 Task: Select the off option in line numbers.
Action: Mouse moved to (32, 651)
Screenshot: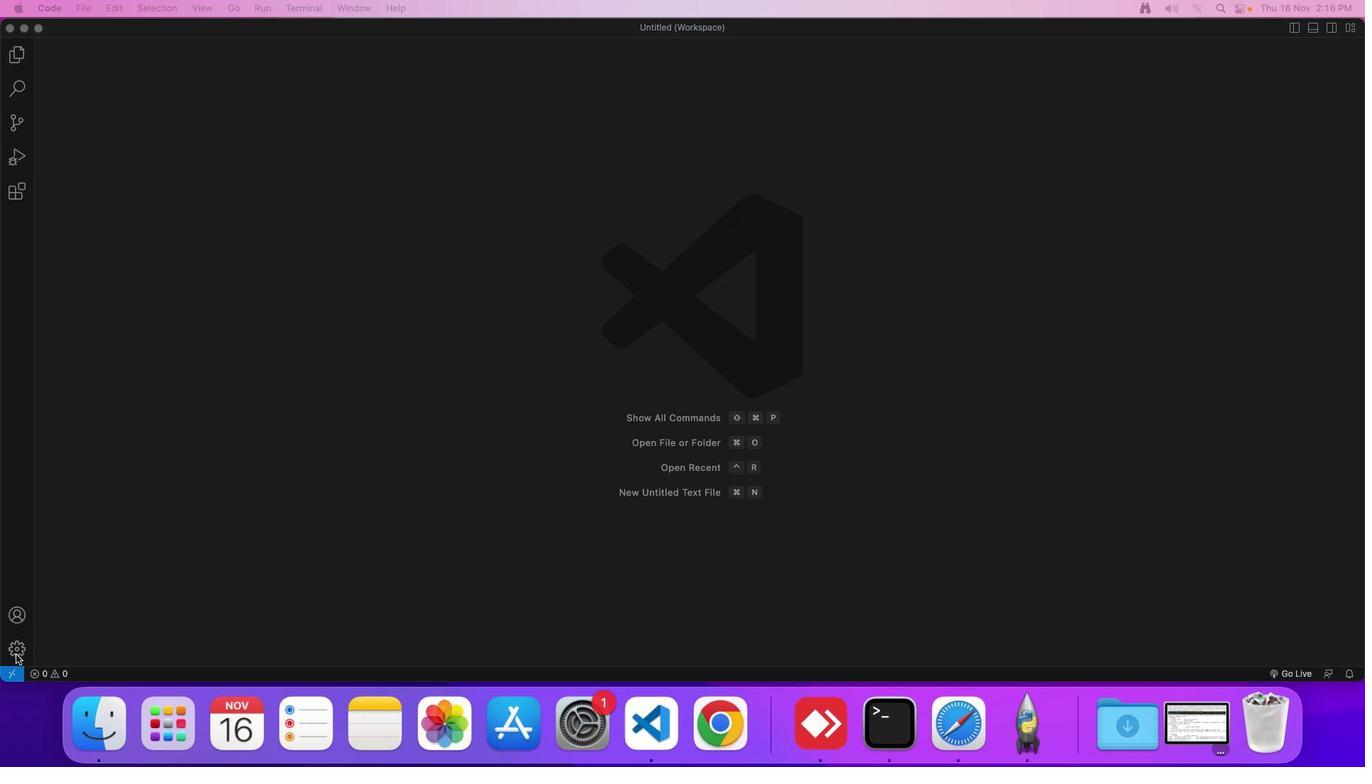 
Action: Mouse pressed left at (32, 651)
Screenshot: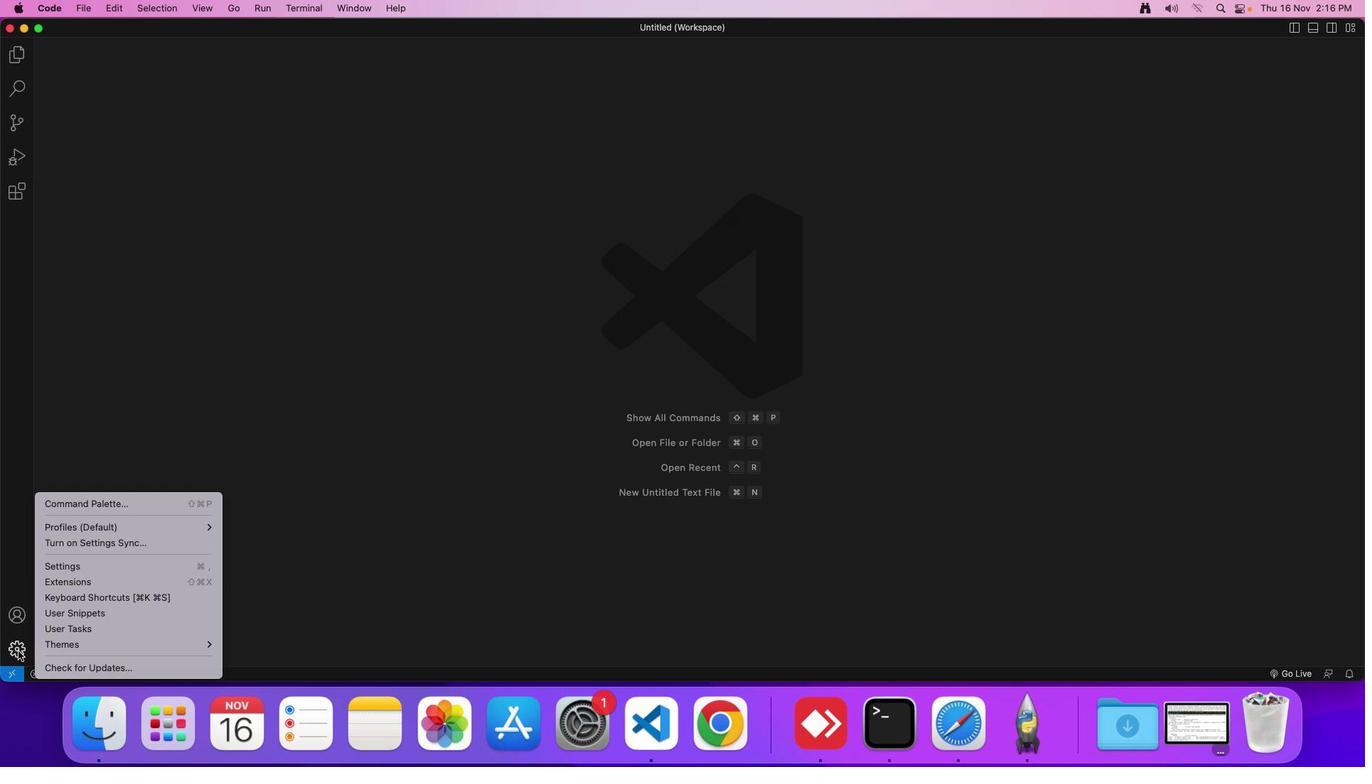 
Action: Mouse moved to (78, 556)
Screenshot: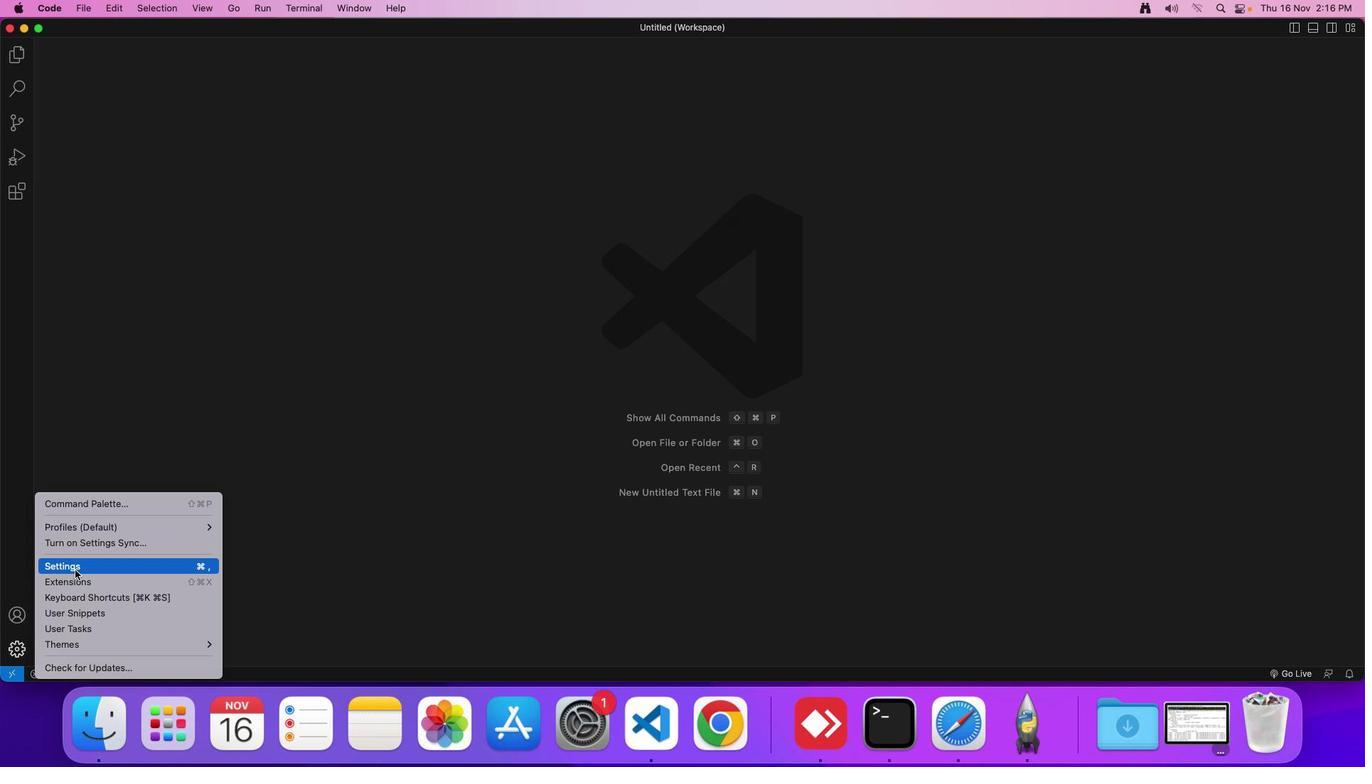 
Action: Mouse pressed left at (78, 556)
Screenshot: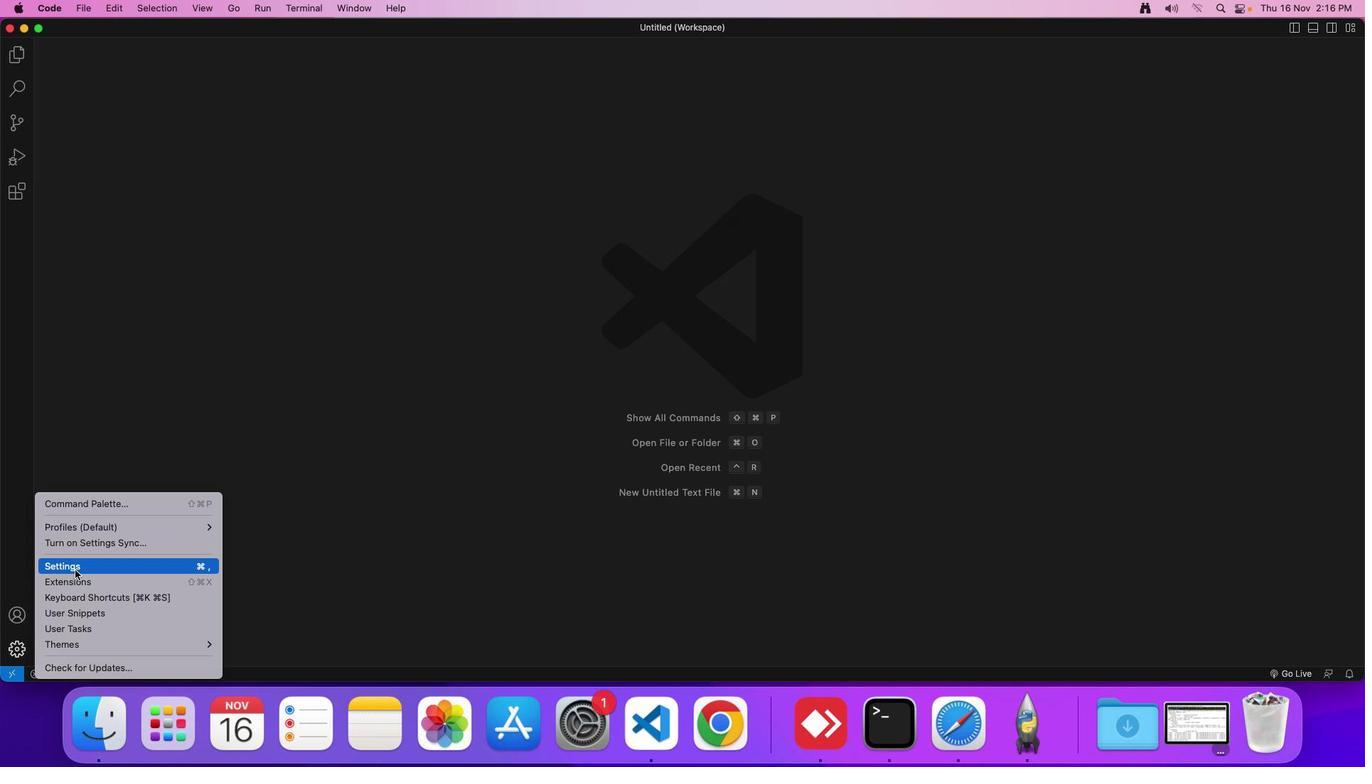 
Action: Mouse moved to (275, 32)
Screenshot: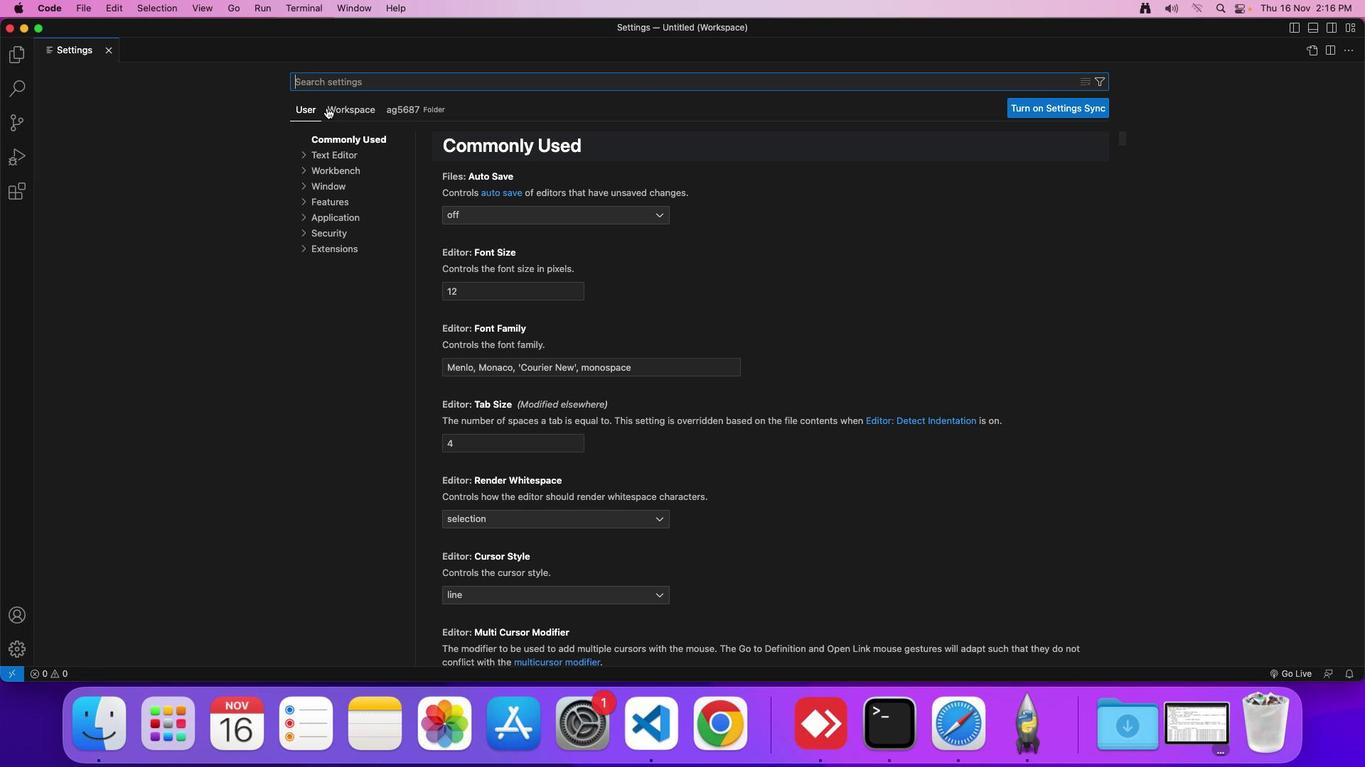 
Action: Mouse pressed left at (275, 32)
Screenshot: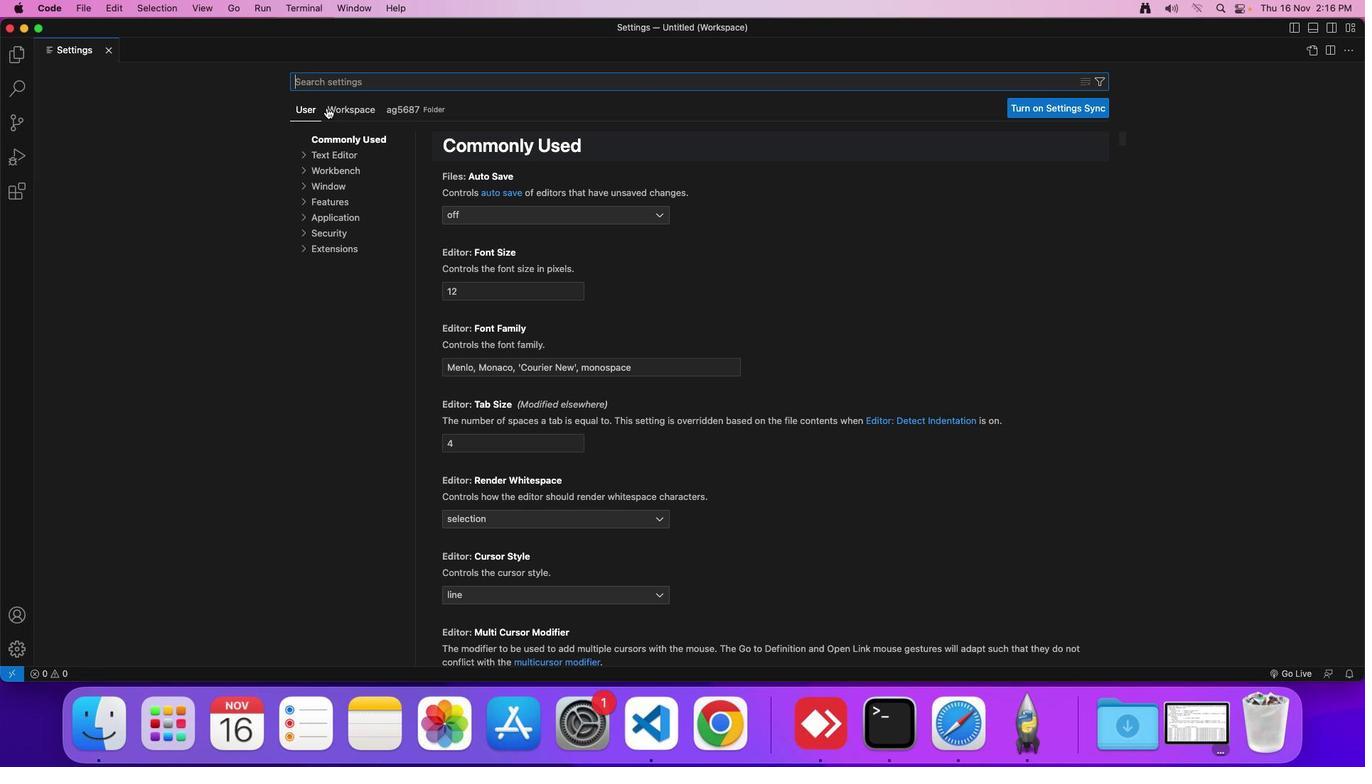 
Action: Mouse moved to (280, 79)
Screenshot: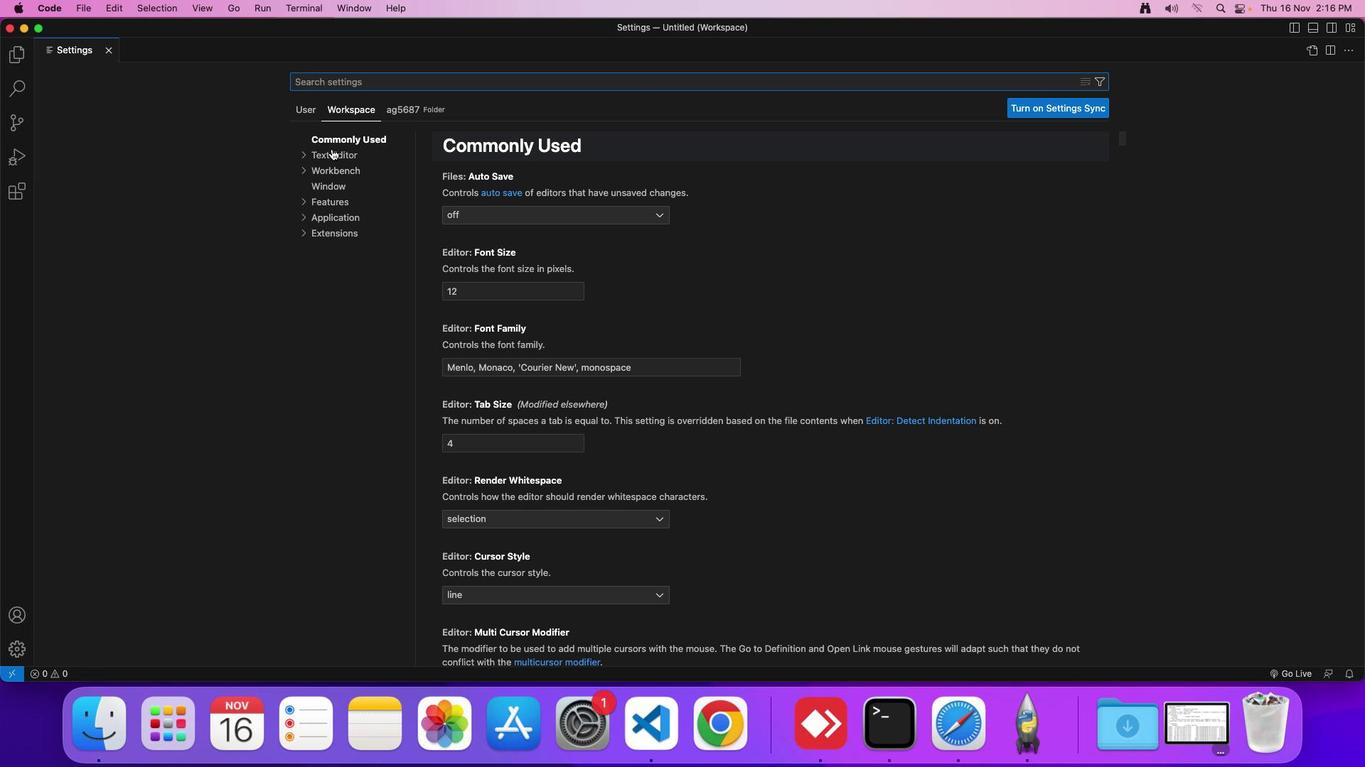 
Action: Mouse pressed left at (280, 79)
Screenshot: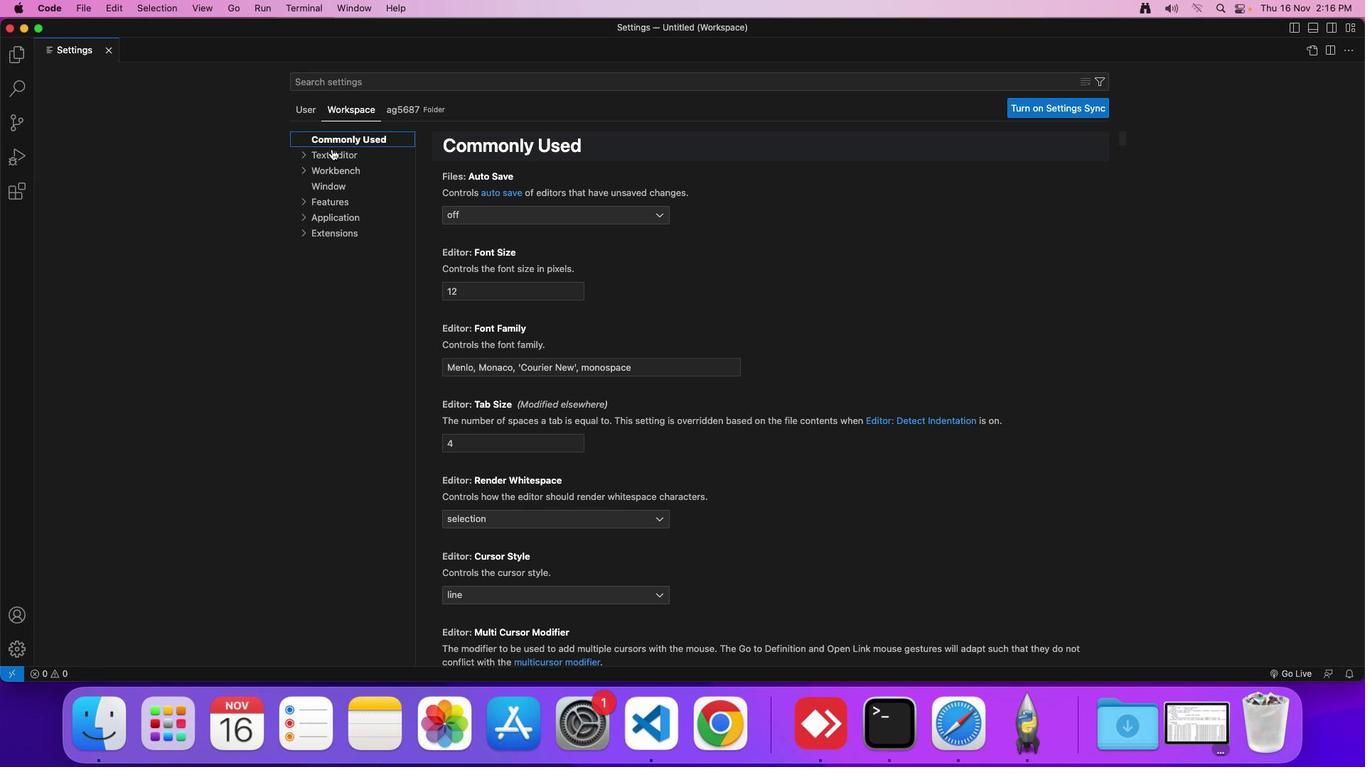 
Action: Mouse moved to (399, 354)
Screenshot: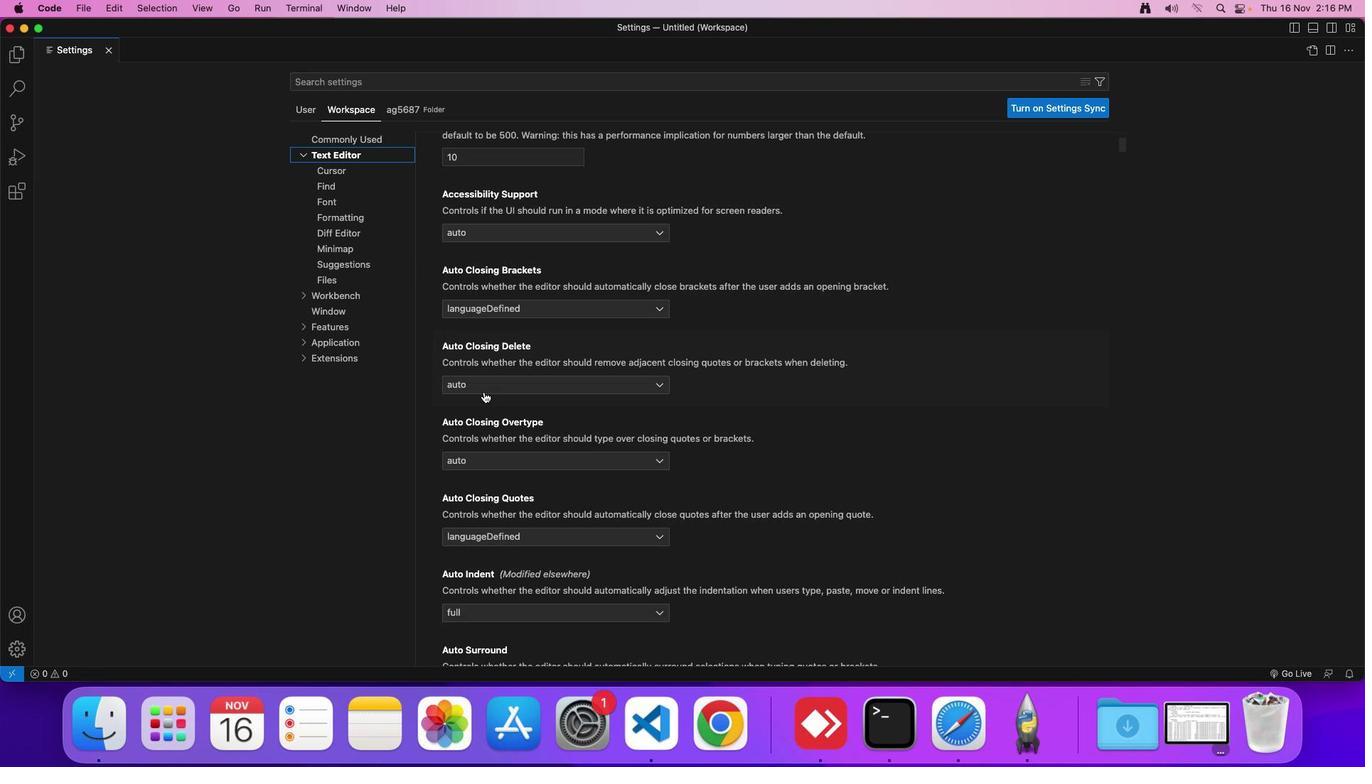 
Action: Mouse scrolled (399, 354) with delta (19, -89)
Screenshot: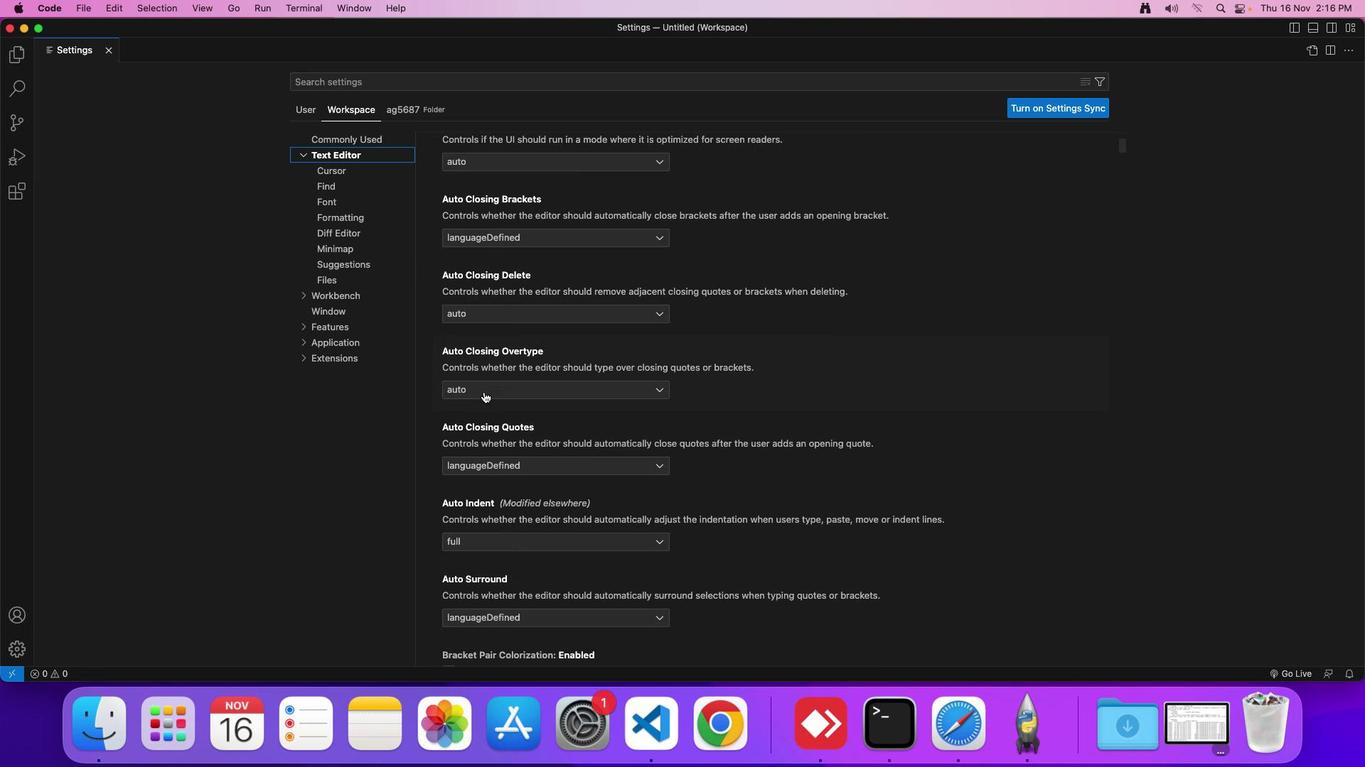 
Action: Mouse scrolled (399, 354) with delta (19, -89)
Screenshot: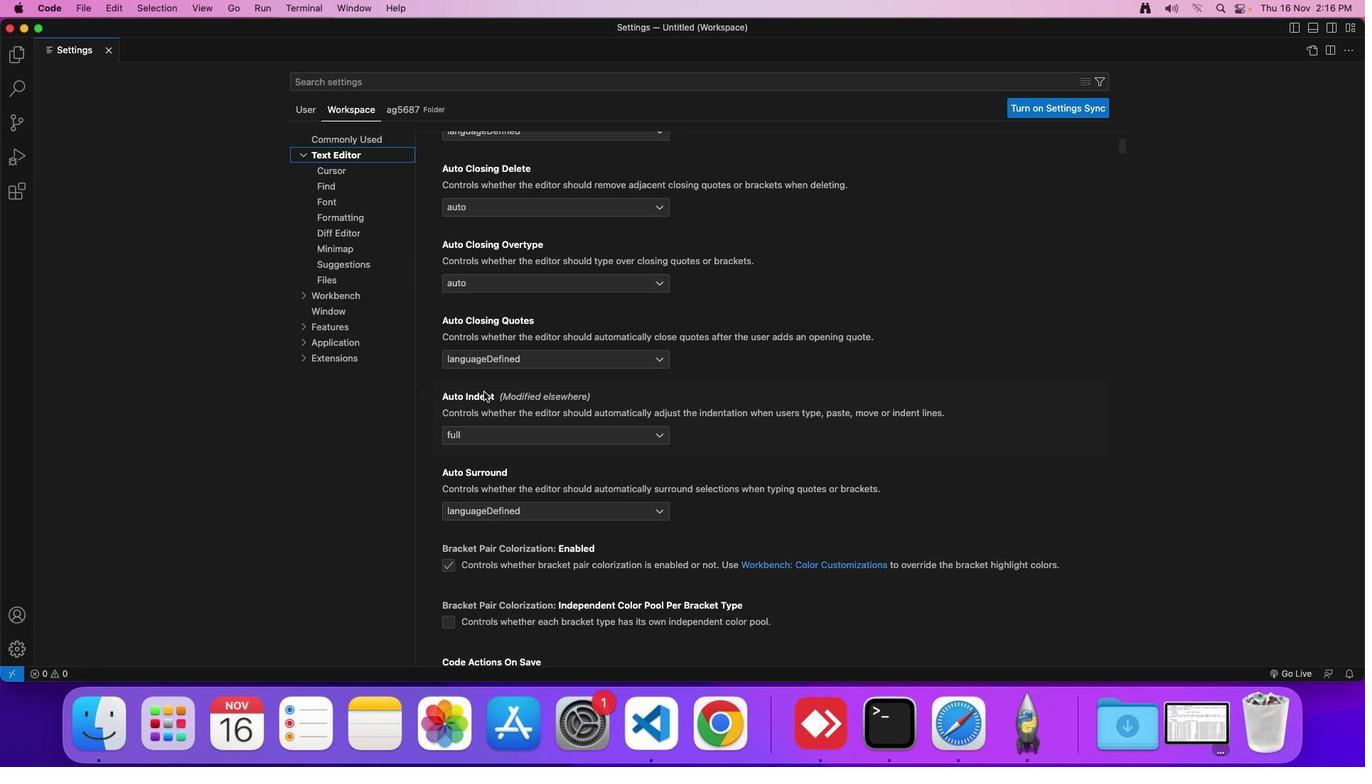 
Action: Mouse scrolled (399, 354) with delta (19, -90)
Screenshot: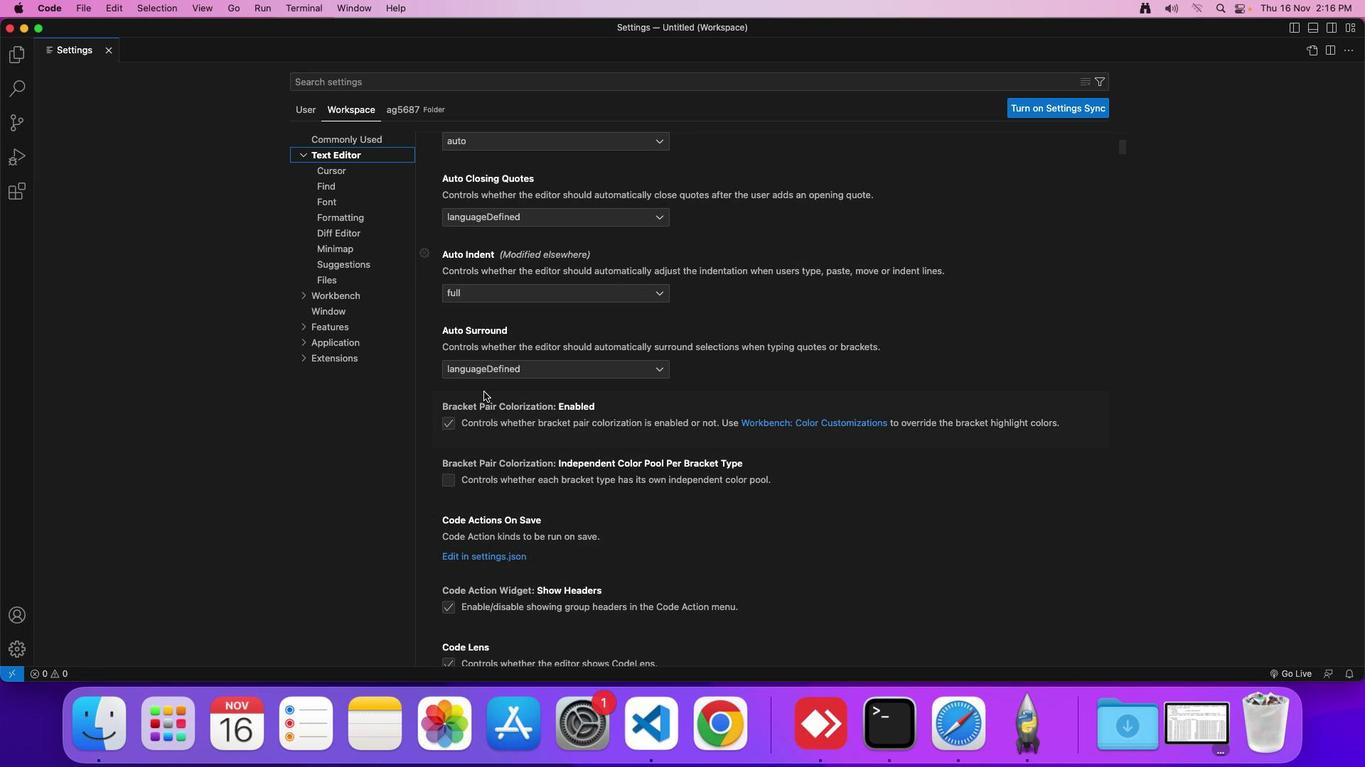 
Action: Mouse scrolled (399, 354) with delta (19, -91)
Screenshot: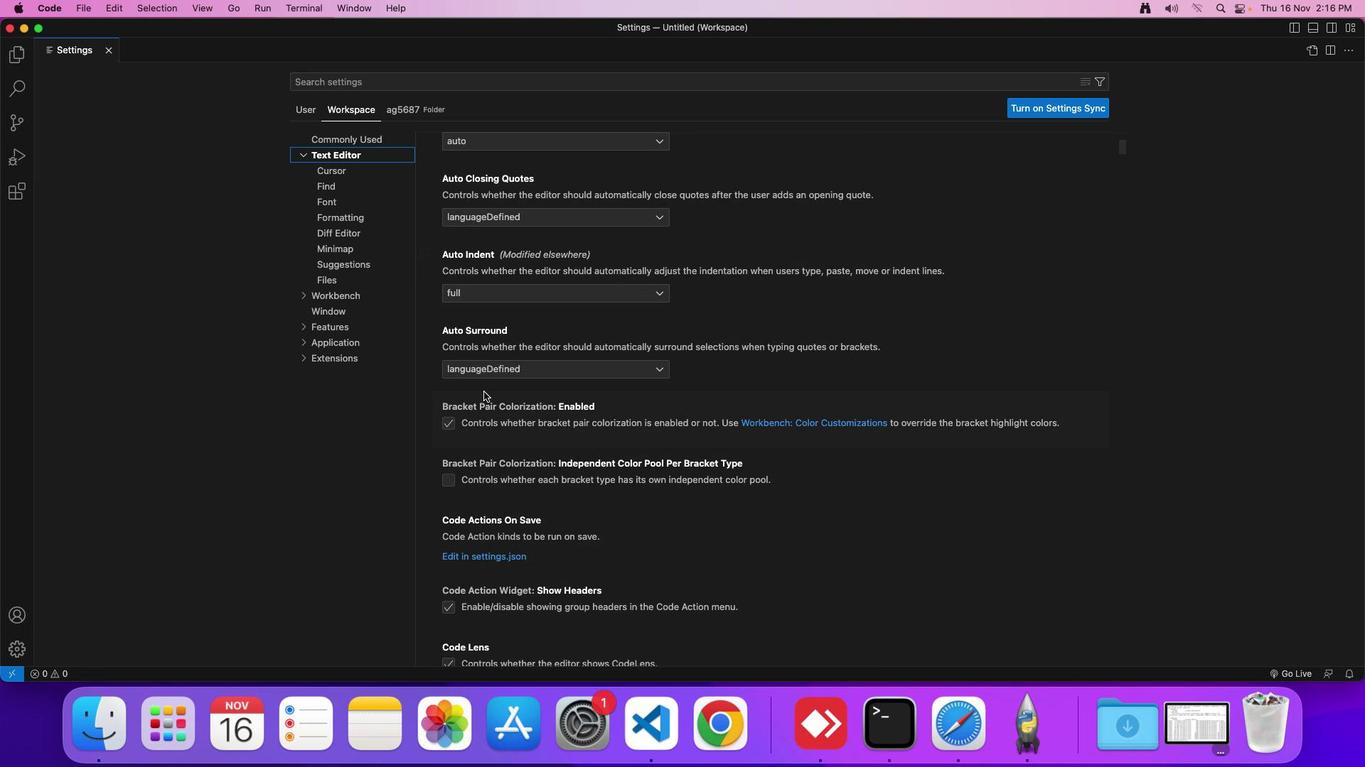 
Action: Mouse scrolled (399, 354) with delta (19, -92)
Screenshot: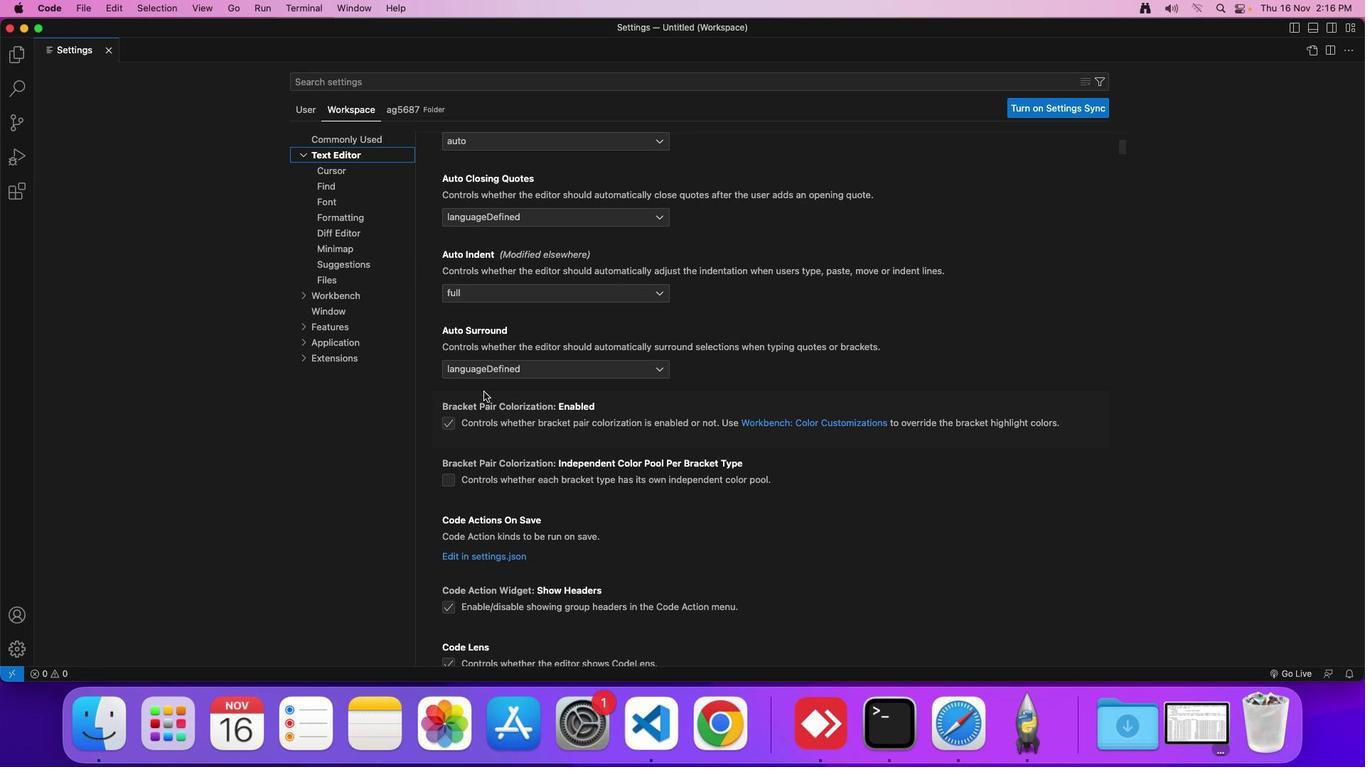 
Action: Mouse scrolled (399, 354) with delta (19, -89)
Screenshot: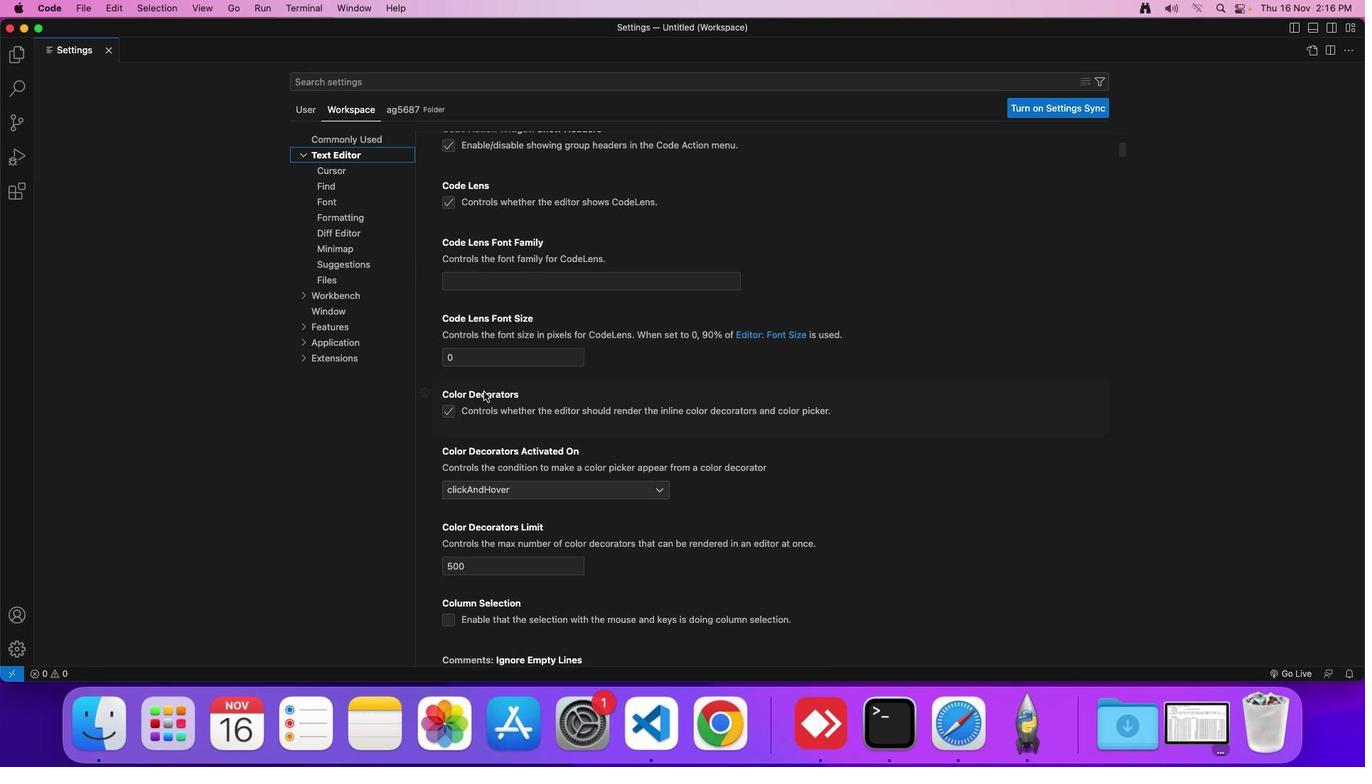 
Action: Mouse scrolled (399, 354) with delta (19, -89)
Screenshot: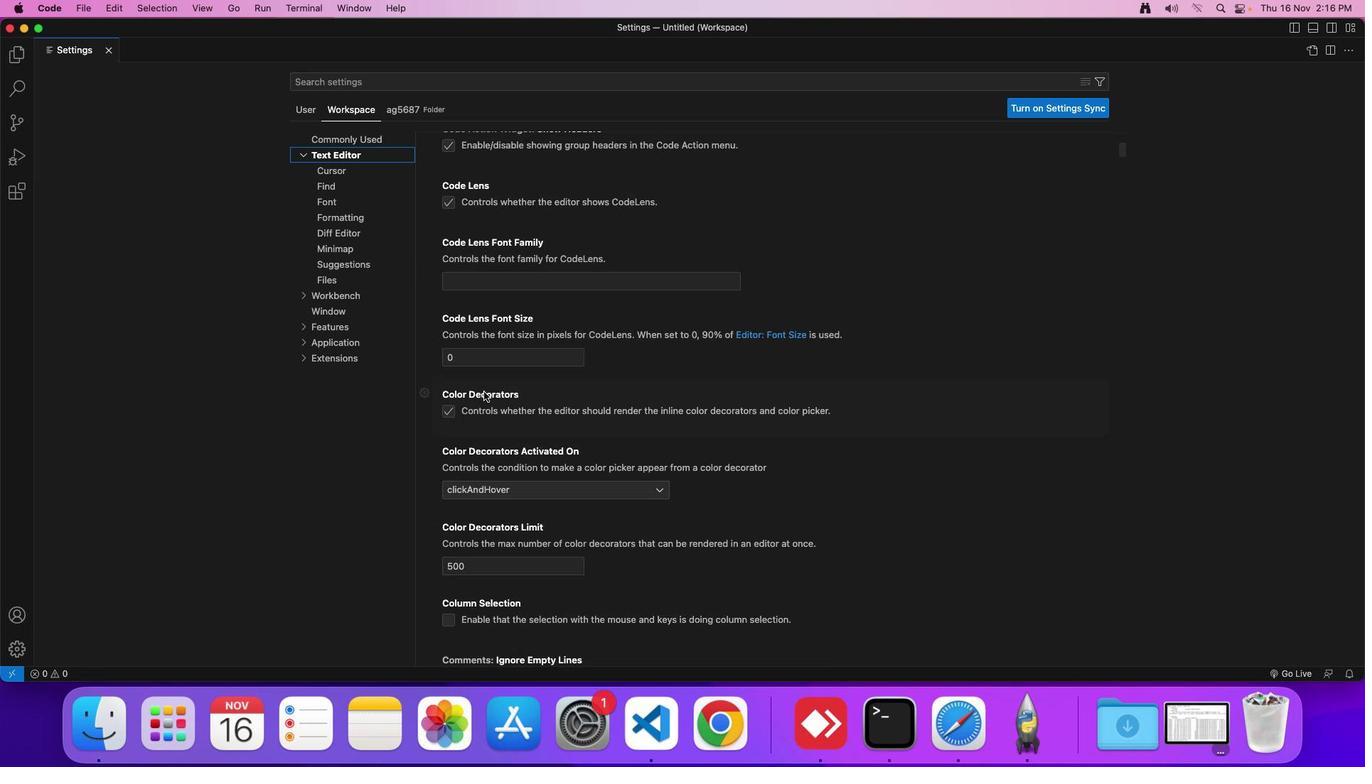 
Action: Mouse scrolled (399, 354) with delta (19, -92)
Screenshot: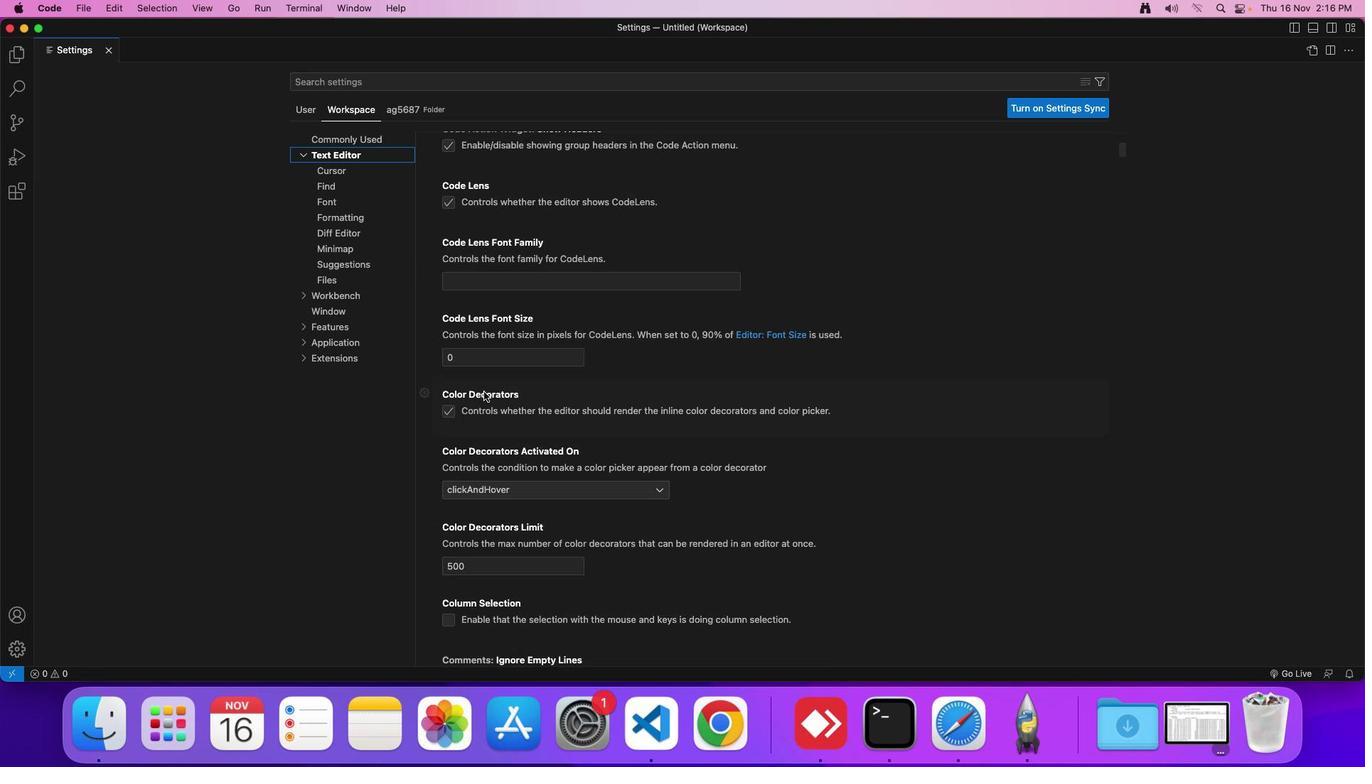 
Action: Mouse scrolled (399, 354) with delta (19, -94)
Screenshot: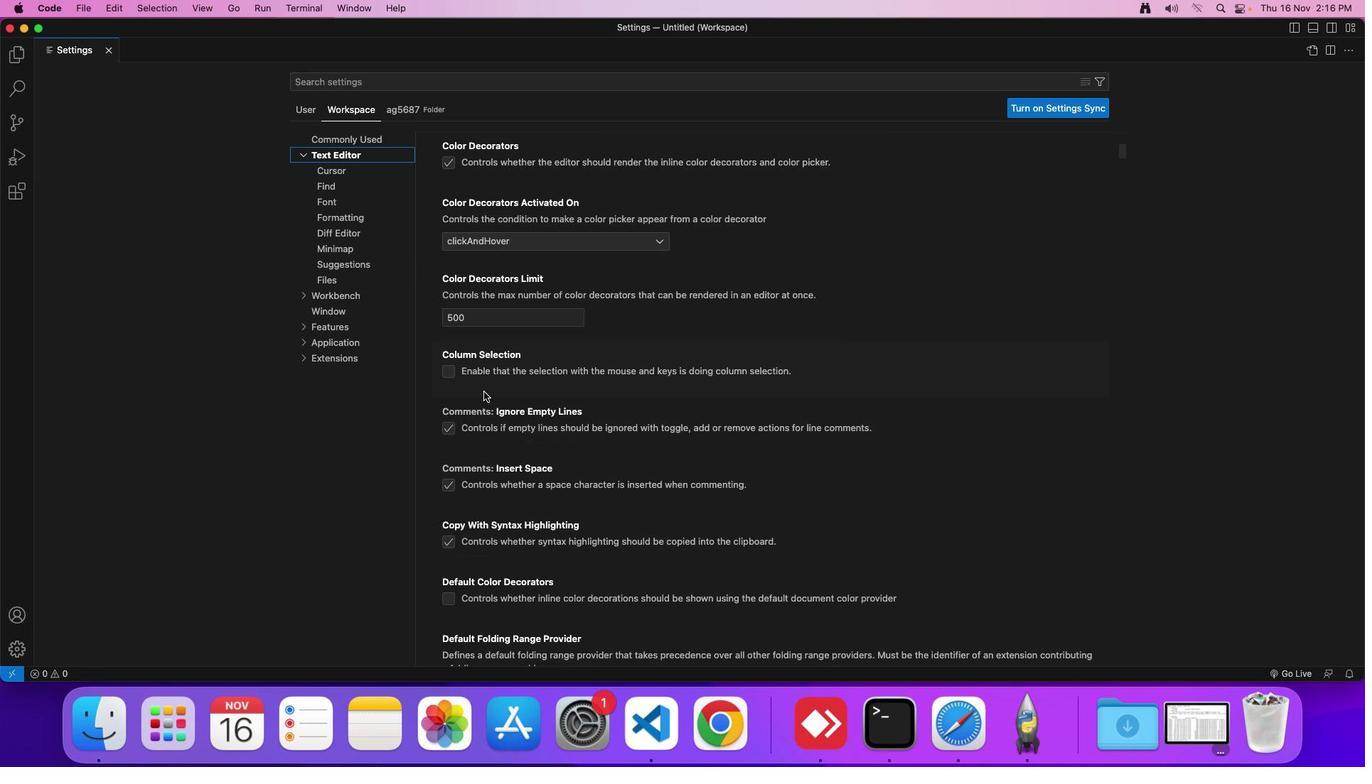 
Action: Mouse scrolled (399, 354) with delta (19, -94)
Screenshot: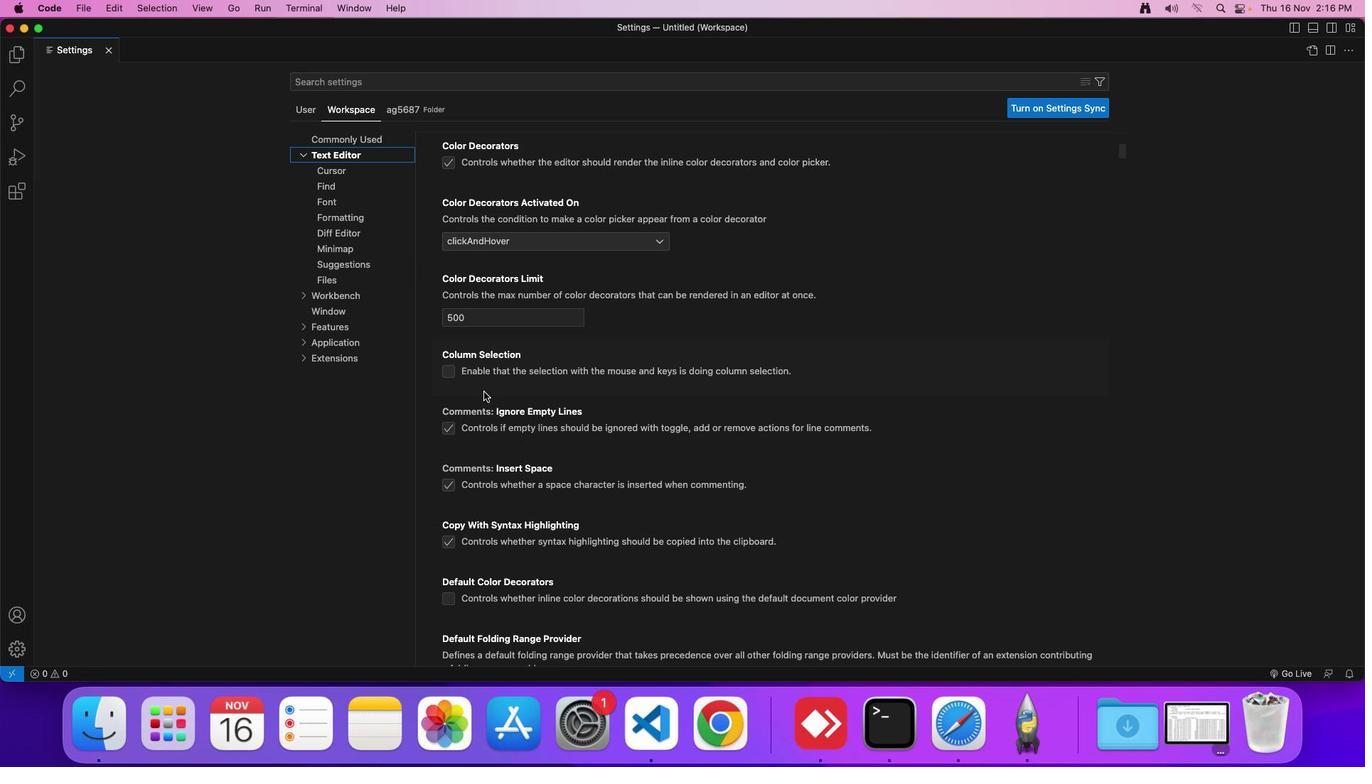 
Action: Mouse scrolled (399, 354) with delta (19, -89)
Screenshot: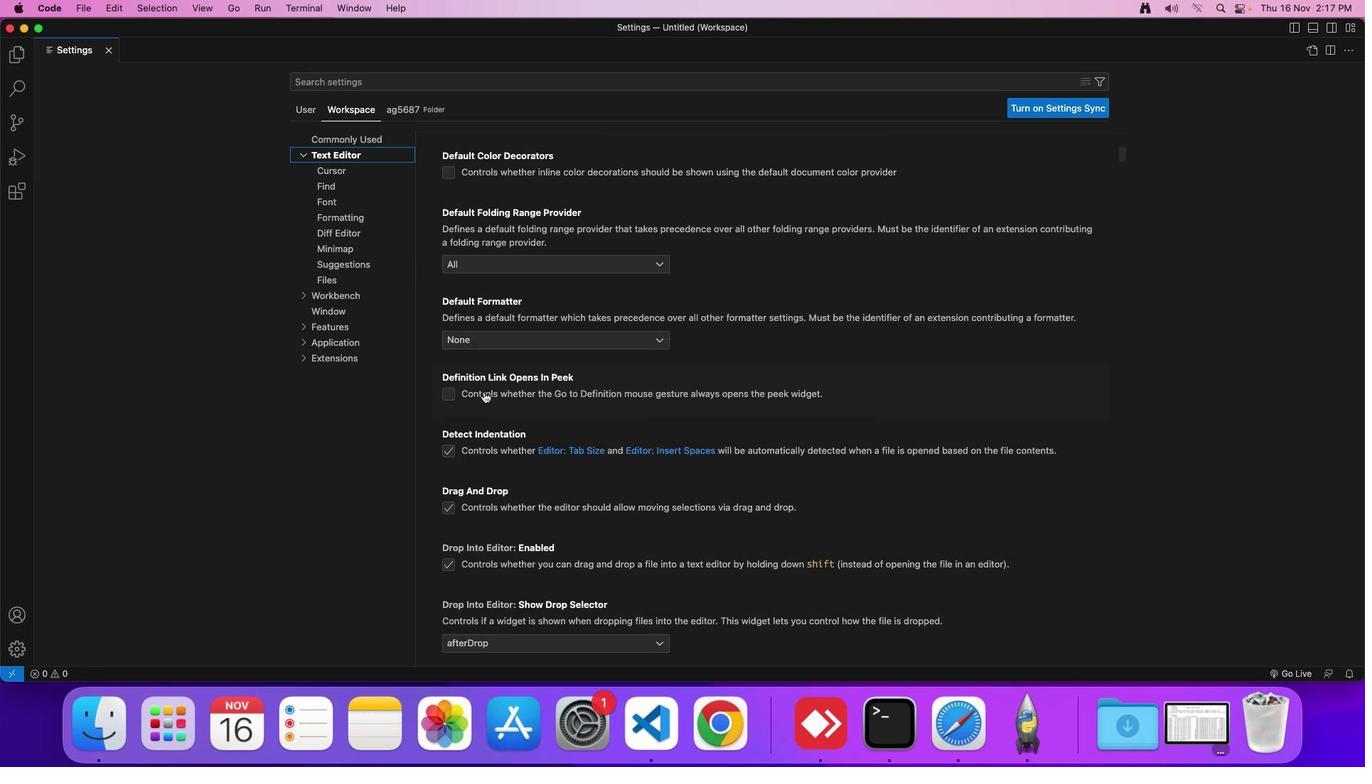
Action: Mouse scrolled (399, 354) with delta (19, -89)
Screenshot: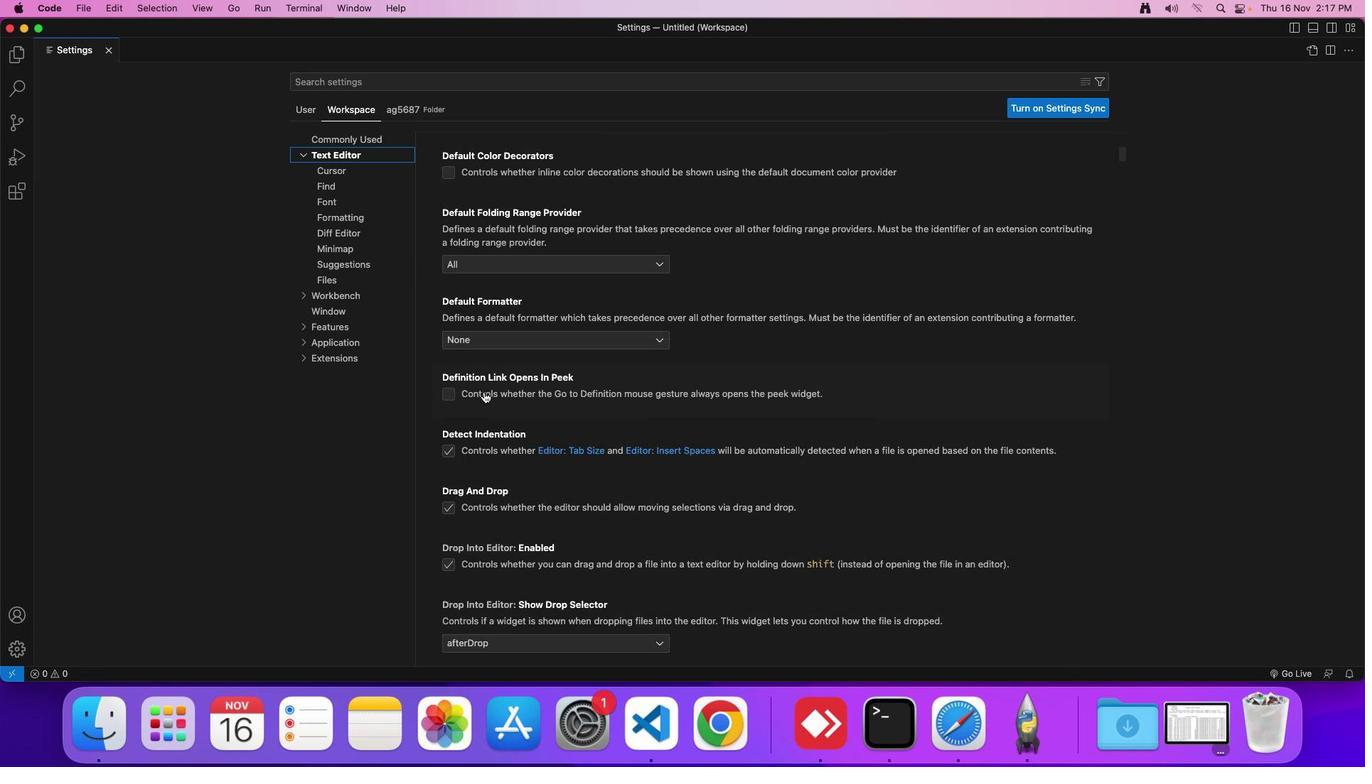 
Action: Mouse scrolled (399, 354) with delta (19, -92)
Screenshot: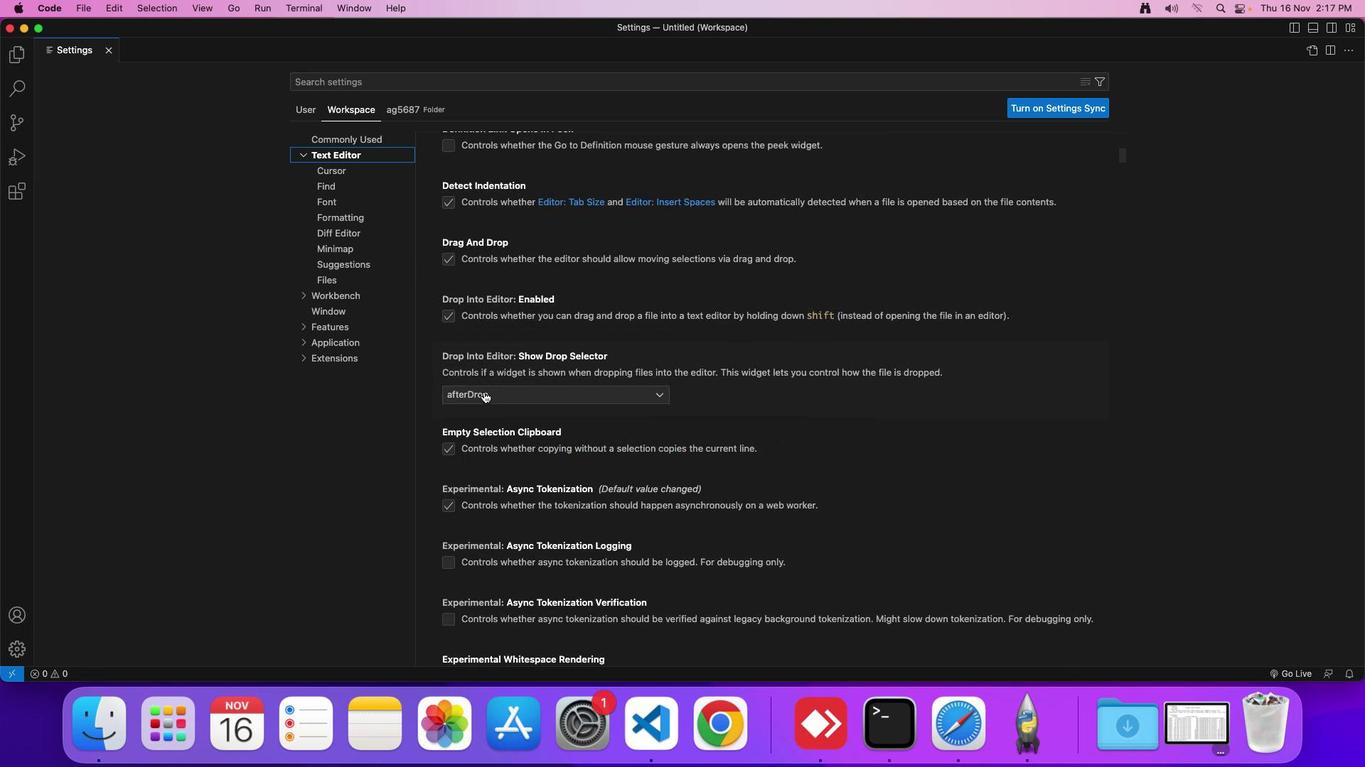 
Action: Mouse scrolled (399, 354) with delta (19, -93)
Screenshot: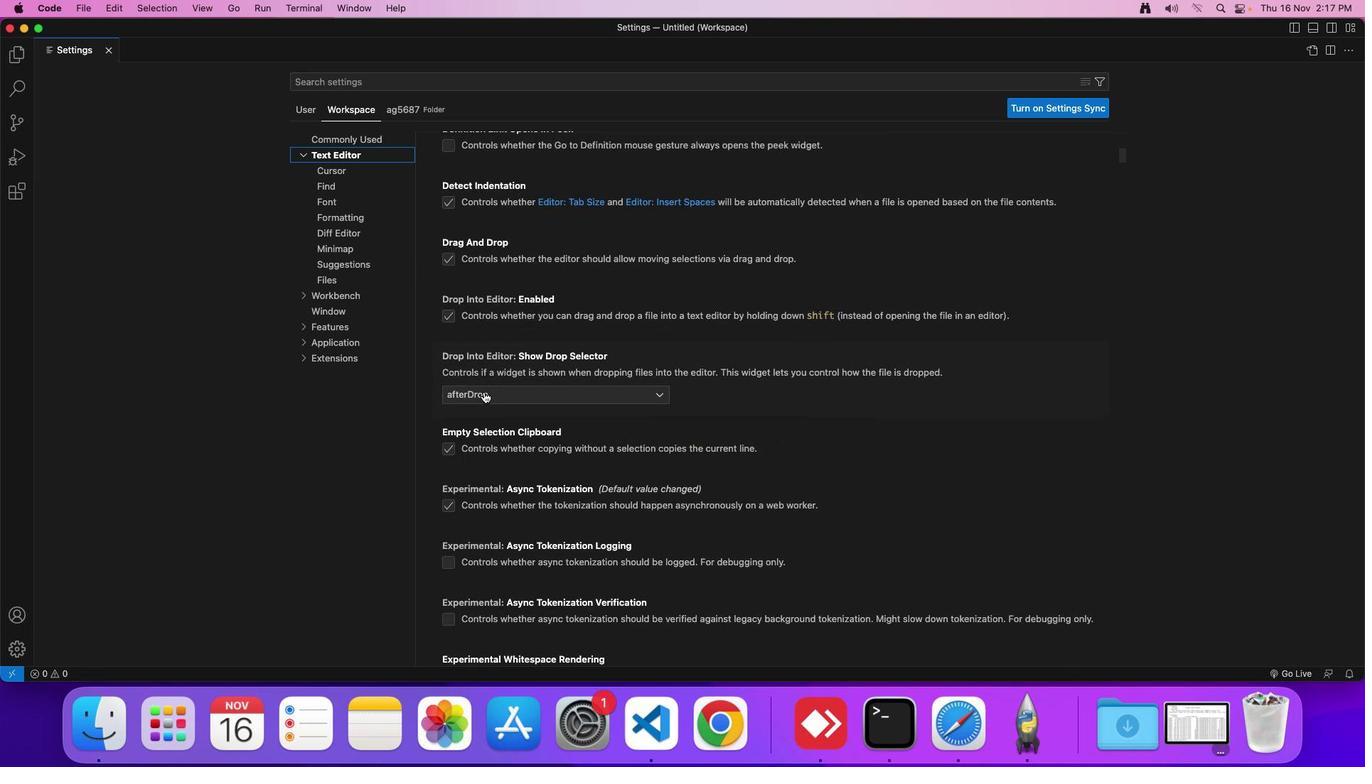 
Action: Mouse moved to (399, 354)
Screenshot: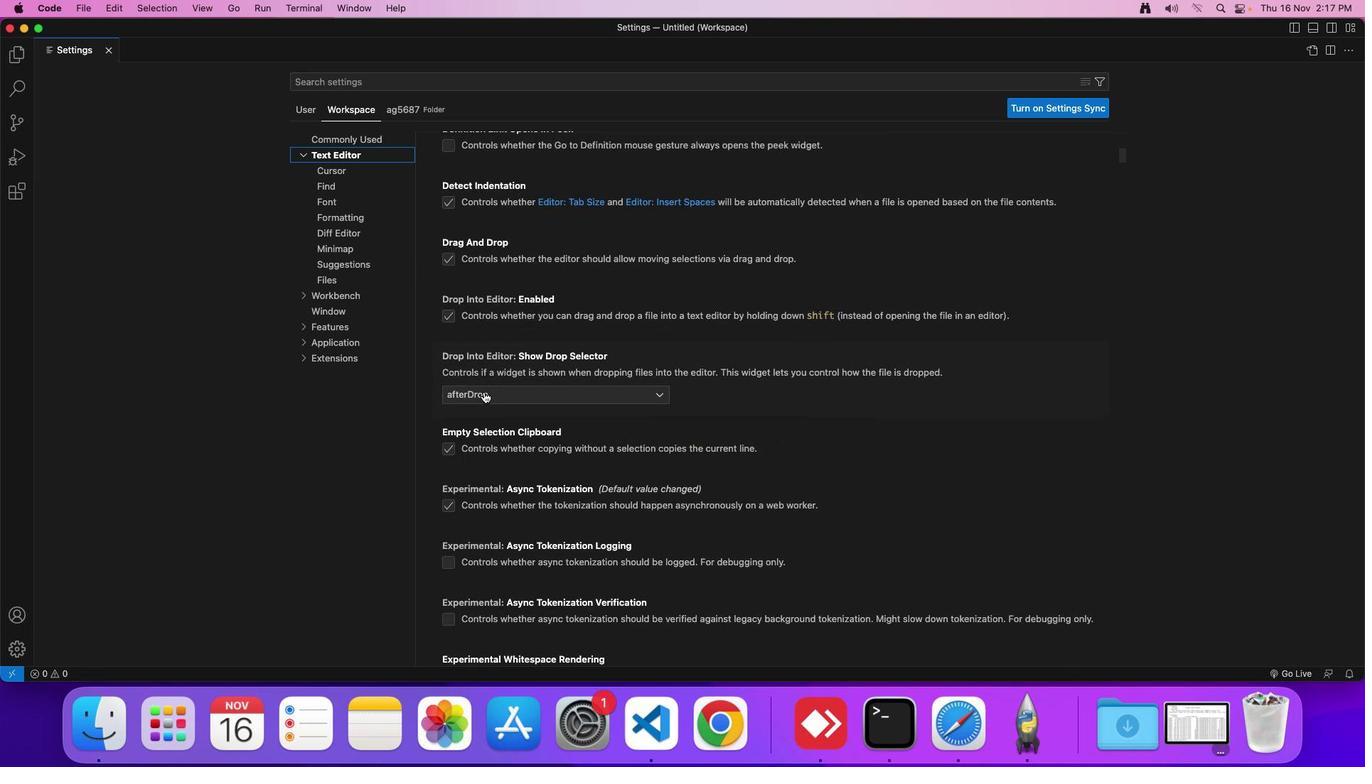 
Action: Mouse scrolled (399, 354) with delta (19, -94)
Screenshot: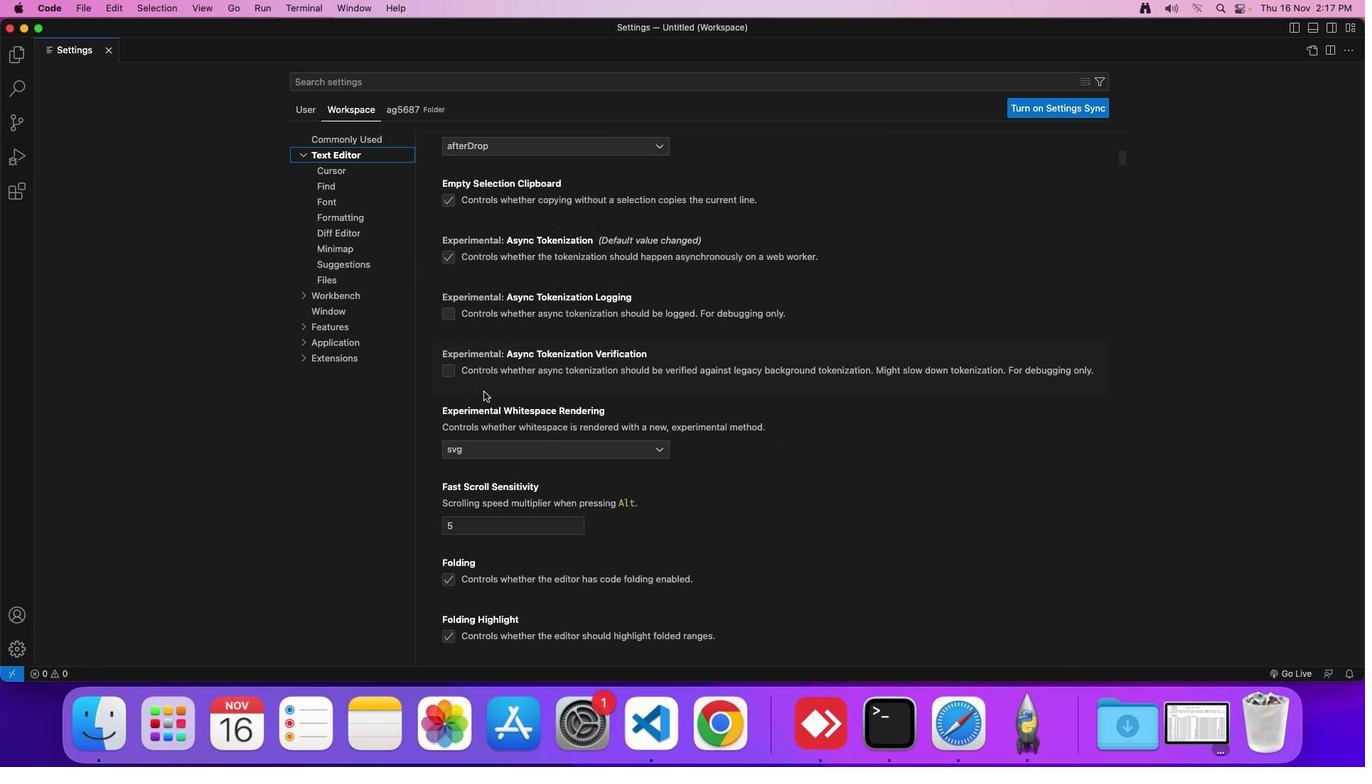 
Action: Mouse scrolled (399, 354) with delta (19, -94)
Screenshot: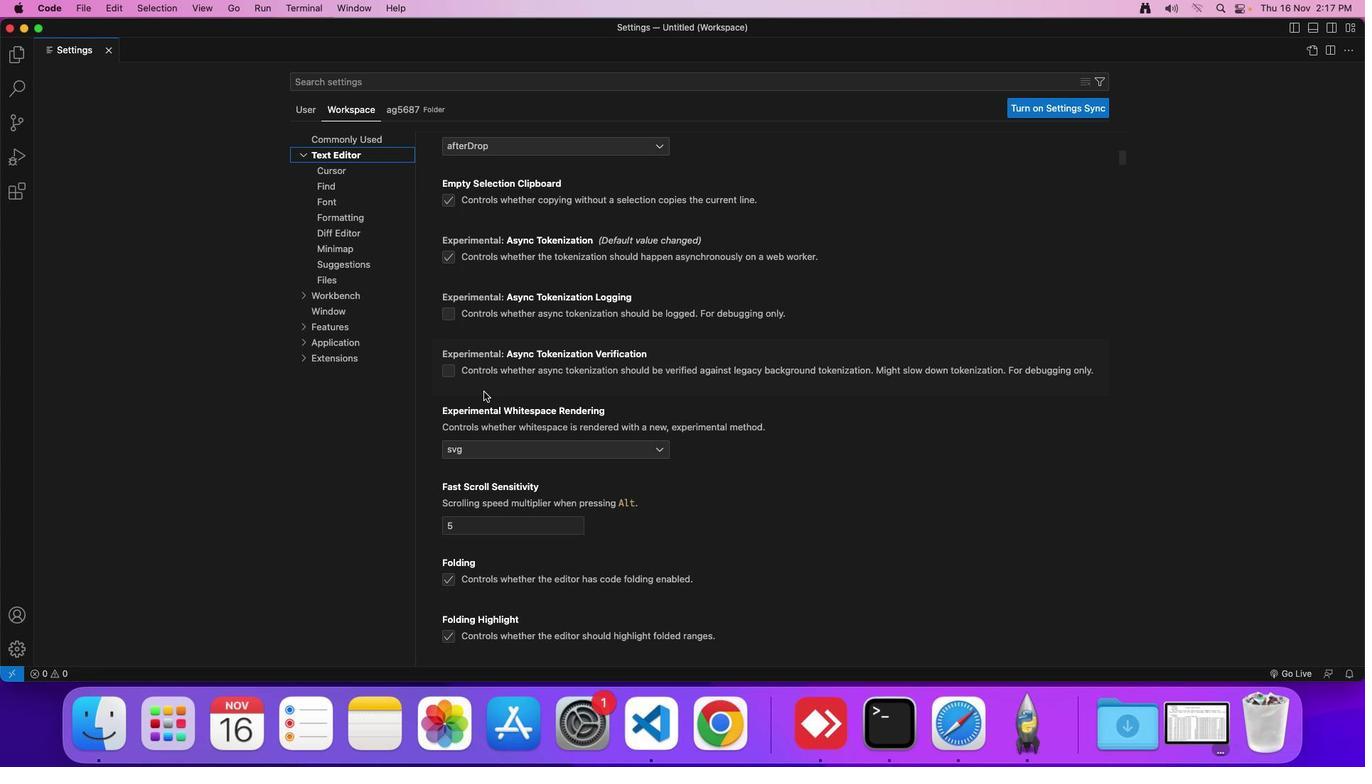 
Action: Mouse scrolled (399, 354) with delta (19, -89)
Screenshot: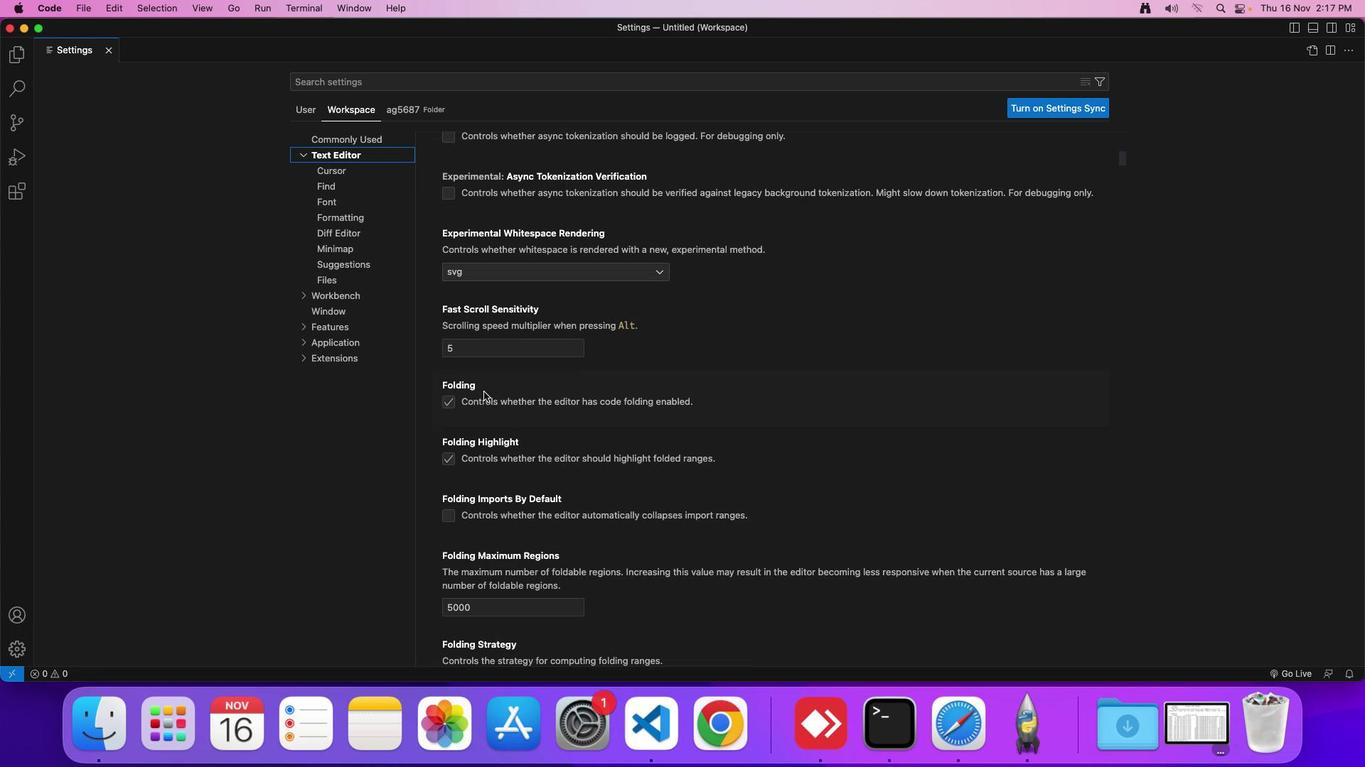 
Action: Mouse scrolled (399, 354) with delta (19, -89)
Screenshot: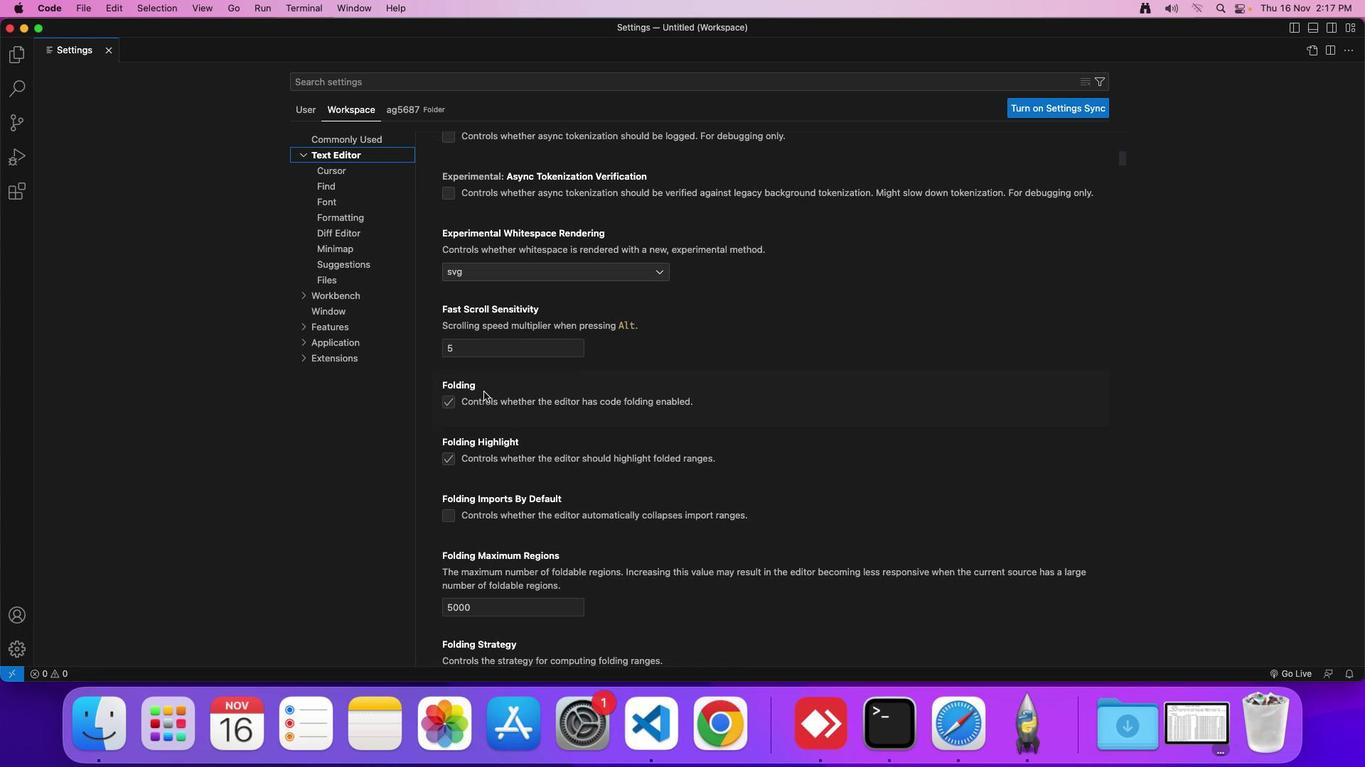 
Action: Mouse scrolled (399, 354) with delta (19, -91)
Screenshot: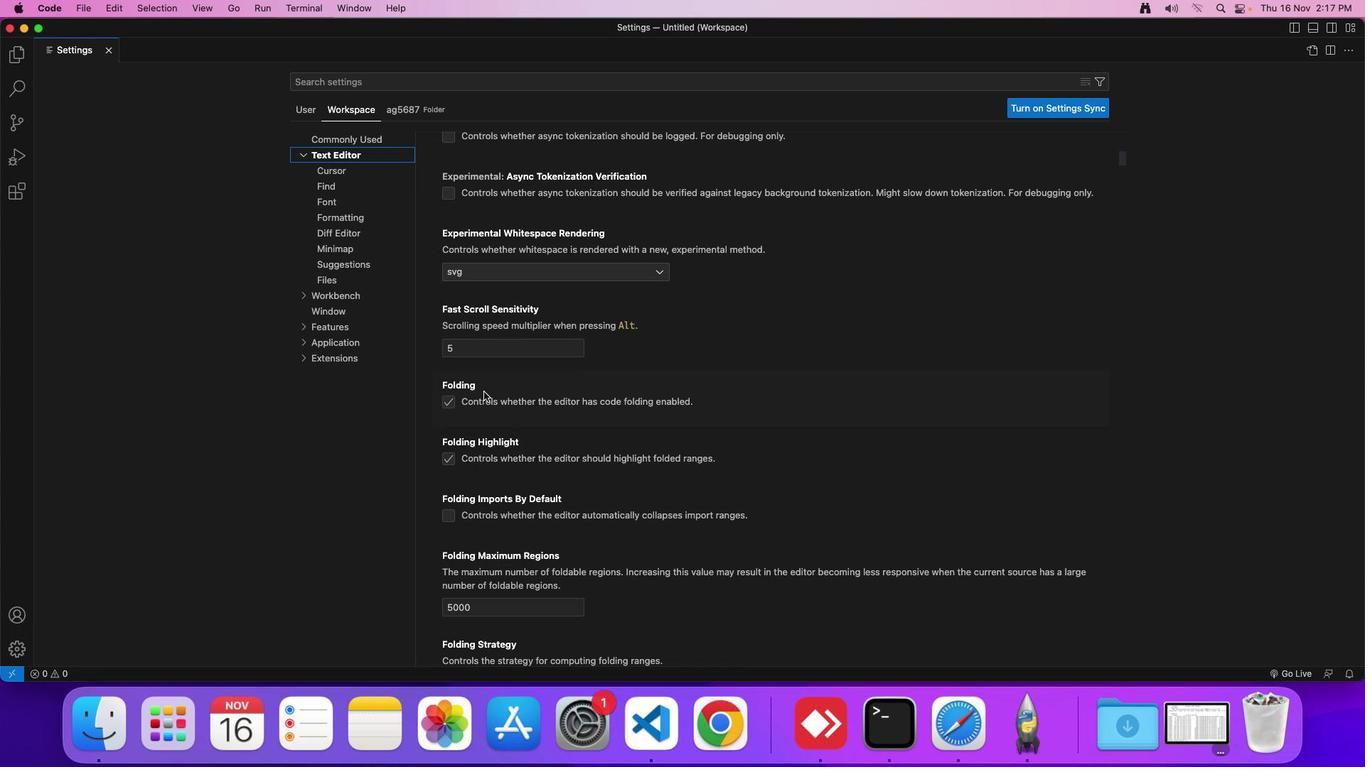 
Action: Mouse scrolled (399, 354) with delta (19, -89)
Screenshot: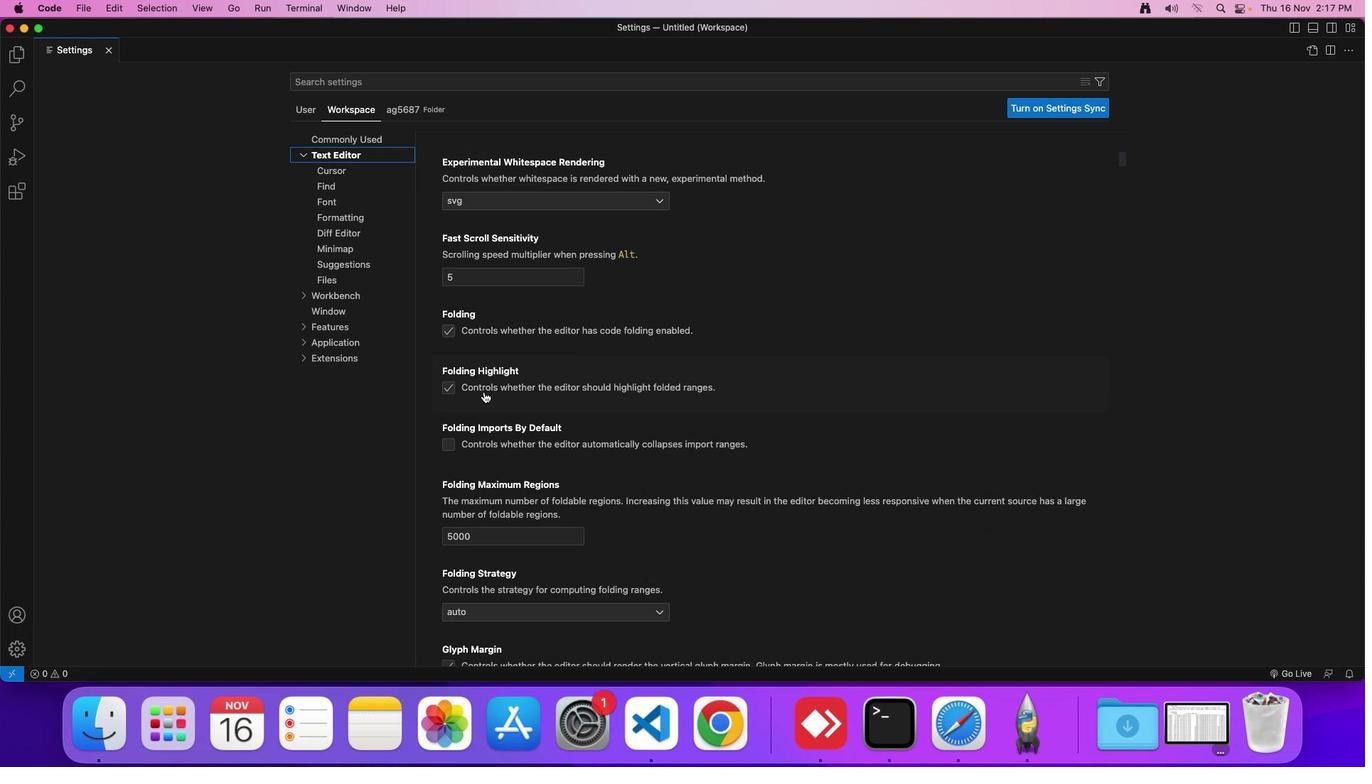 
Action: Mouse scrolled (399, 354) with delta (19, -89)
Screenshot: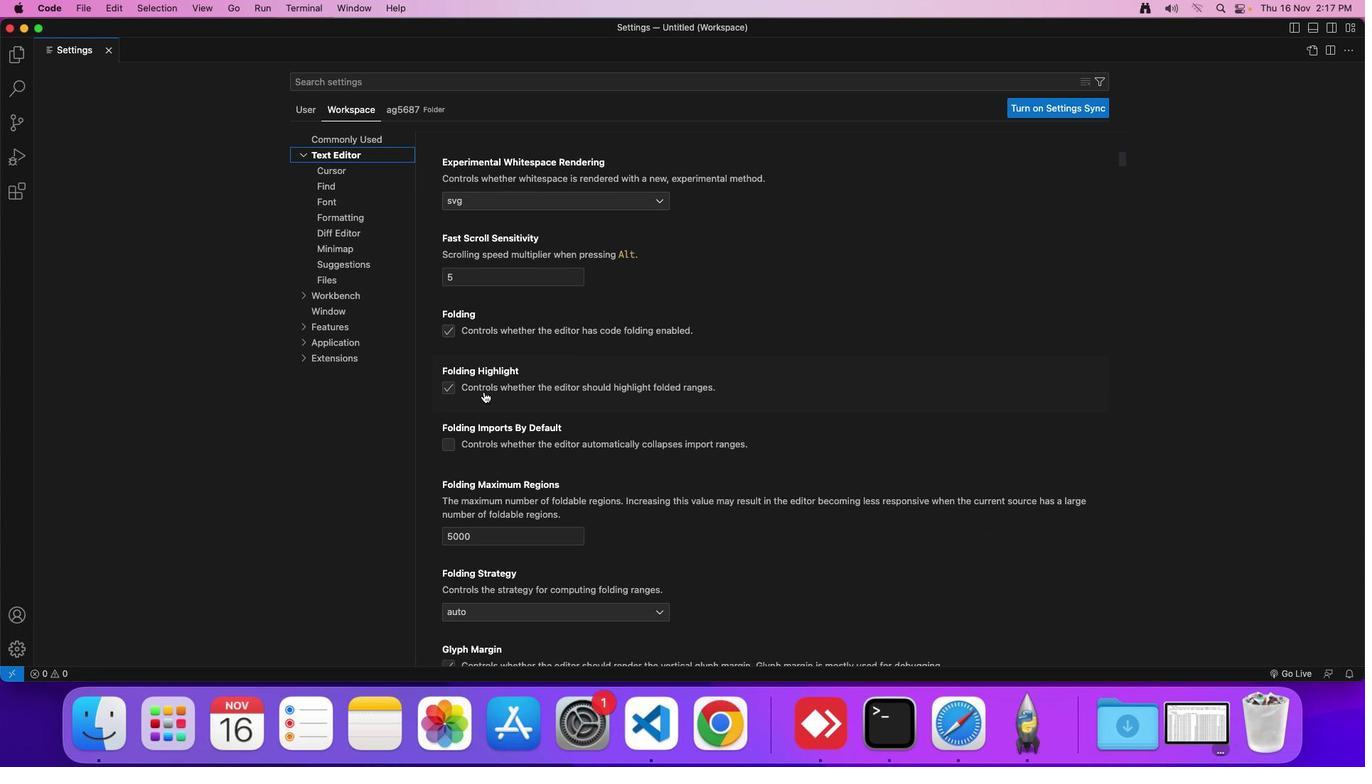 
Action: Mouse scrolled (399, 354) with delta (19, -89)
Screenshot: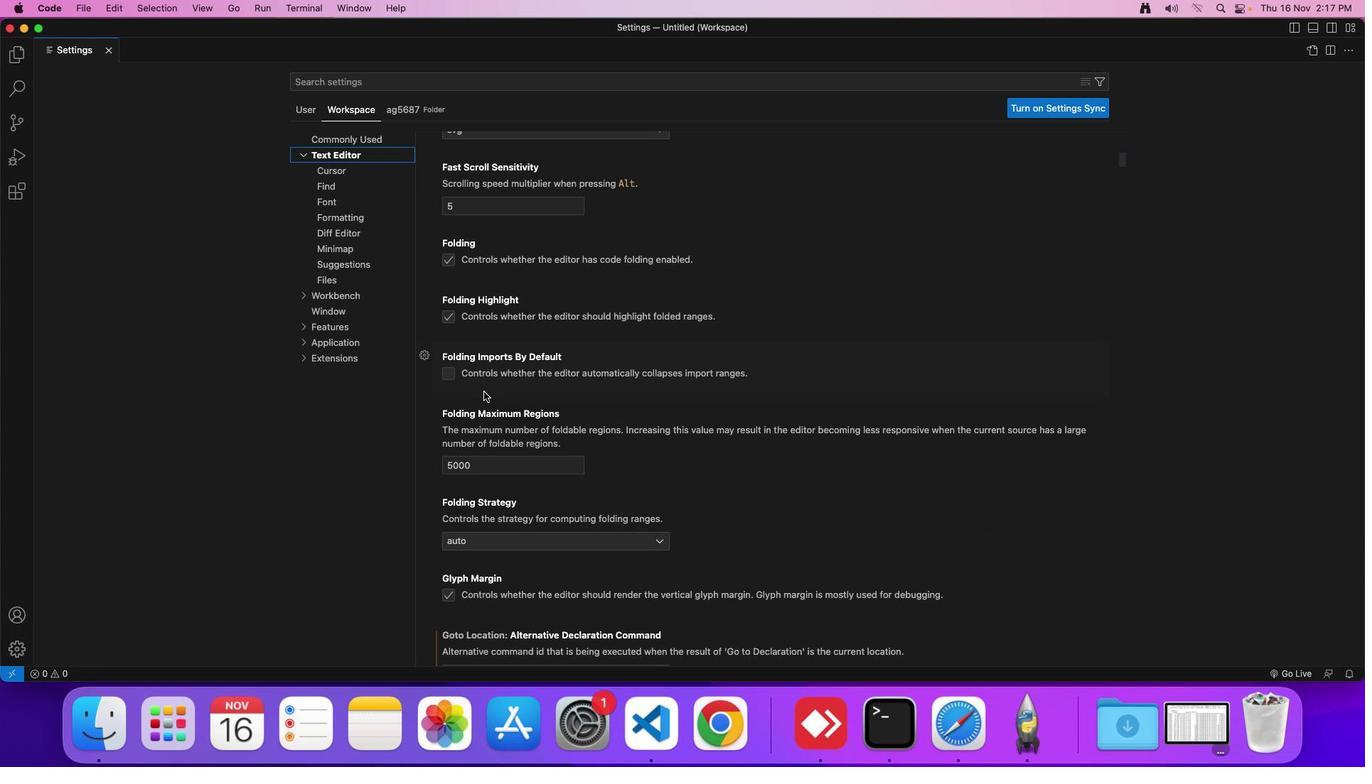 
Action: Mouse scrolled (399, 354) with delta (19, -89)
Screenshot: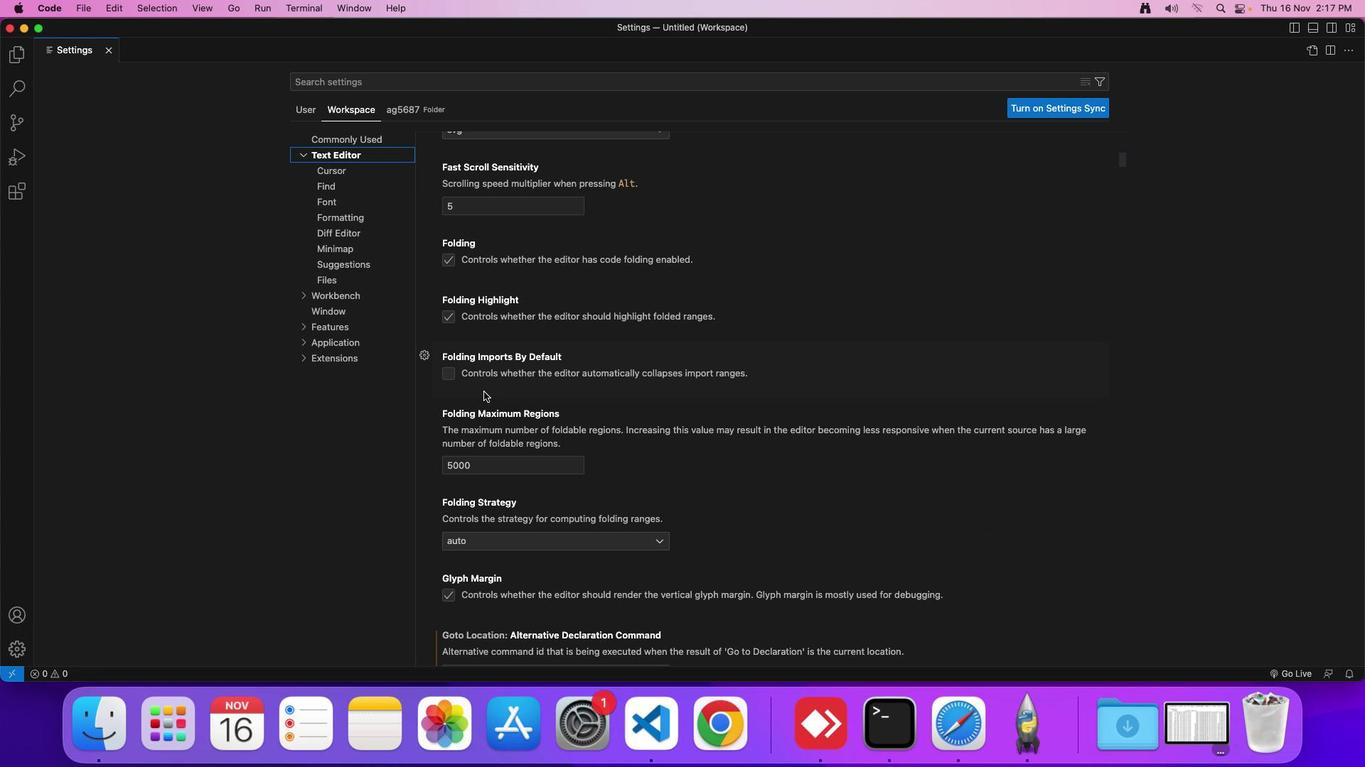 
Action: Mouse scrolled (399, 354) with delta (19, -89)
Screenshot: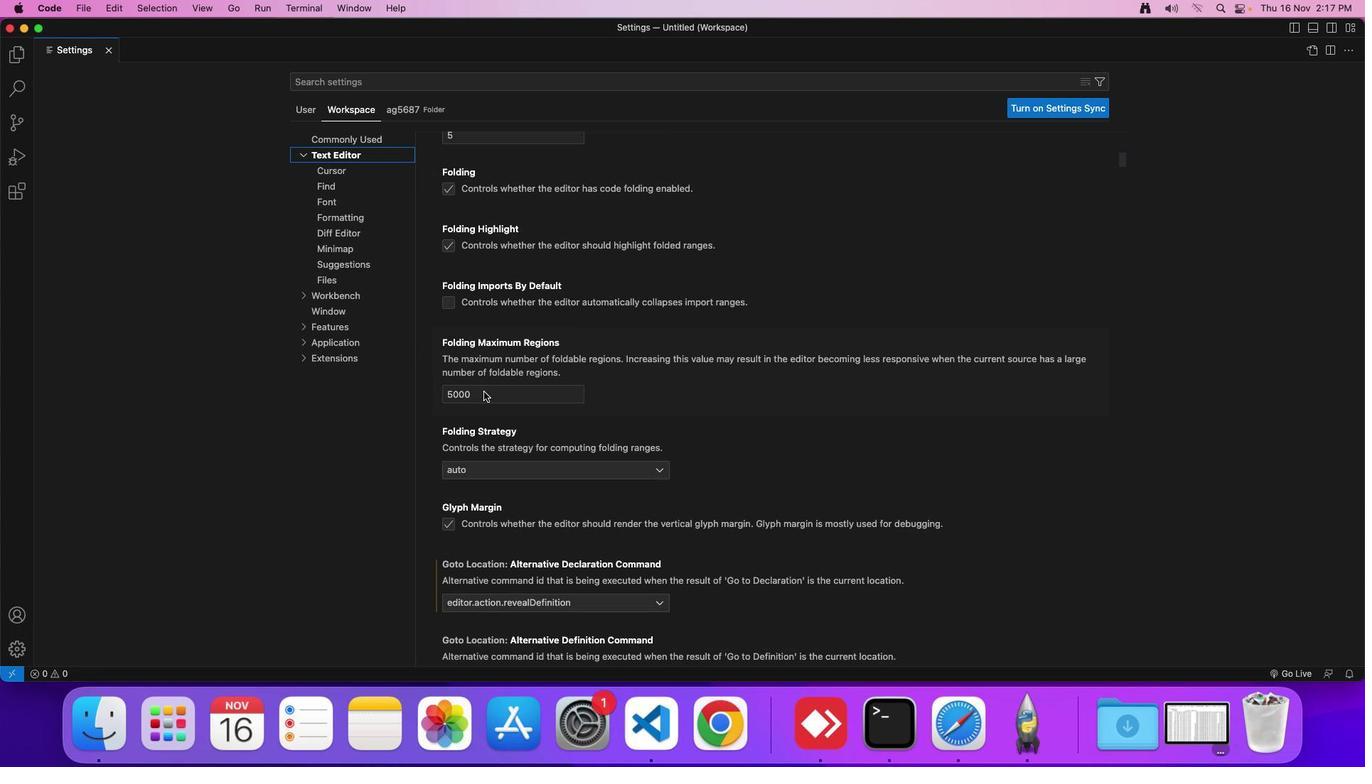 
Action: Mouse scrolled (399, 354) with delta (19, -89)
Screenshot: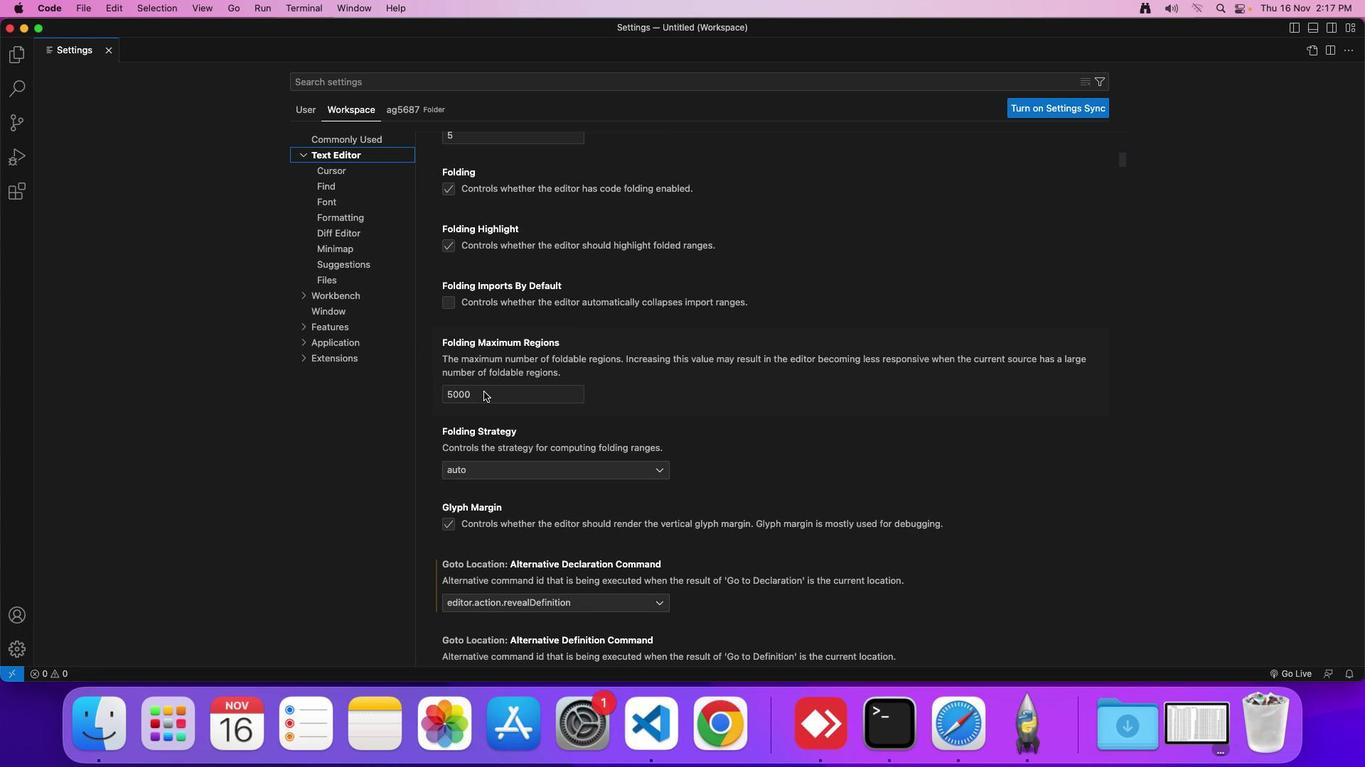 
Action: Mouse scrolled (399, 354) with delta (19, -89)
Screenshot: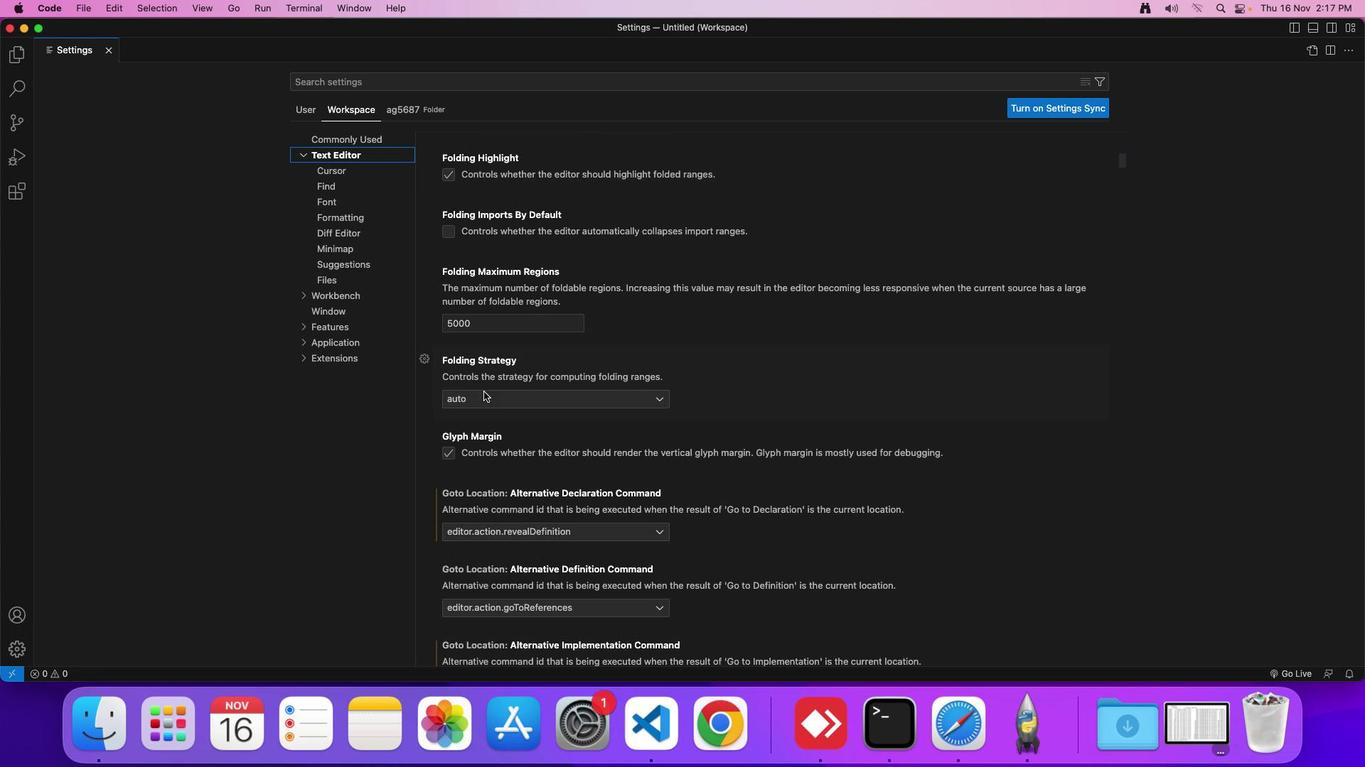 
Action: Mouse scrolled (399, 354) with delta (19, -89)
Screenshot: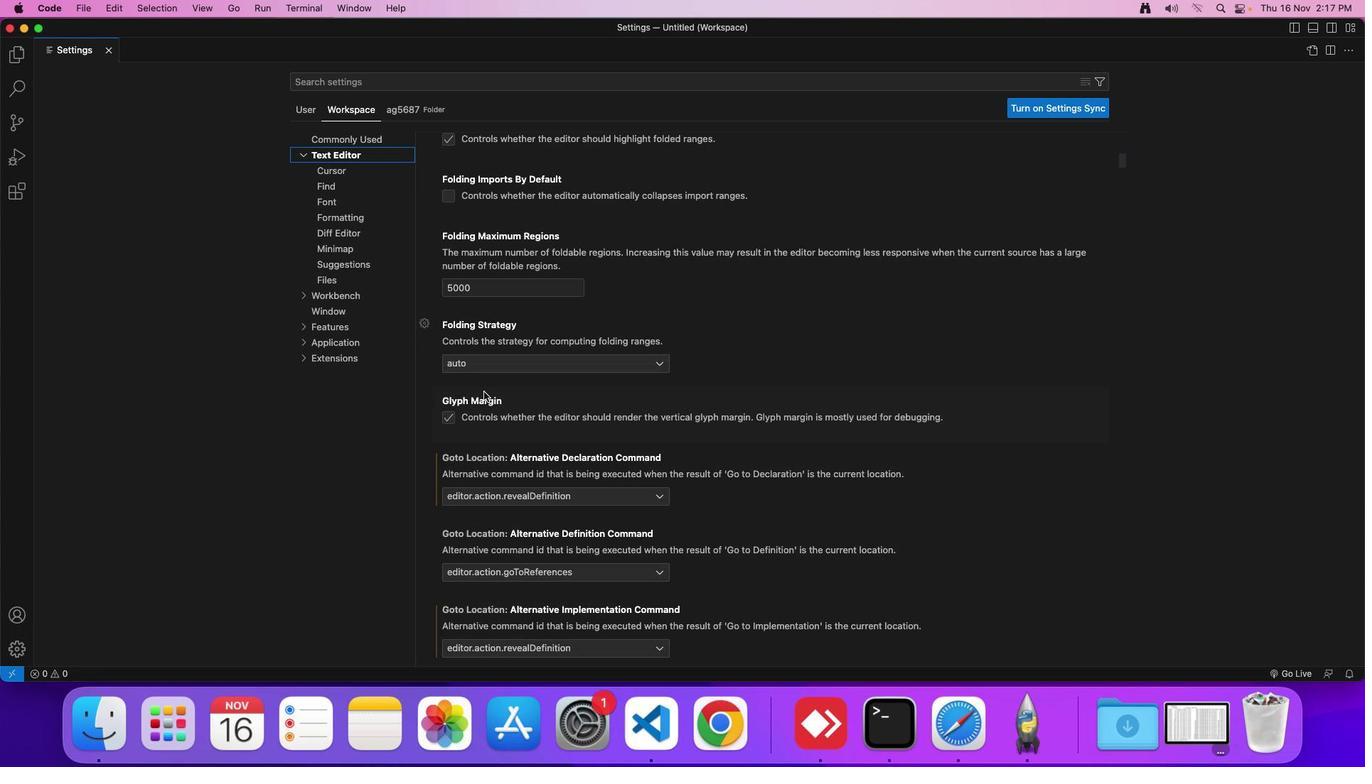 
Action: Mouse scrolled (399, 354) with delta (19, -89)
Screenshot: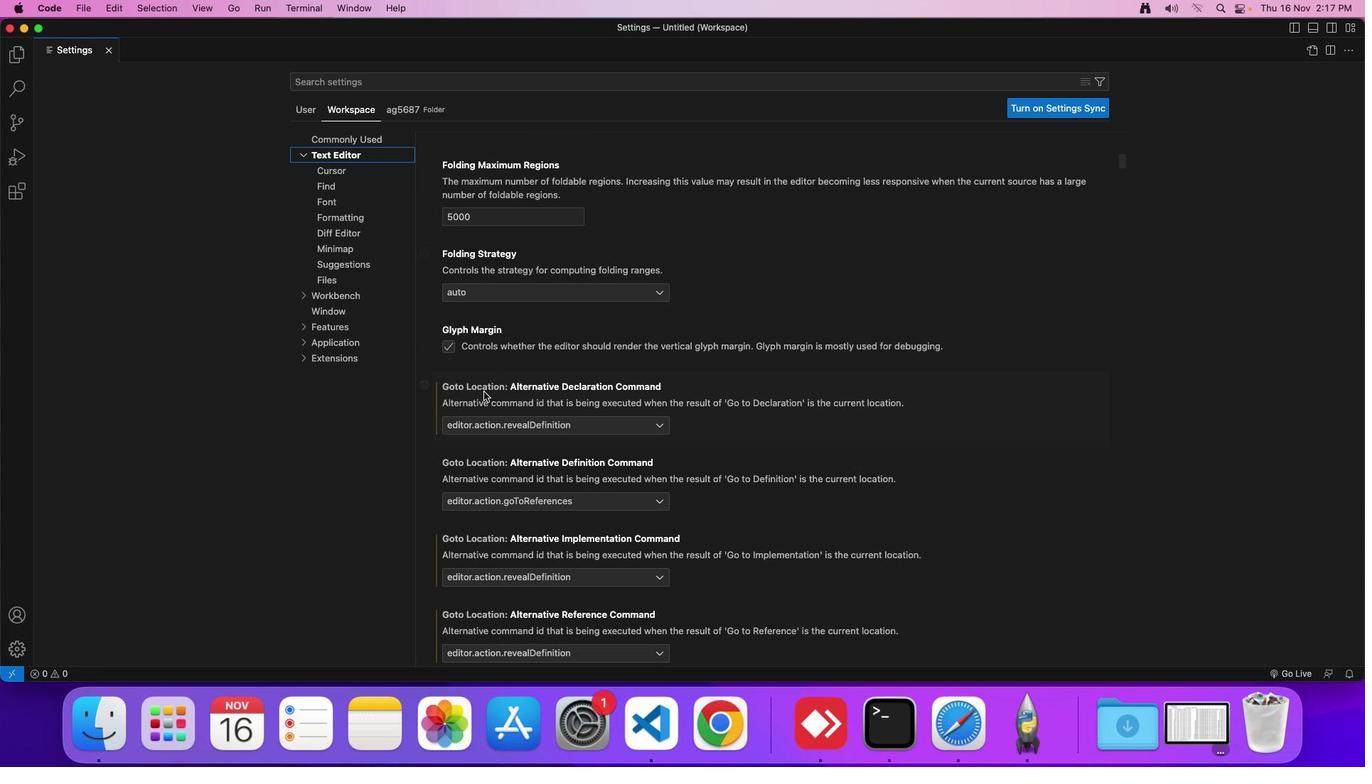 
Action: Mouse scrolled (399, 354) with delta (19, -90)
Screenshot: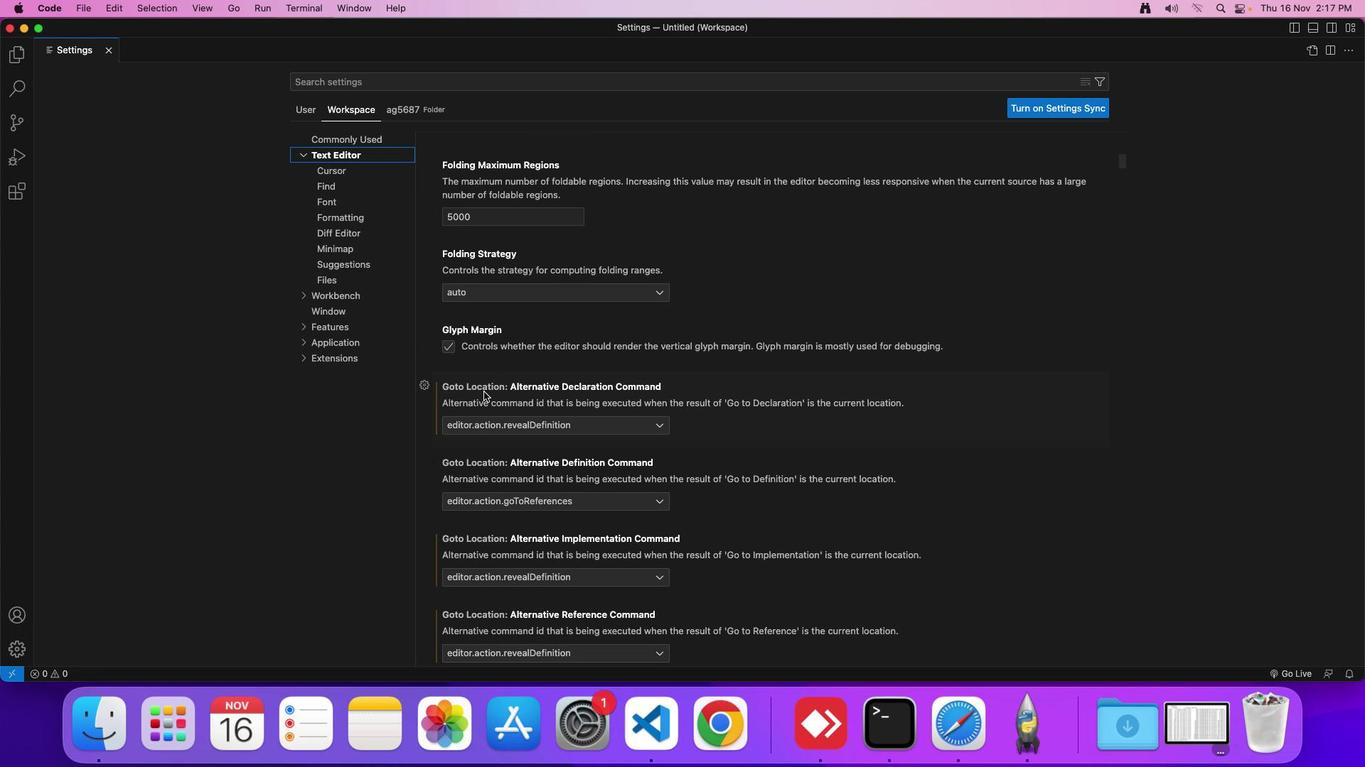 
Action: Mouse scrolled (399, 354) with delta (19, -89)
Screenshot: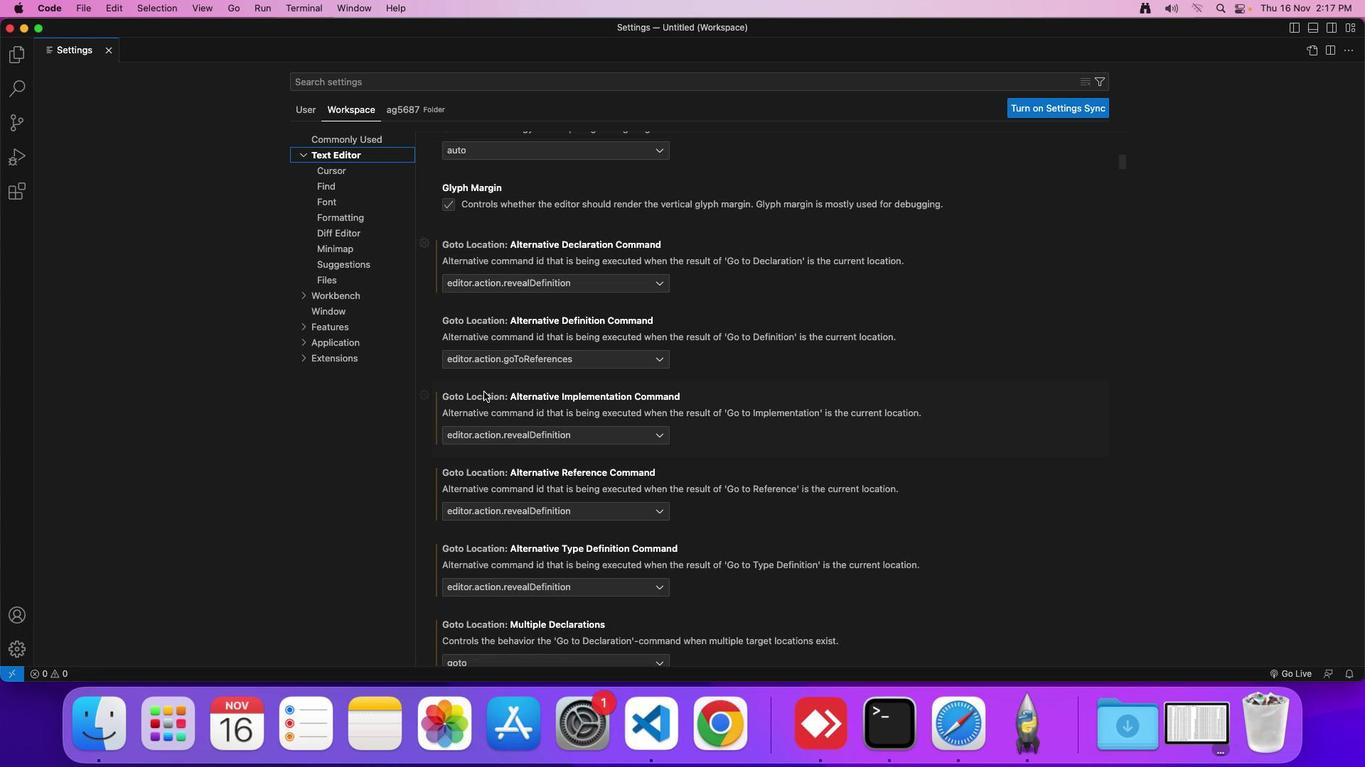 
Action: Mouse scrolled (399, 354) with delta (19, -89)
Screenshot: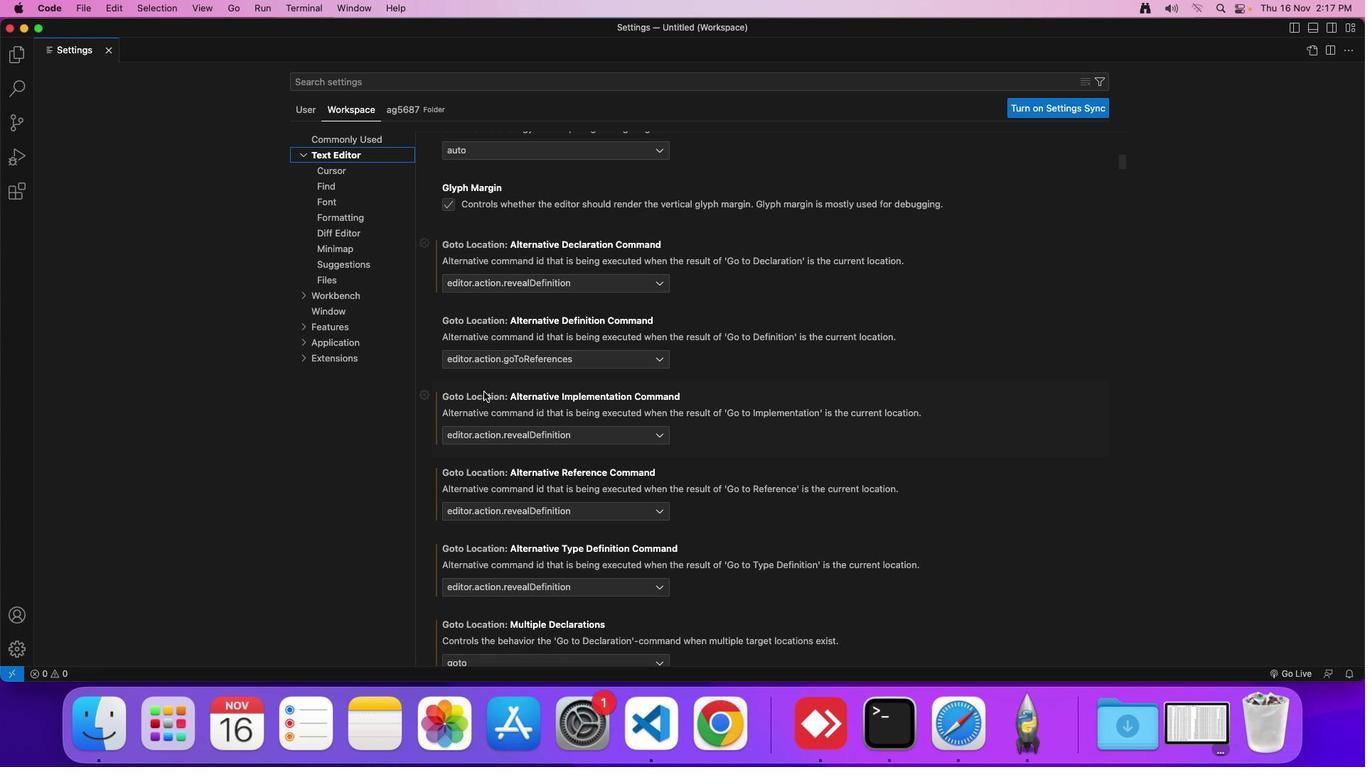 
Action: Mouse scrolled (399, 354) with delta (19, -90)
Screenshot: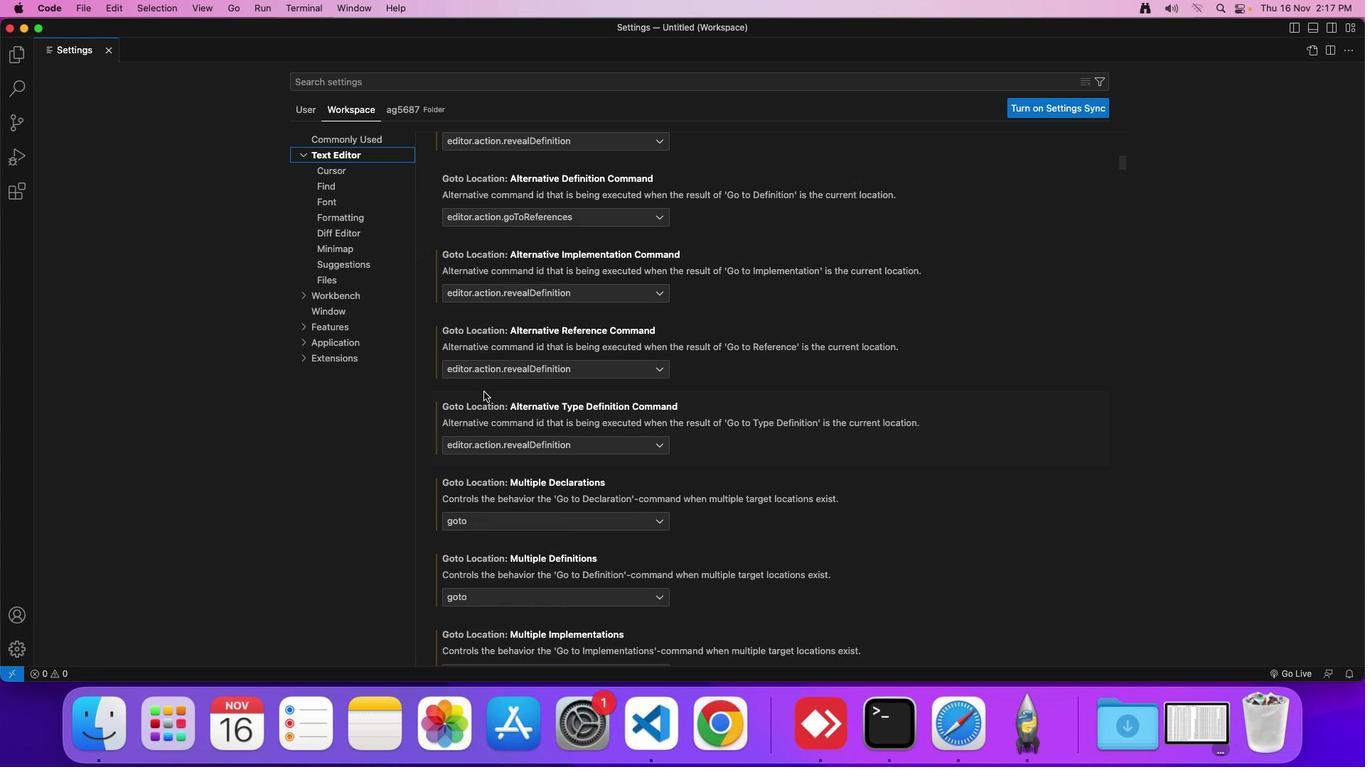
Action: Mouse scrolled (399, 354) with delta (19, -92)
Screenshot: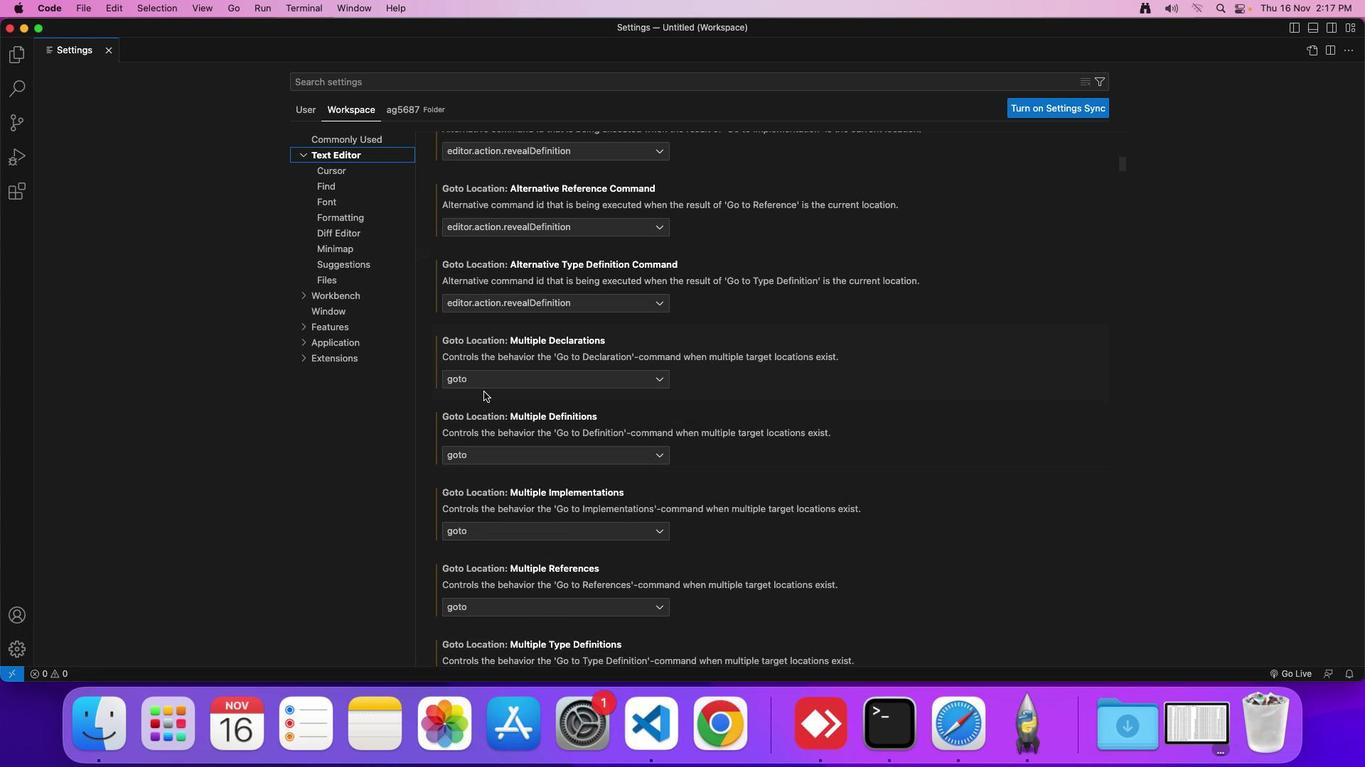 
Action: Mouse scrolled (399, 354) with delta (19, -92)
Screenshot: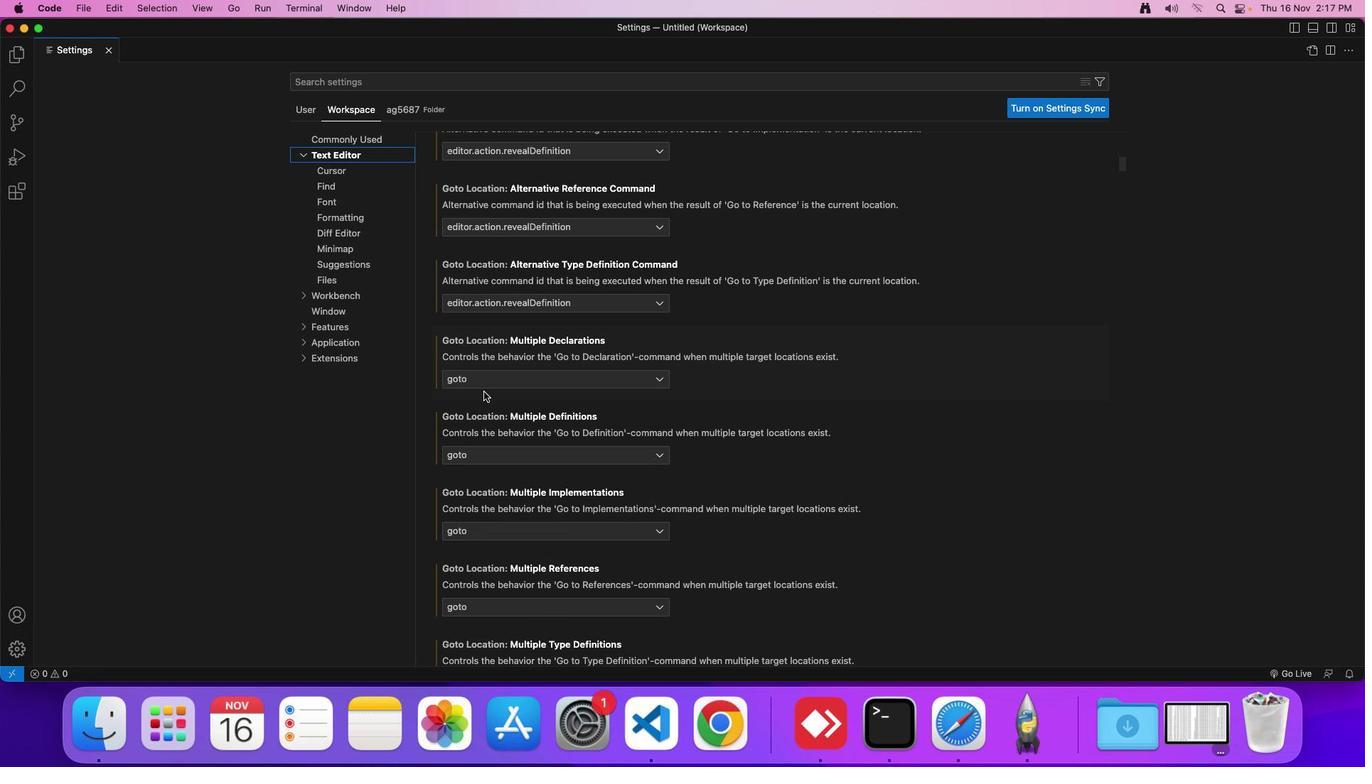 
Action: Mouse scrolled (399, 354) with delta (19, -89)
Screenshot: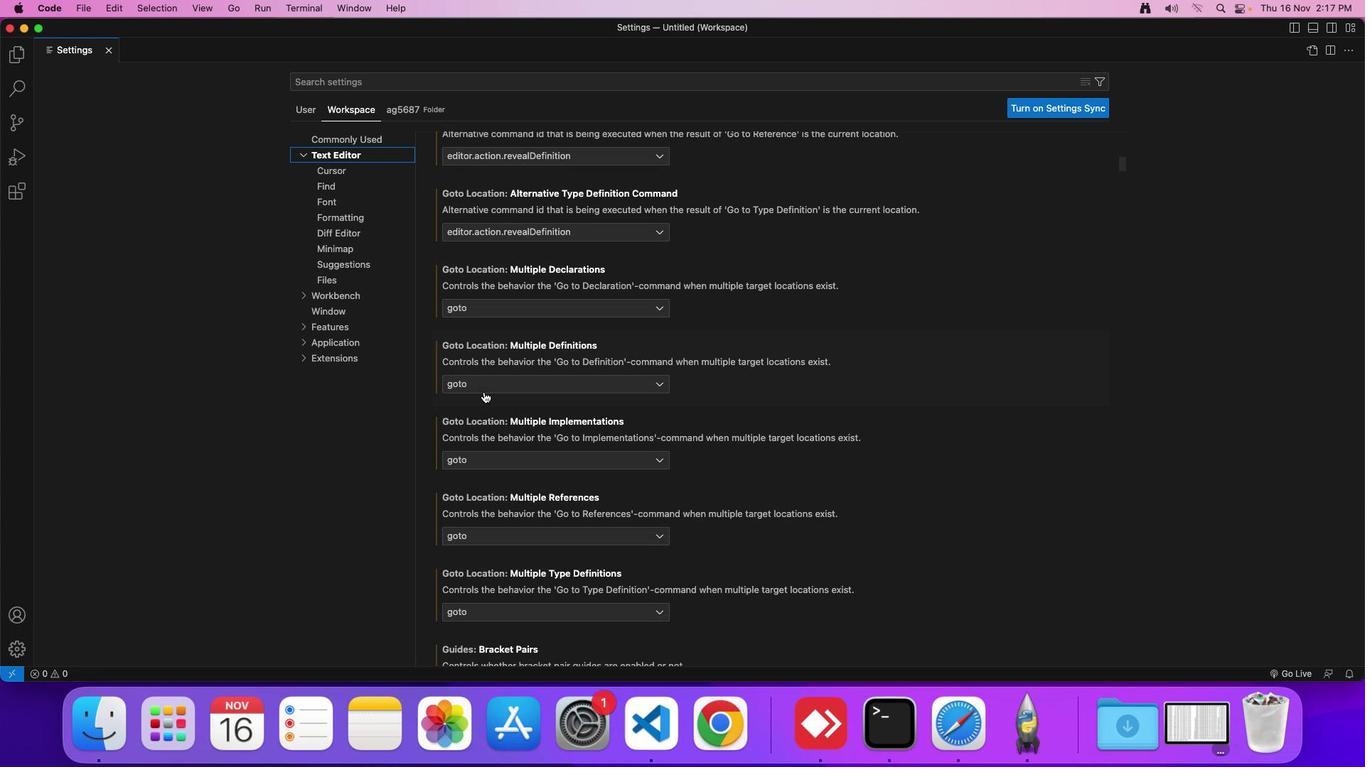 
Action: Mouse scrolled (399, 354) with delta (19, -89)
Screenshot: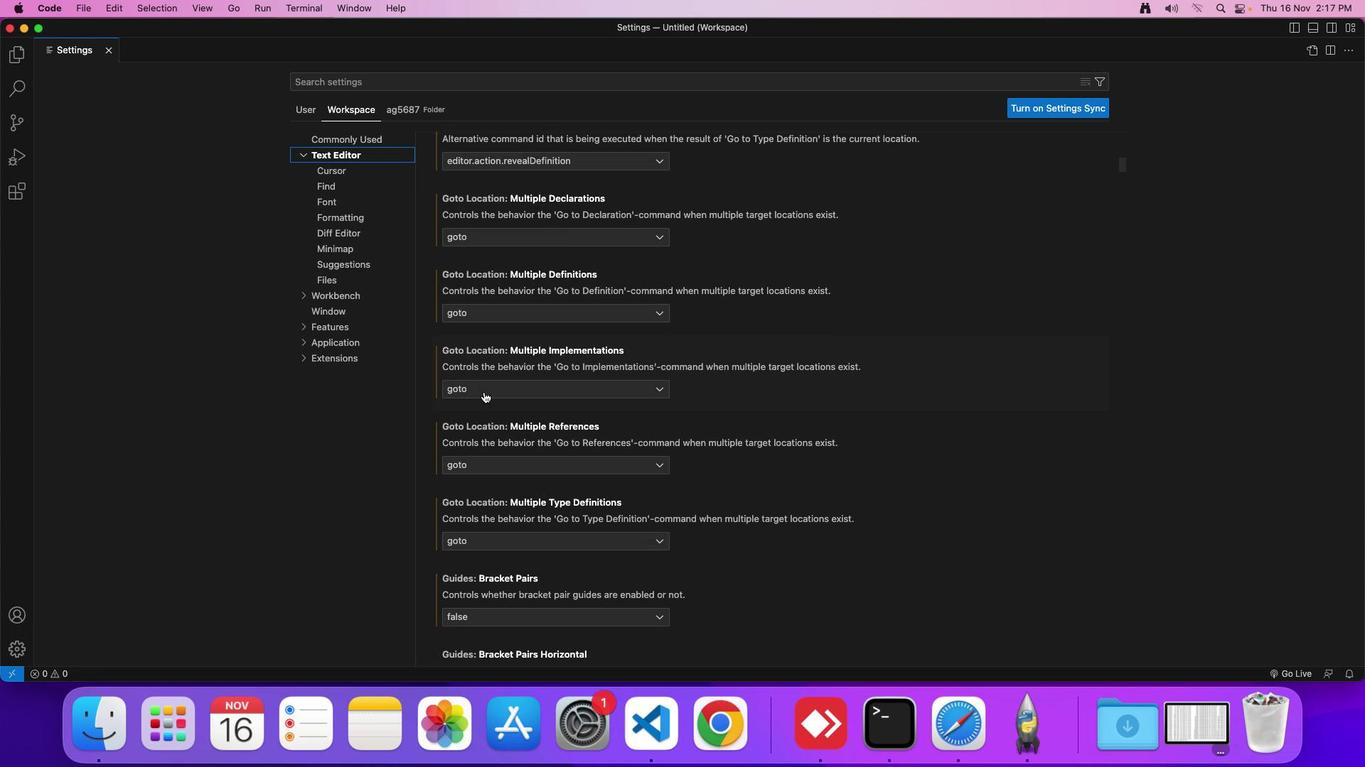 
Action: Mouse scrolled (399, 354) with delta (19, -90)
Screenshot: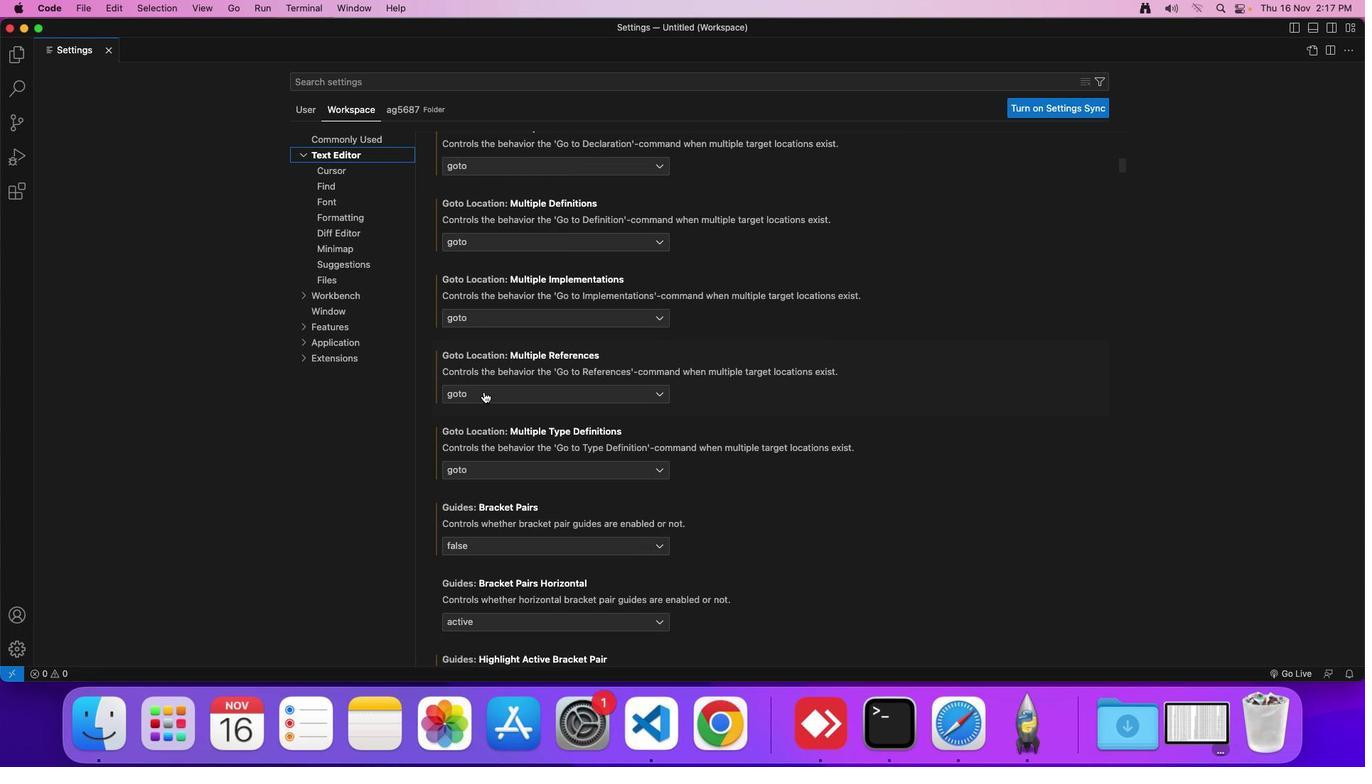
Action: Mouse scrolled (399, 354) with delta (19, -90)
Screenshot: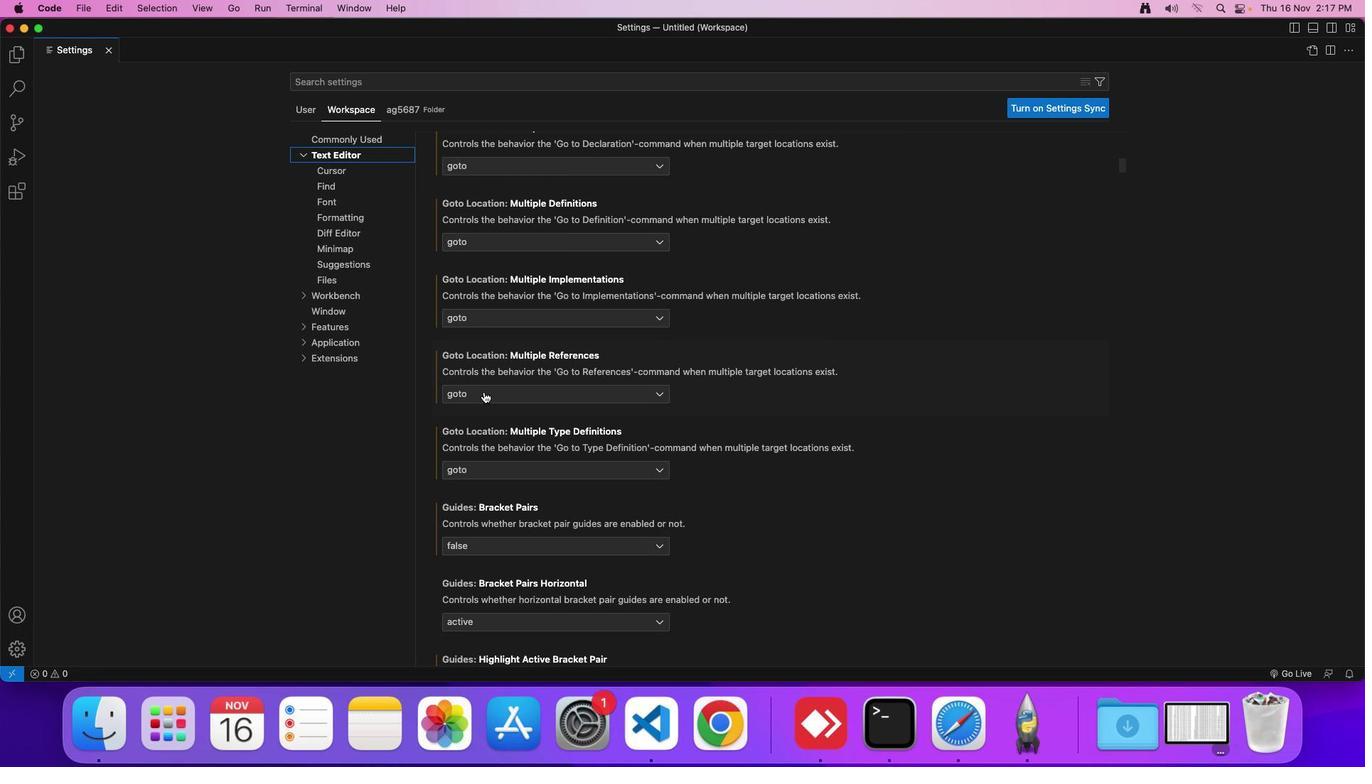 
Action: Mouse scrolled (399, 354) with delta (19, -89)
Screenshot: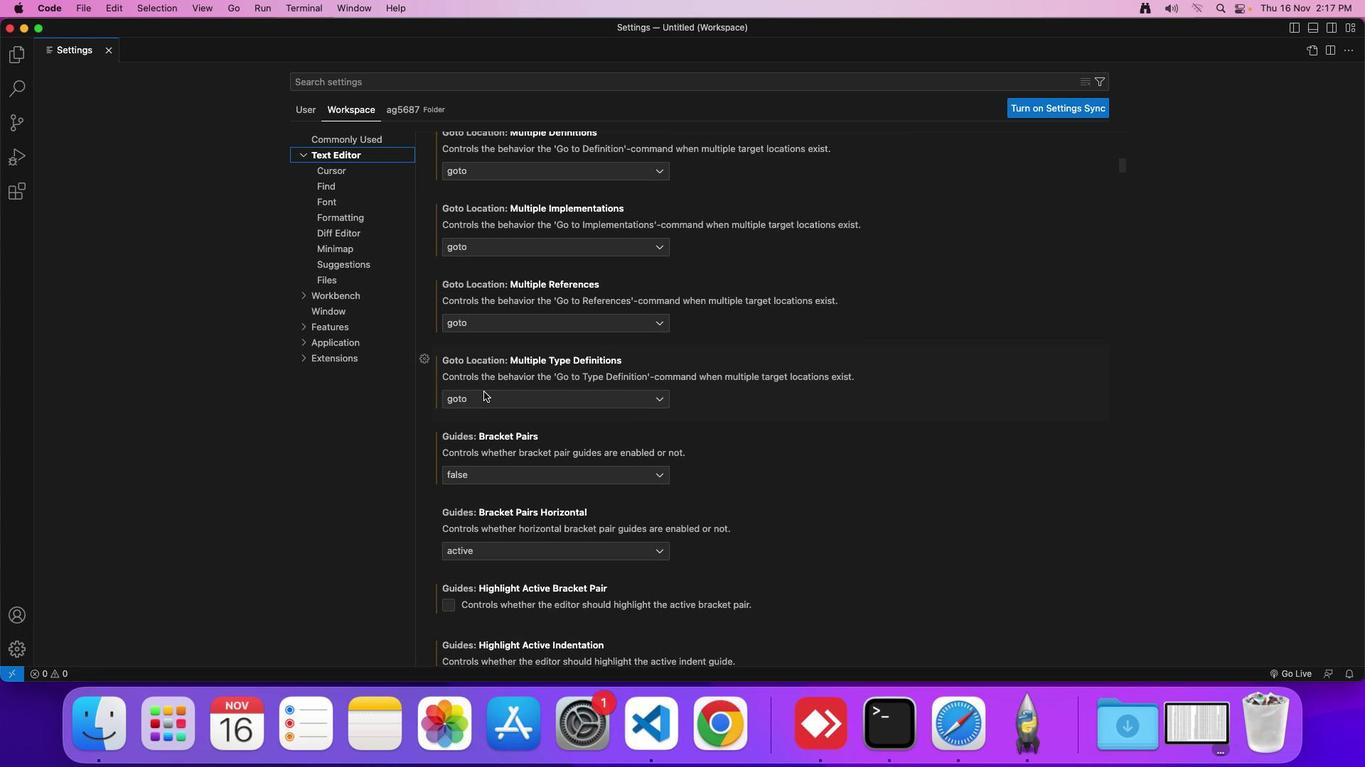 
Action: Mouse scrolled (399, 354) with delta (19, -89)
Screenshot: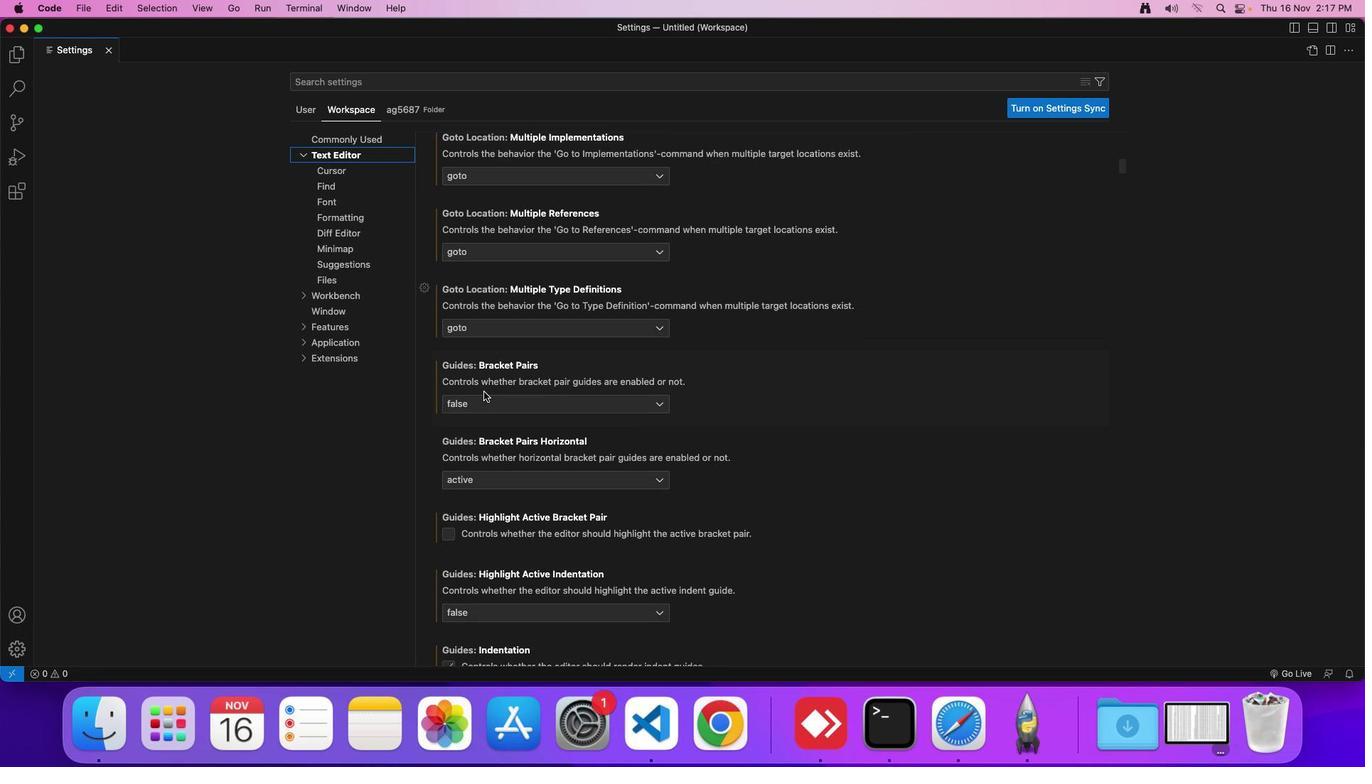 
Action: Mouse scrolled (399, 354) with delta (19, -90)
Screenshot: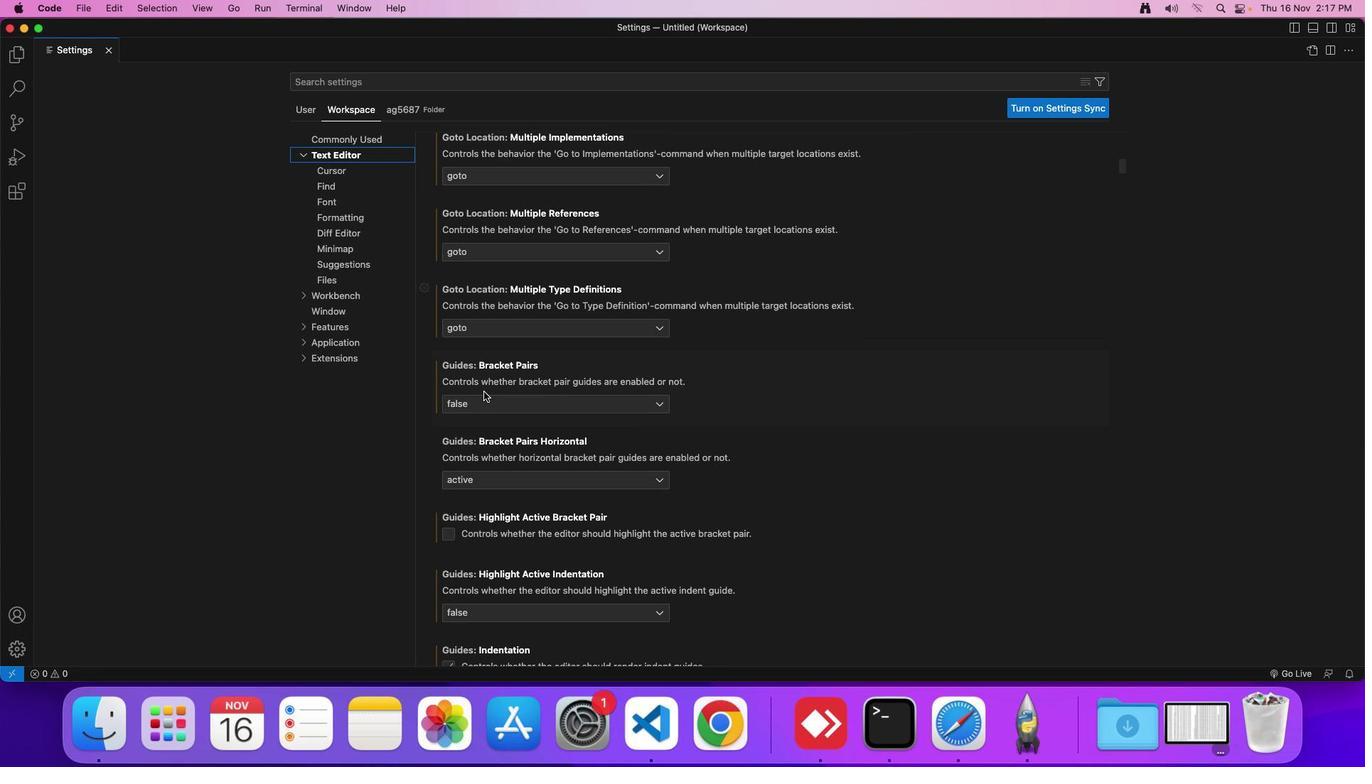 
Action: Mouse scrolled (399, 354) with delta (19, -89)
Screenshot: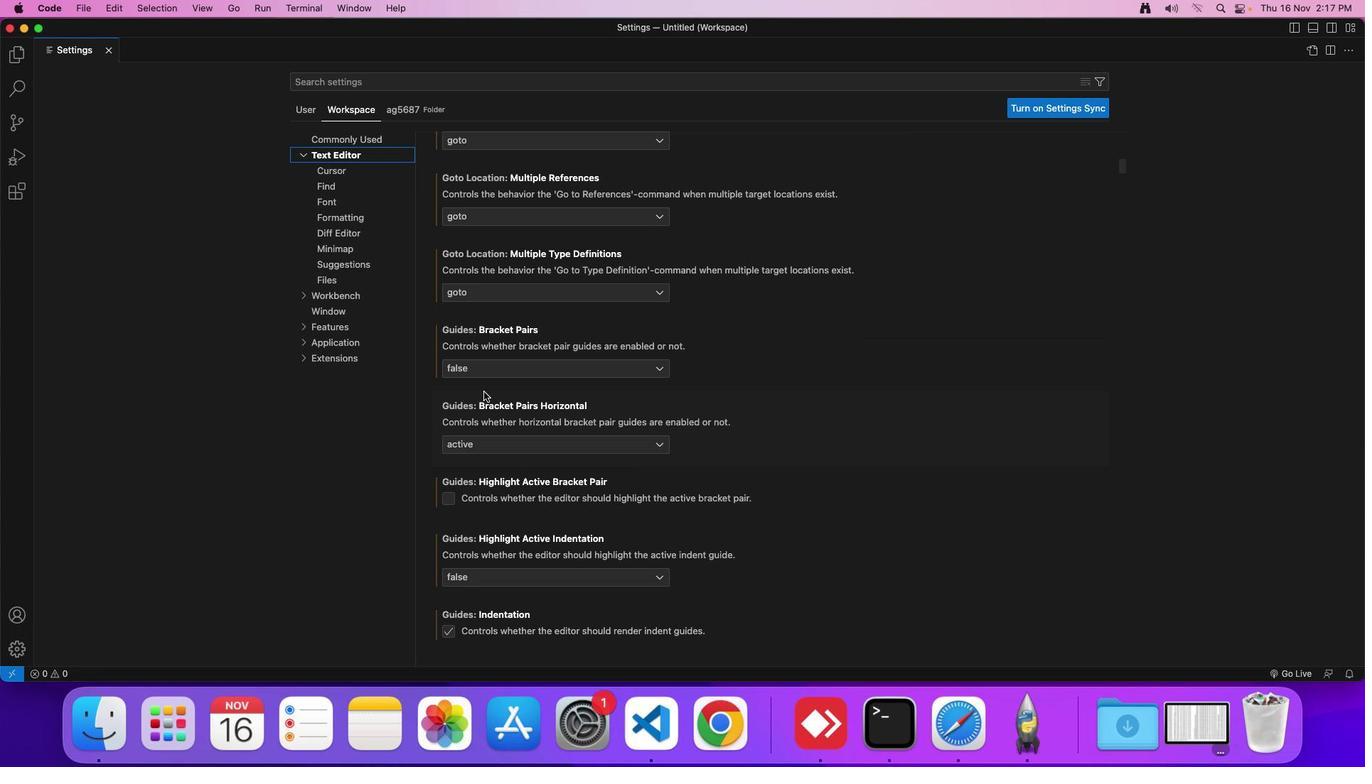 
Action: Mouse scrolled (399, 354) with delta (19, -89)
Screenshot: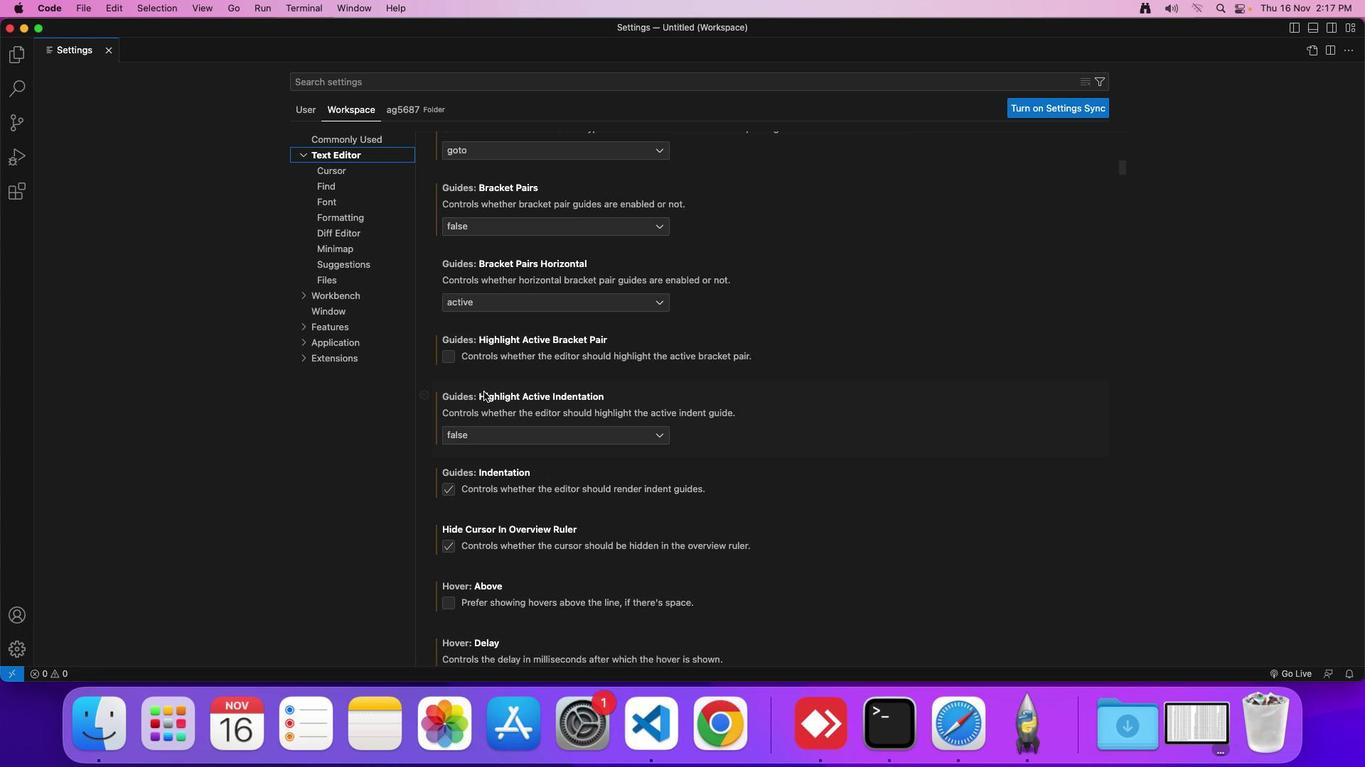 
Action: Mouse scrolled (399, 354) with delta (19, -89)
Screenshot: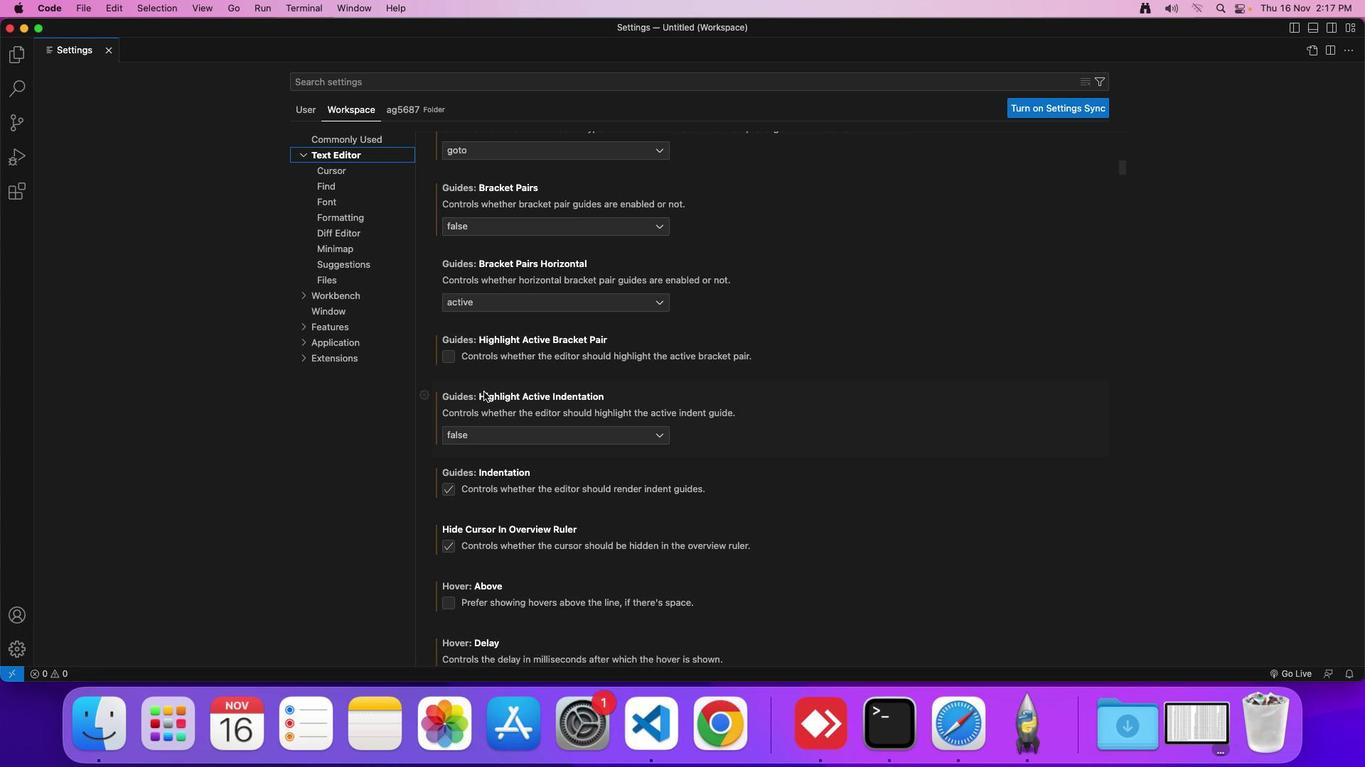 
Action: Mouse scrolled (399, 354) with delta (19, -90)
Screenshot: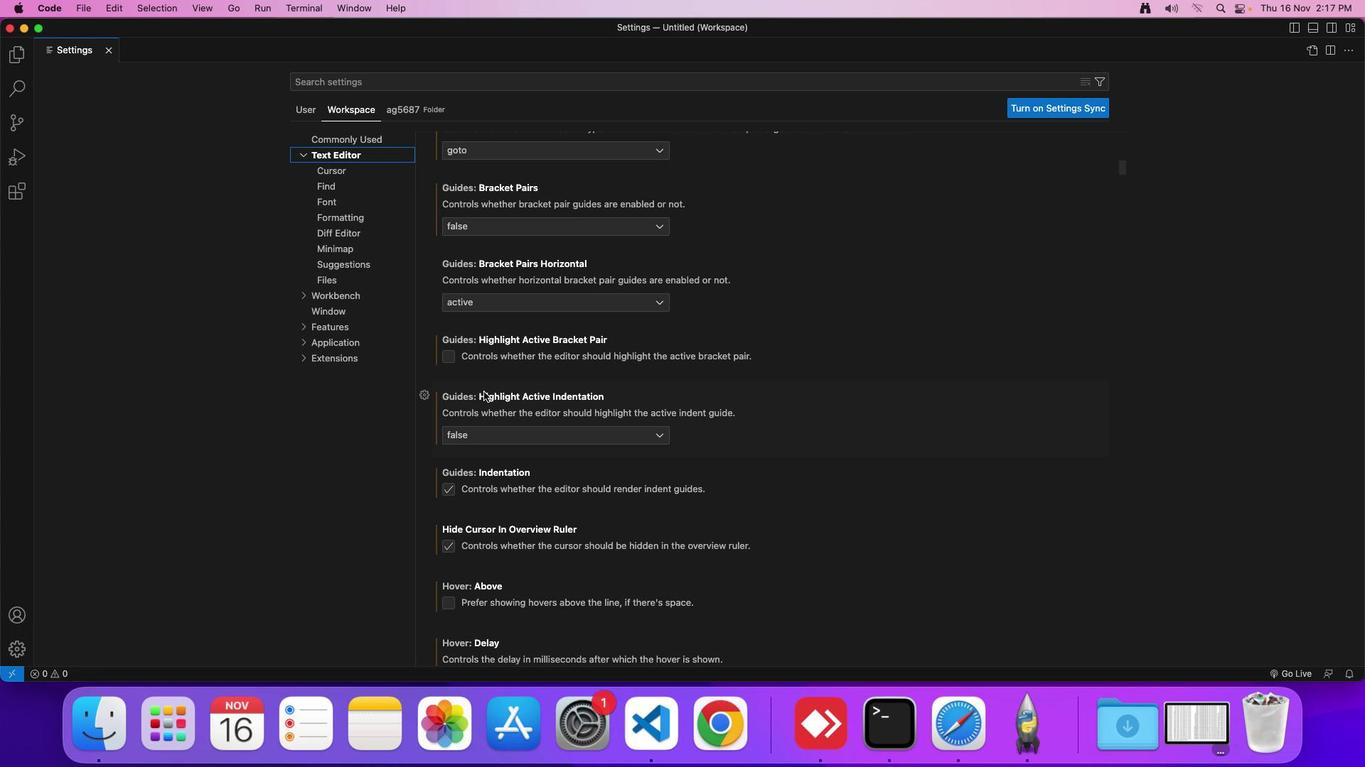 
Action: Mouse scrolled (399, 354) with delta (19, -89)
Screenshot: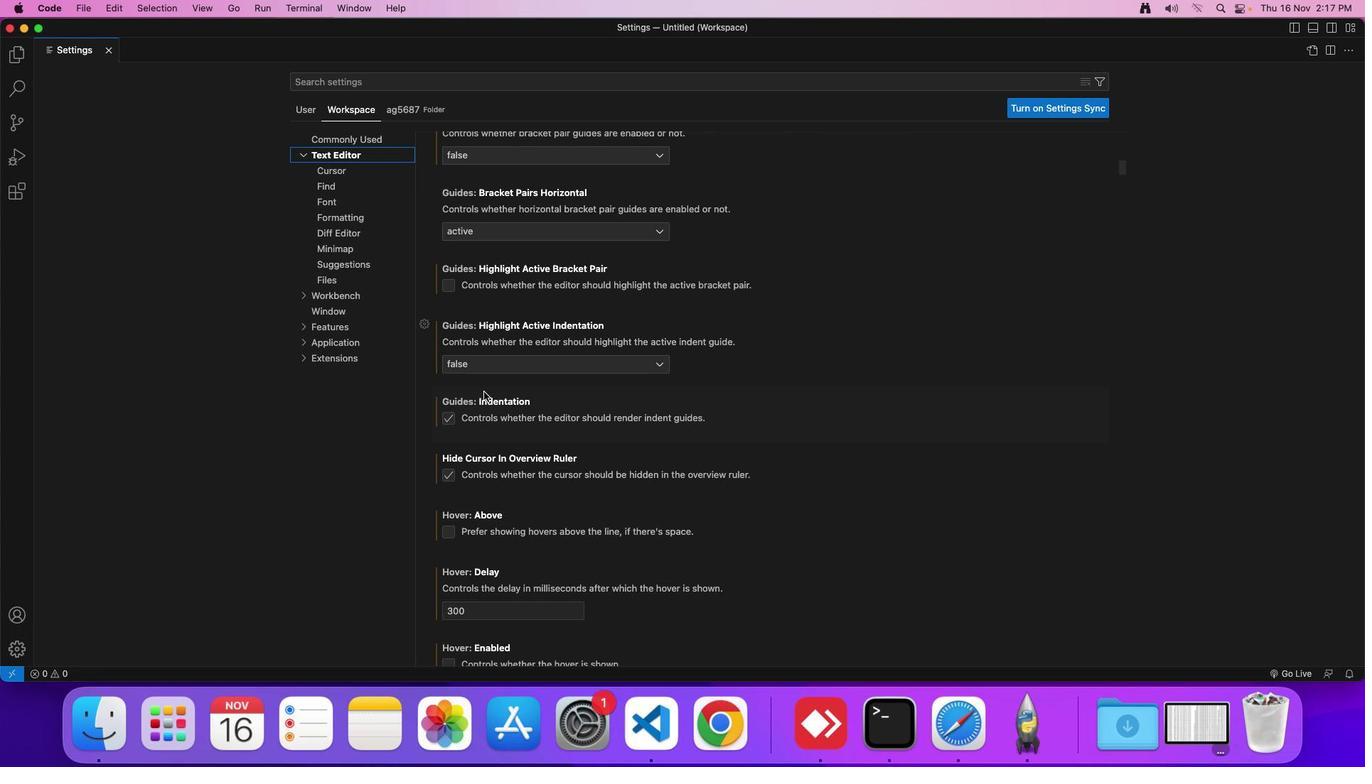 
Action: Mouse scrolled (399, 354) with delta (19, -89)
Screenshot: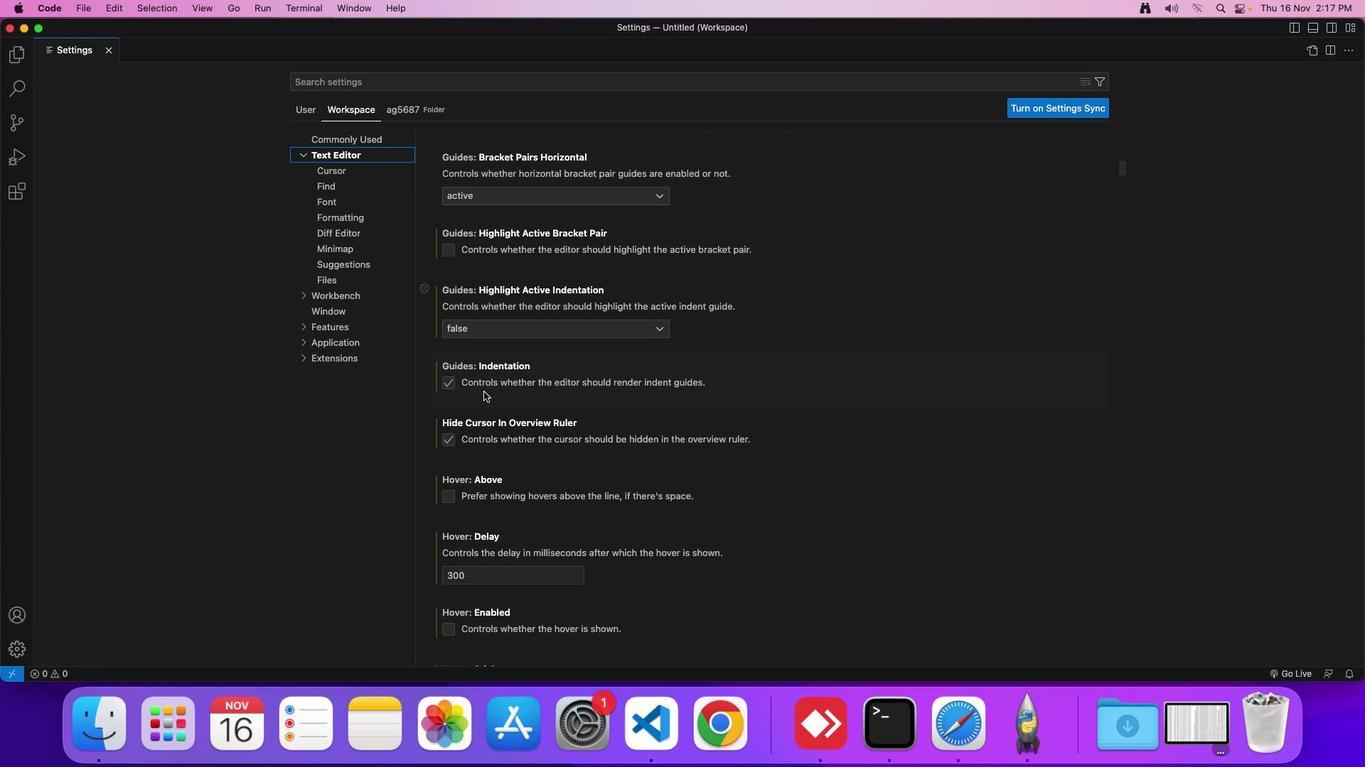 
Action: Mouse scrolled (399, 354) with delta (19, -89)
Screenshot: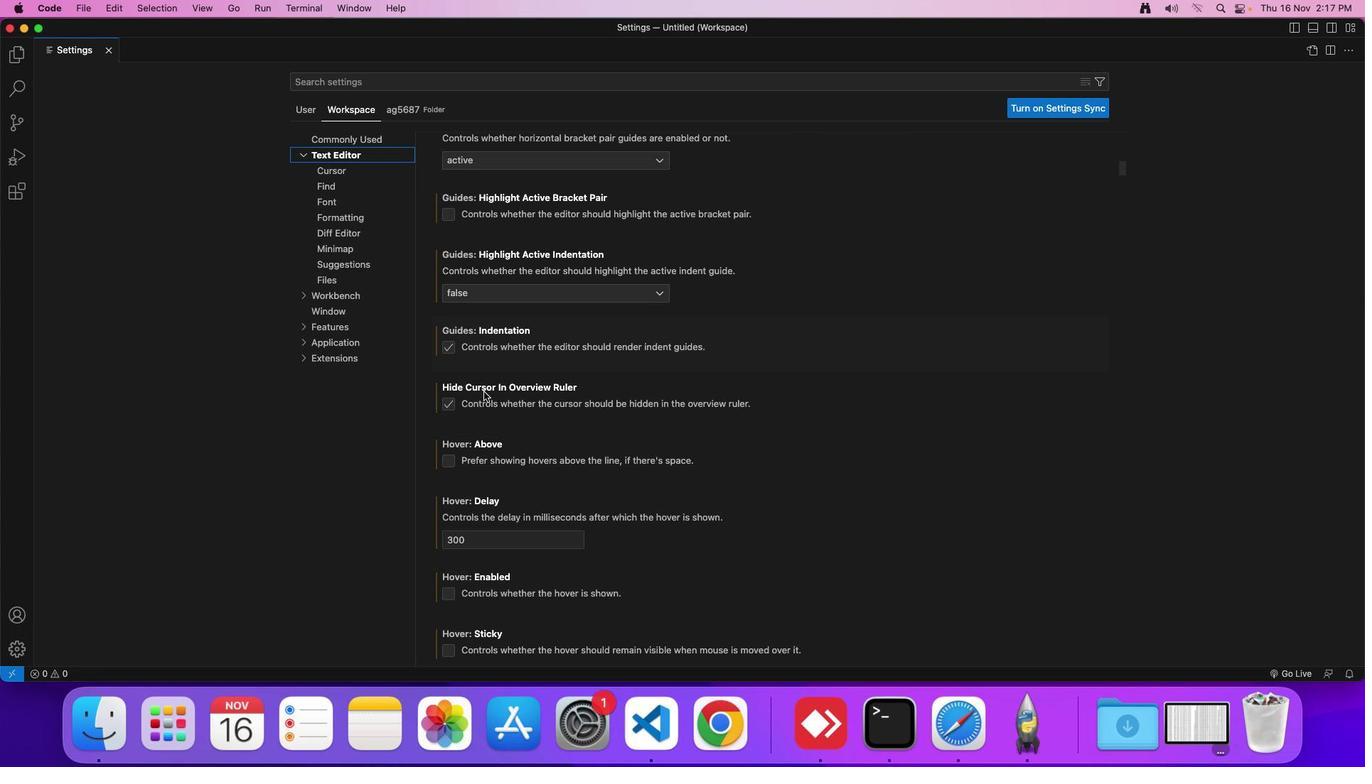
Action: Mouse scrolled (399, 354) with delta (19, -89)
Screenshot: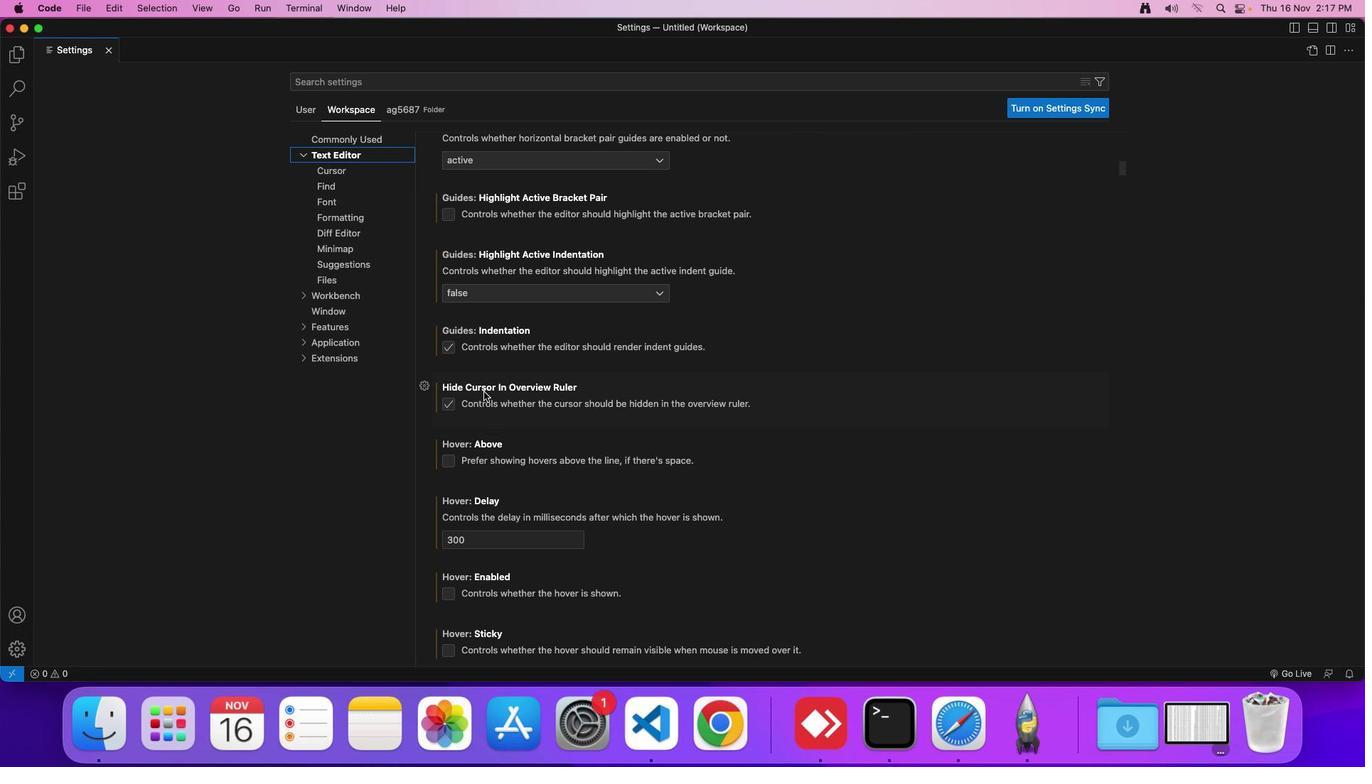 
Action: Mouse scrolled (399, 354) with delta (19, -89)
Screenshot: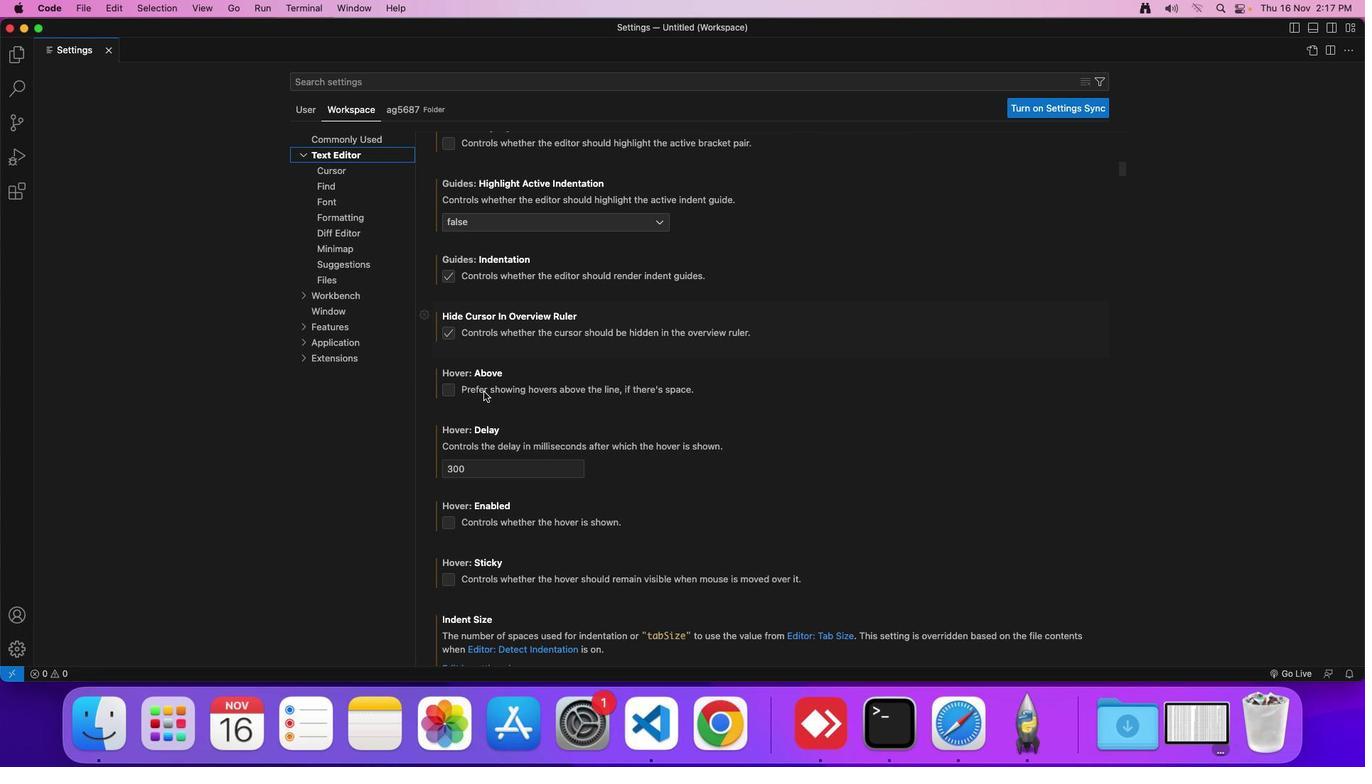 
Action: Mouse scrolled (399, 354) with delta (19, -89)
Screenshot: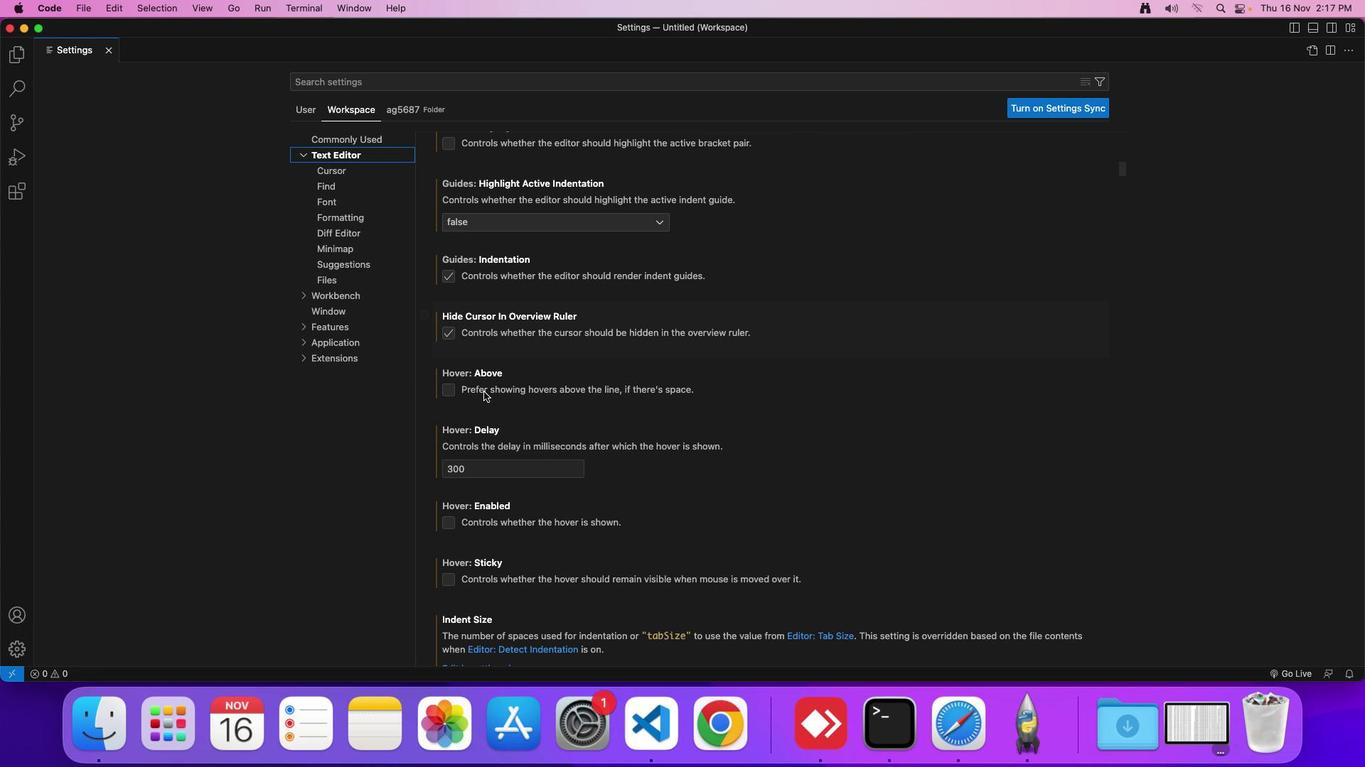 
Action: Mouse scrolled (399, 354) with delta (19, -89)
Screenshot: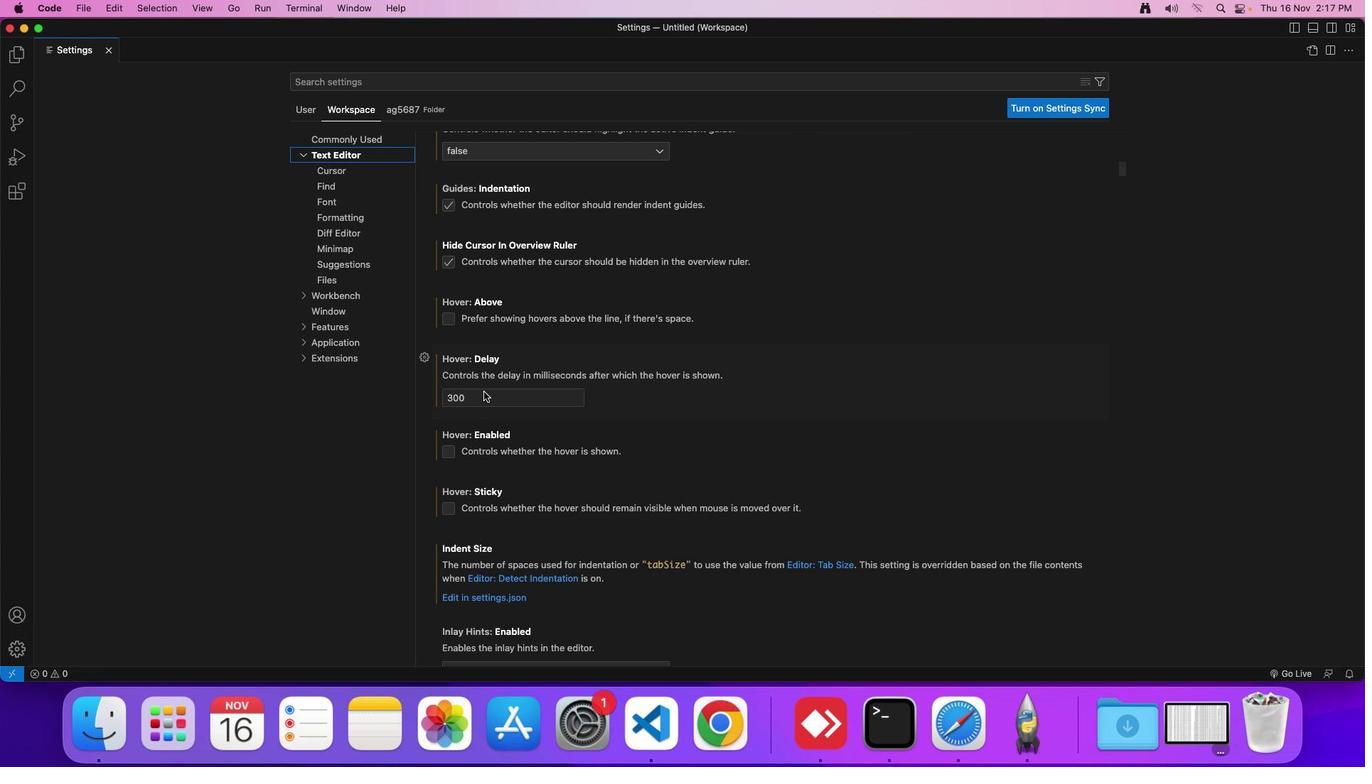 
Action: Mouse scrolled (399, 354) with delta (19, -89)
Screenshot: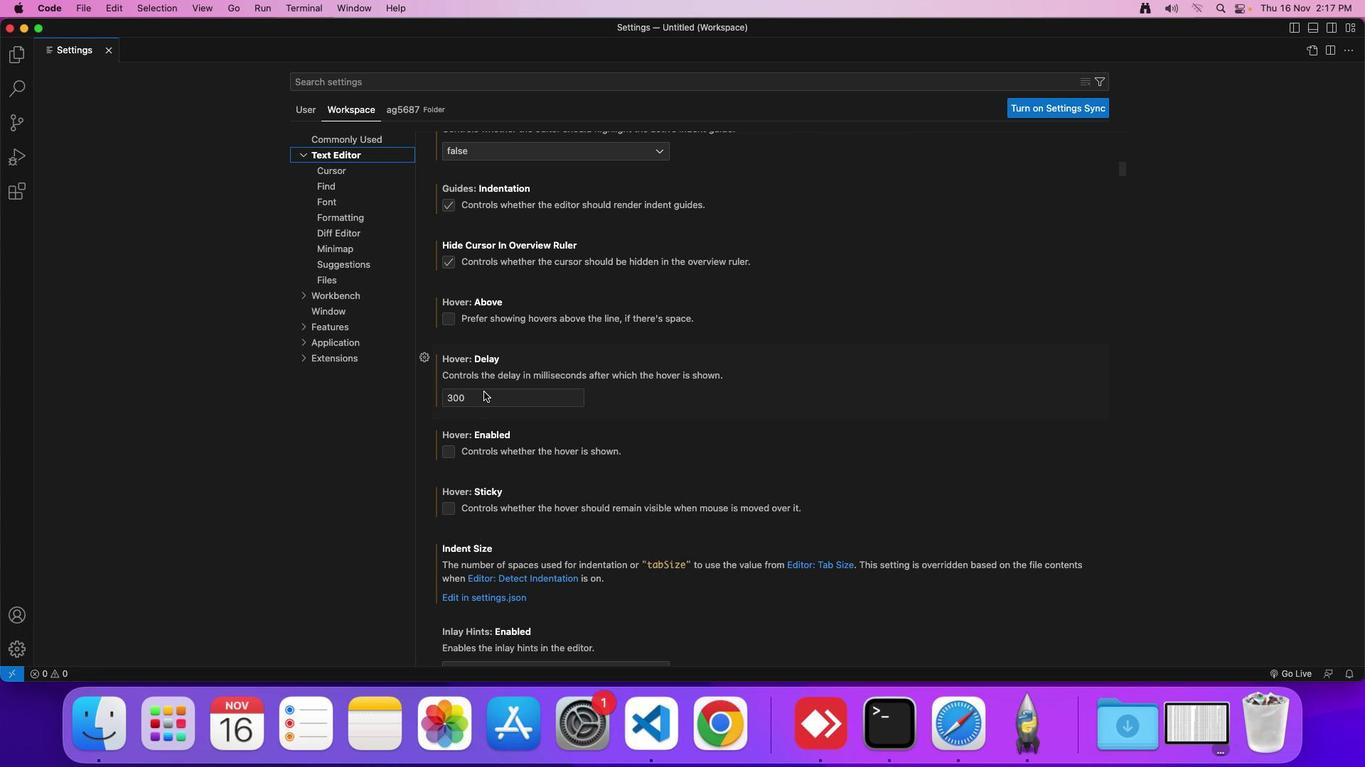 
Action: Mouse moved to (399, 354)
Screenshot: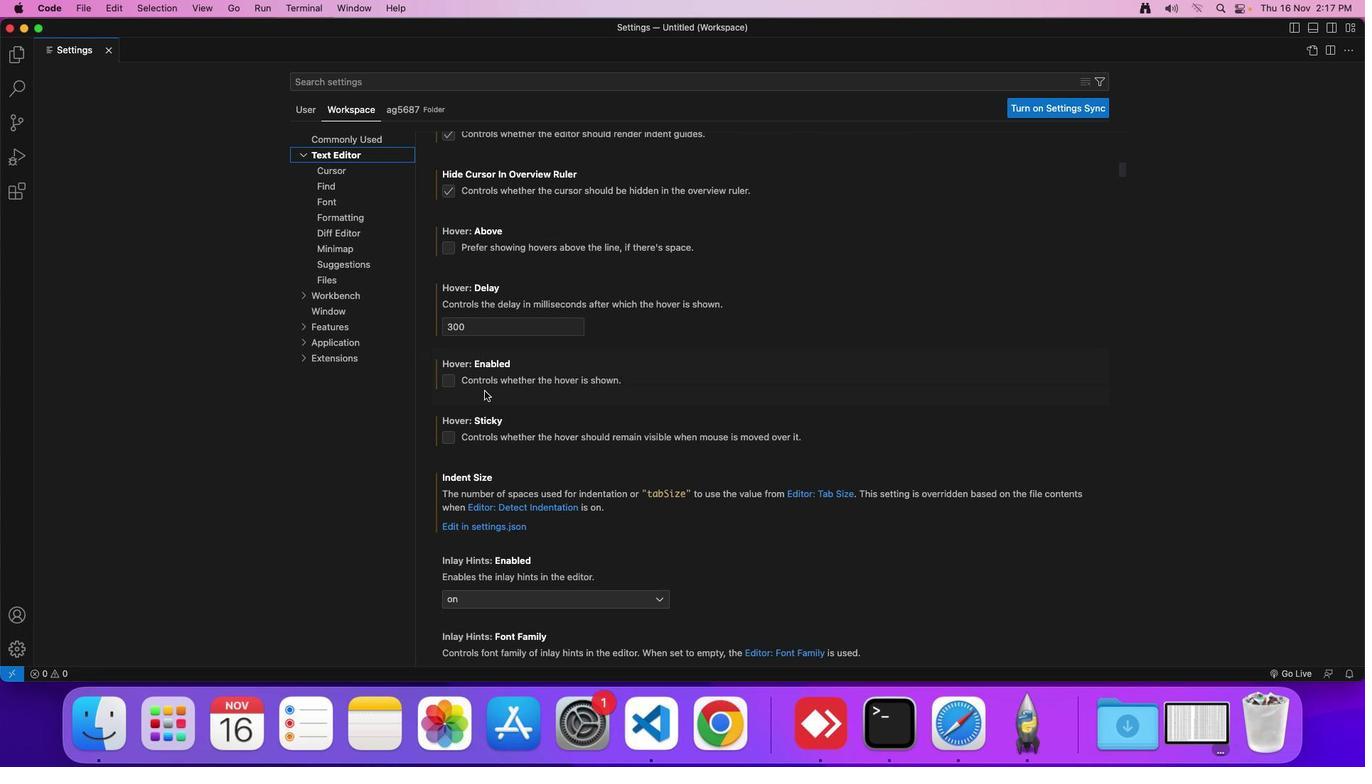 
Action: Mouse scrolled (399, 354) with delta (19, -89)
Screenshot: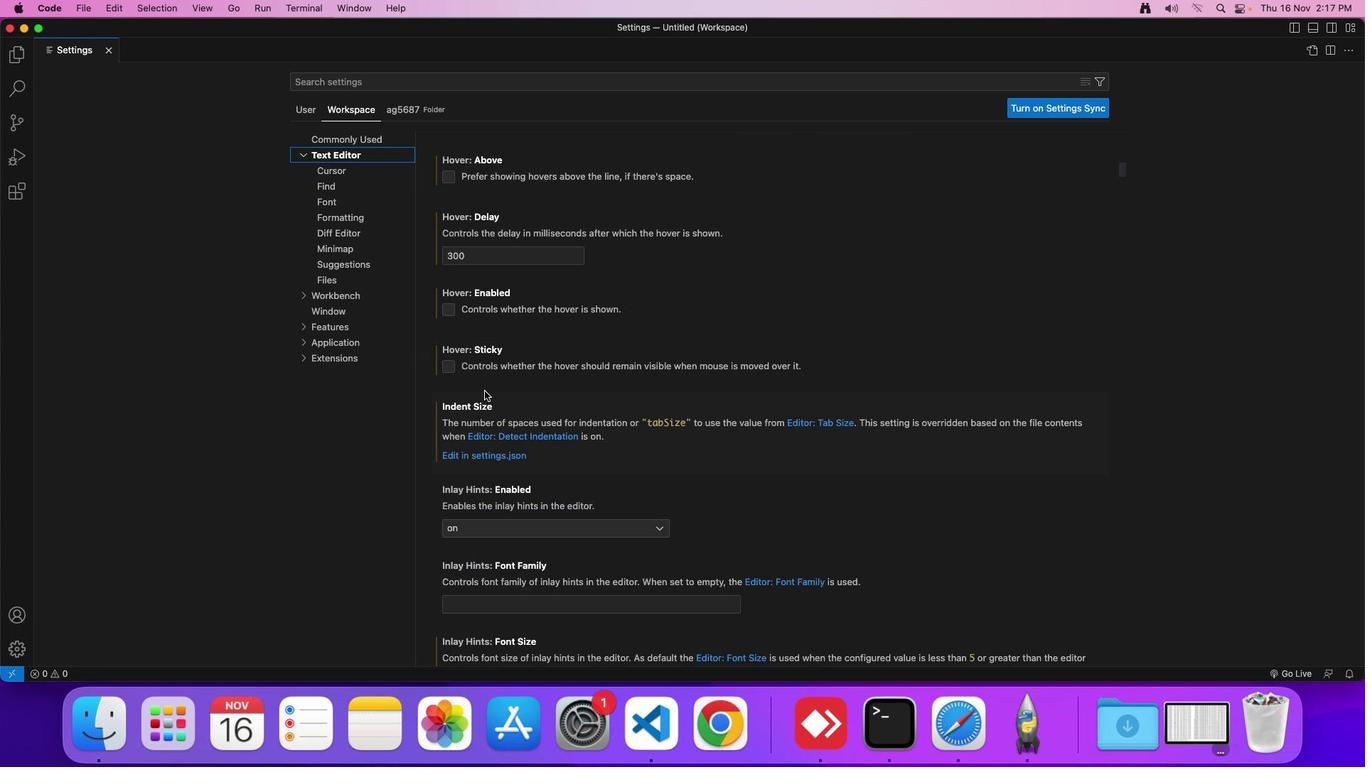 
Action: Mouse moved to (399, 354)
Screenshot: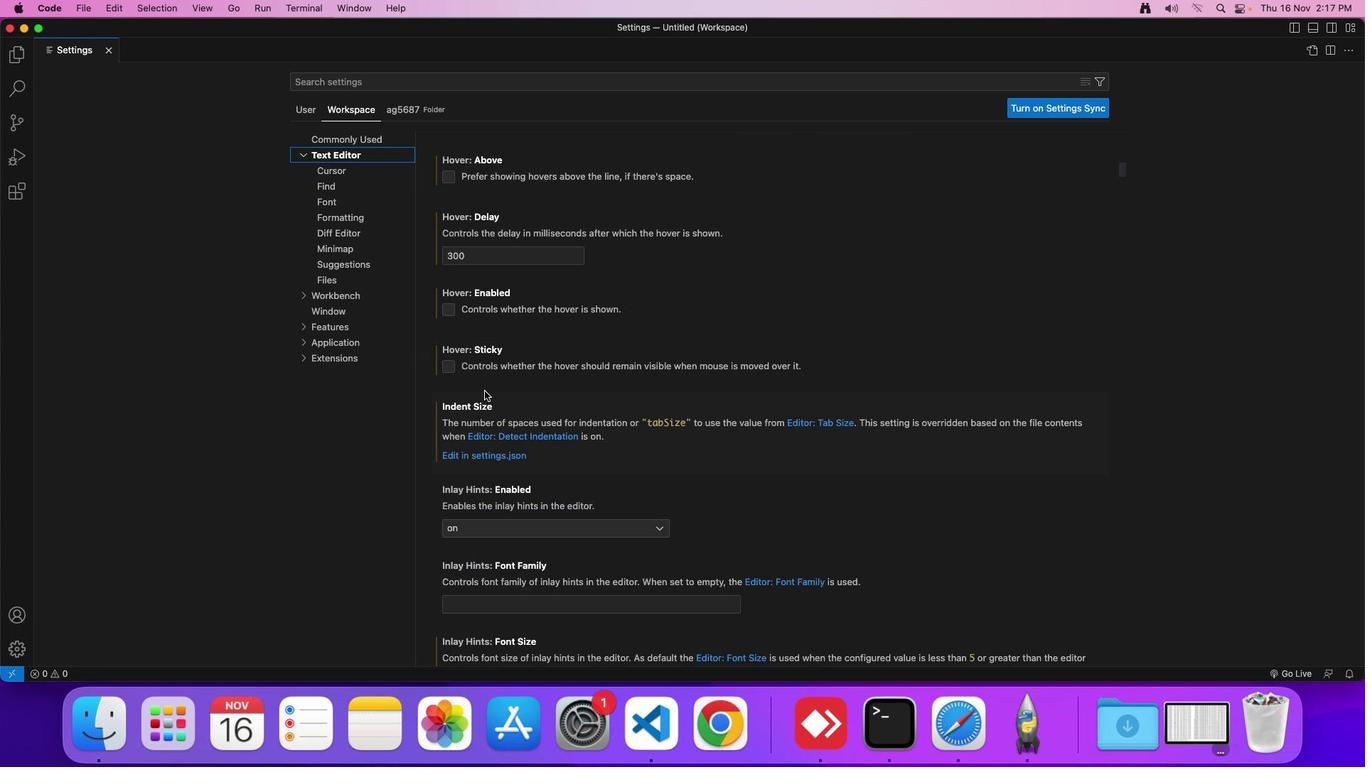 
Action: Mouse scrolled (399, 354) with delta (19, -89)
Screenshot: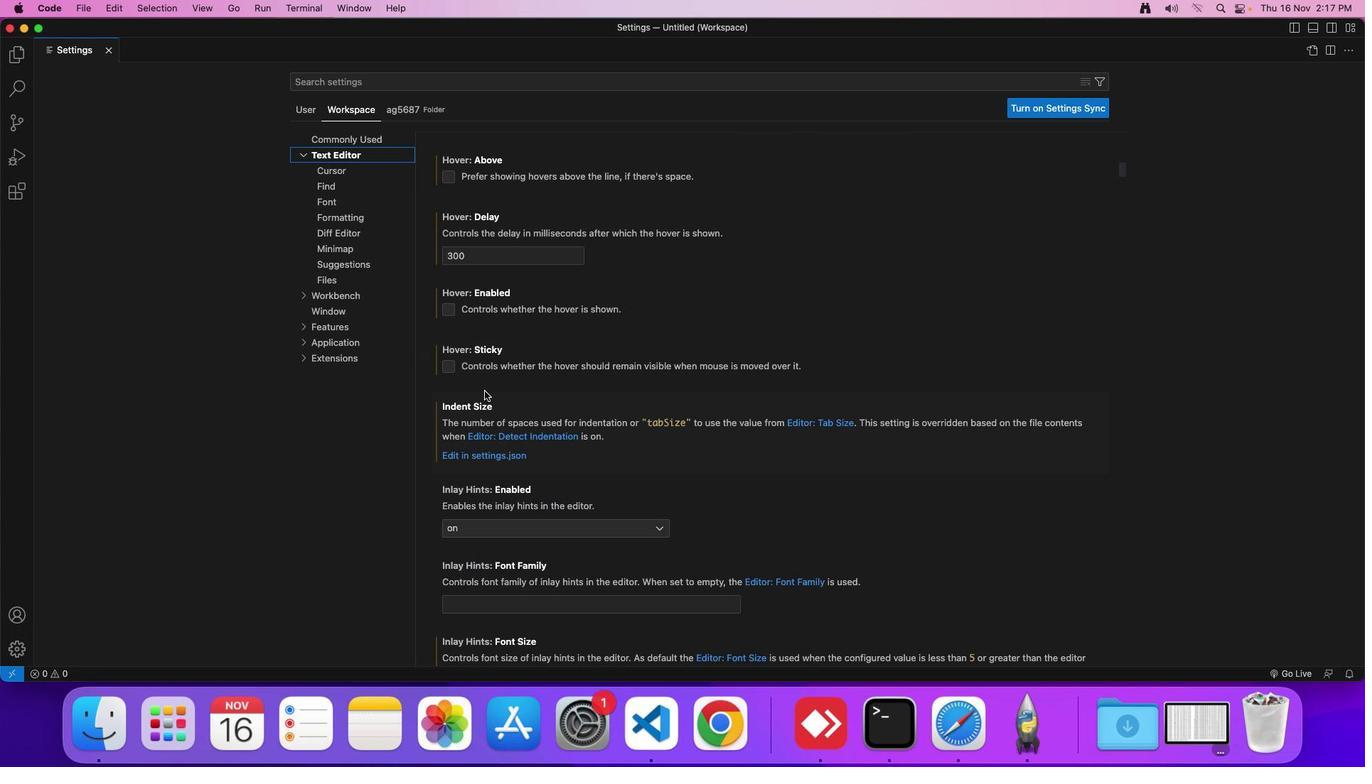 
Action: Mouse moved to (399, 354)
Screenshot: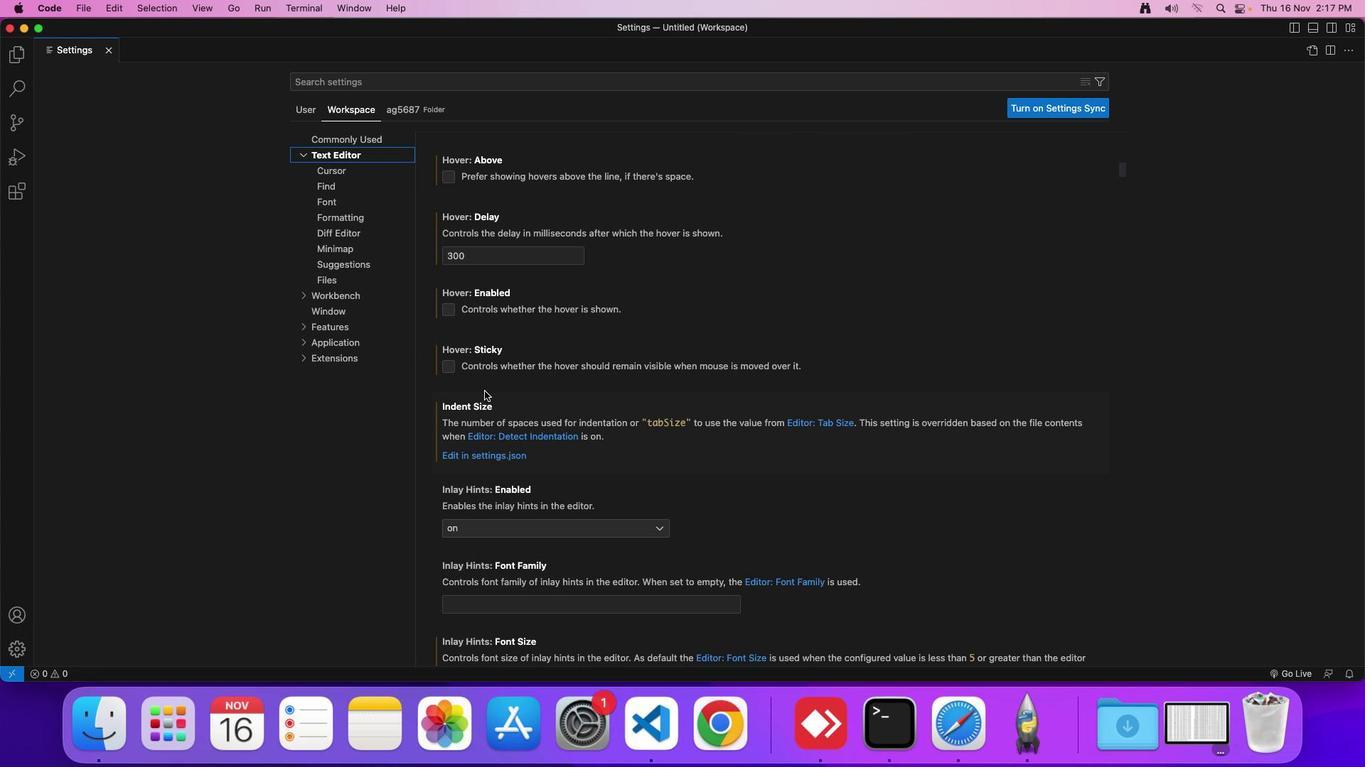 
Action: Mouse scrolled (399, 354) with delta (19, -90)
Screenshot: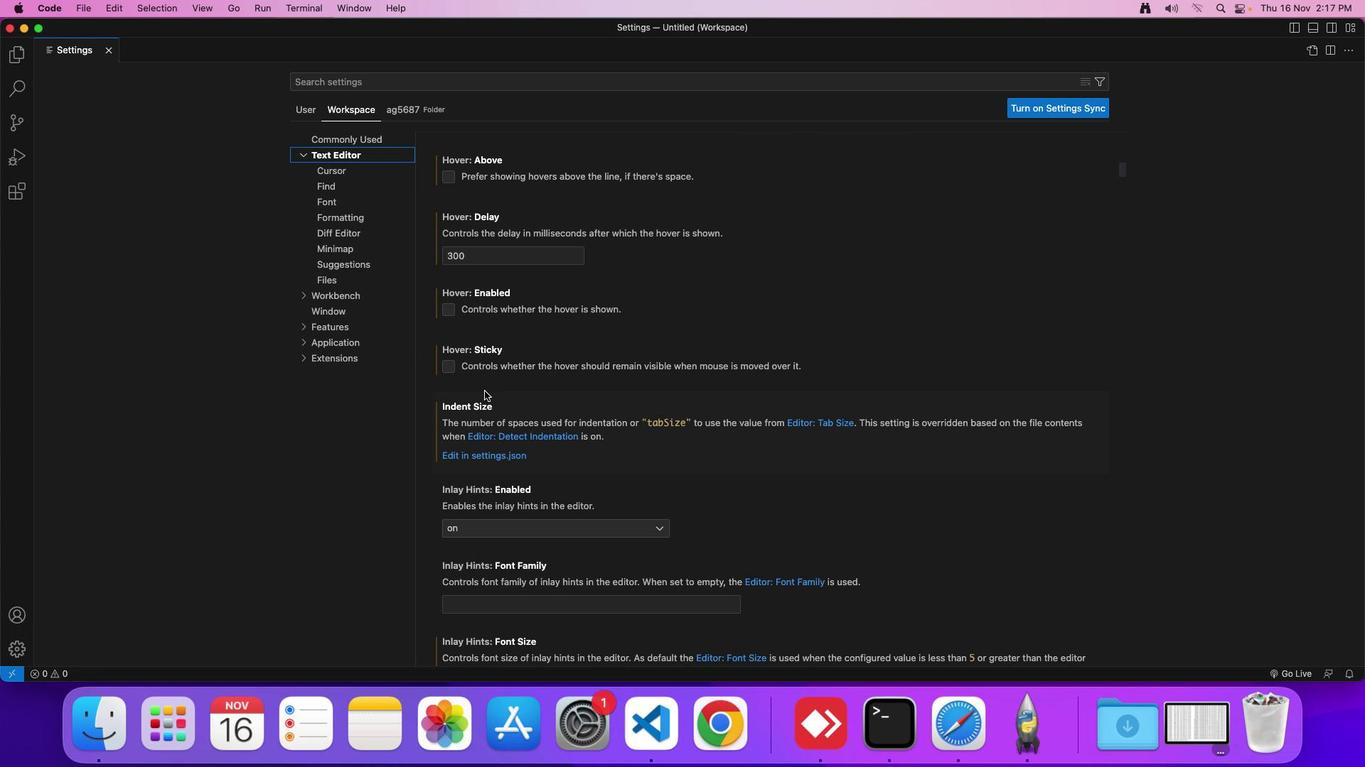 
Action: Mouse scrolled (399, 354) with delta (19, -89)
Screenshot: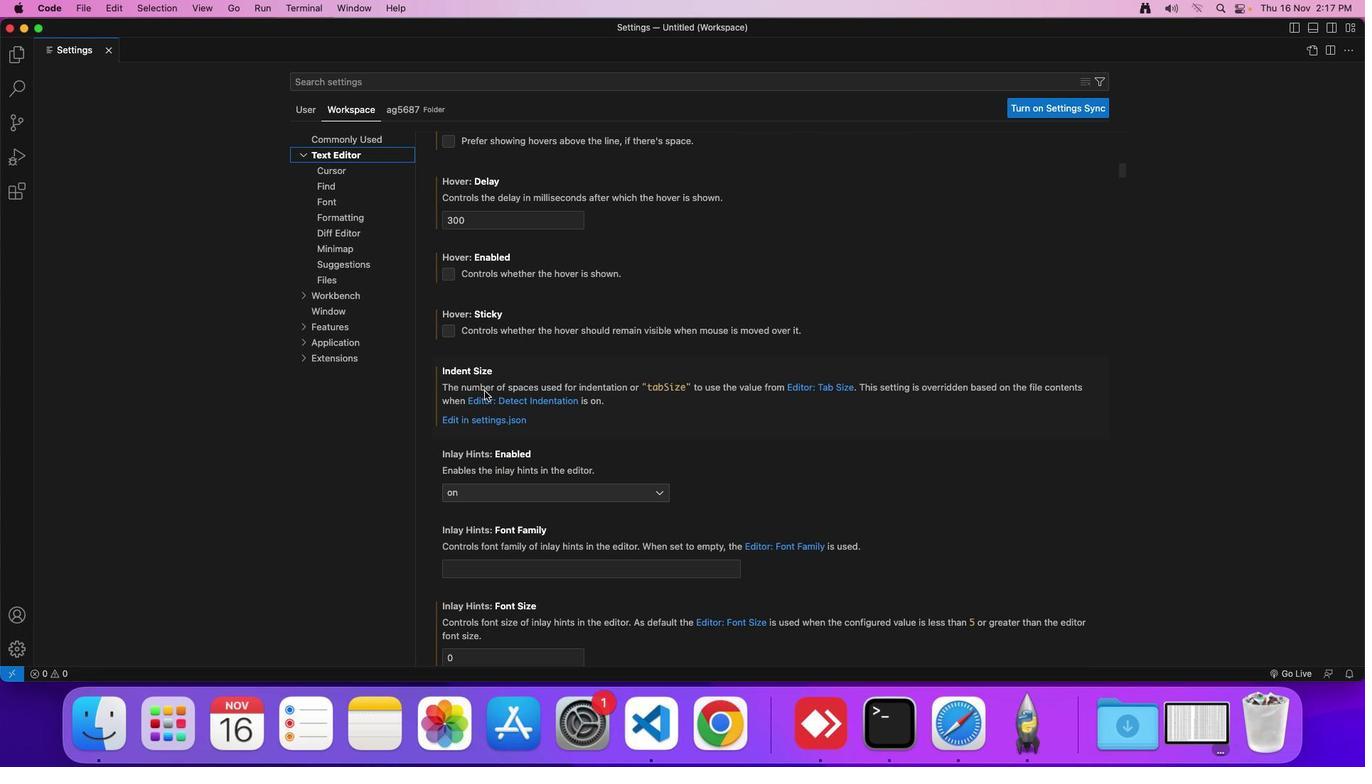 
Action: Mouse scrolled (399, 354) with delta (19, -89)
Screenshot: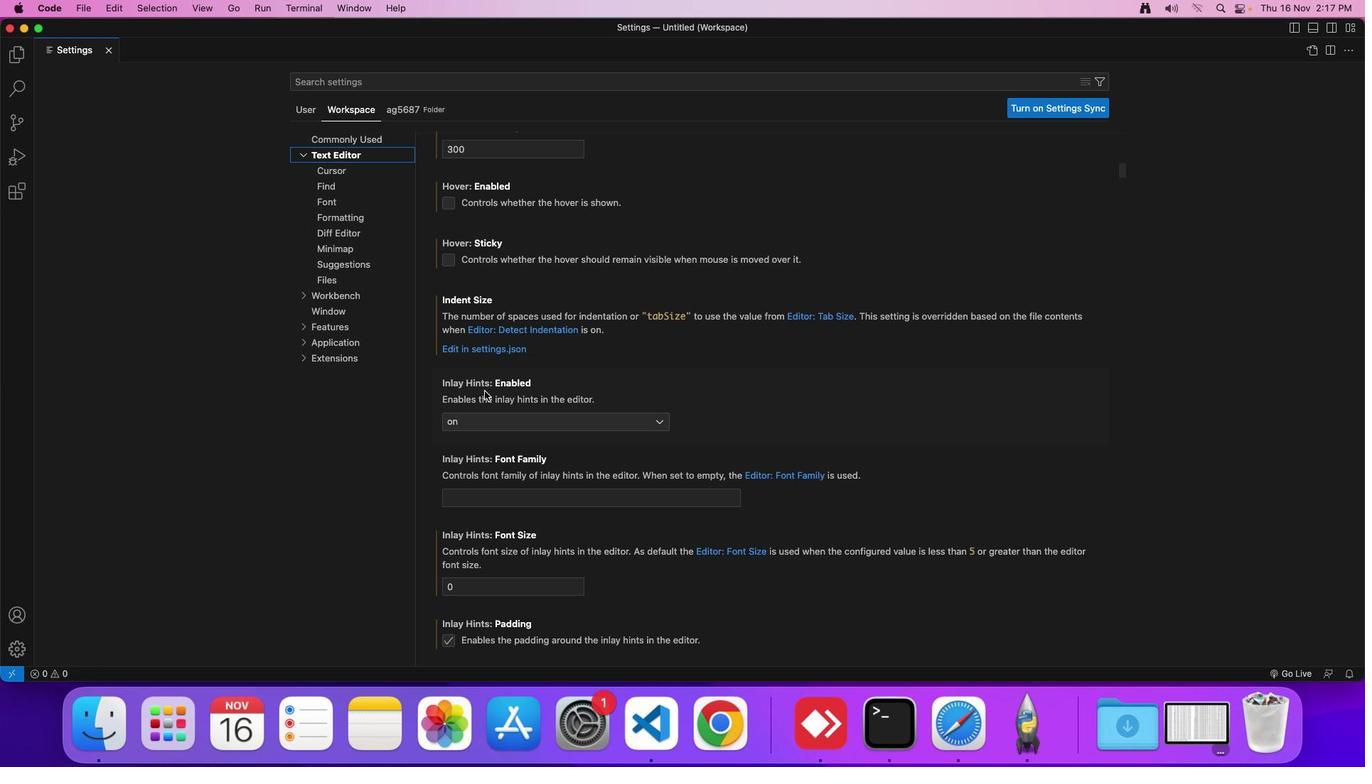 
Action: Mouse scrolled (399, 354) with delta (19, -89)
Screenshot: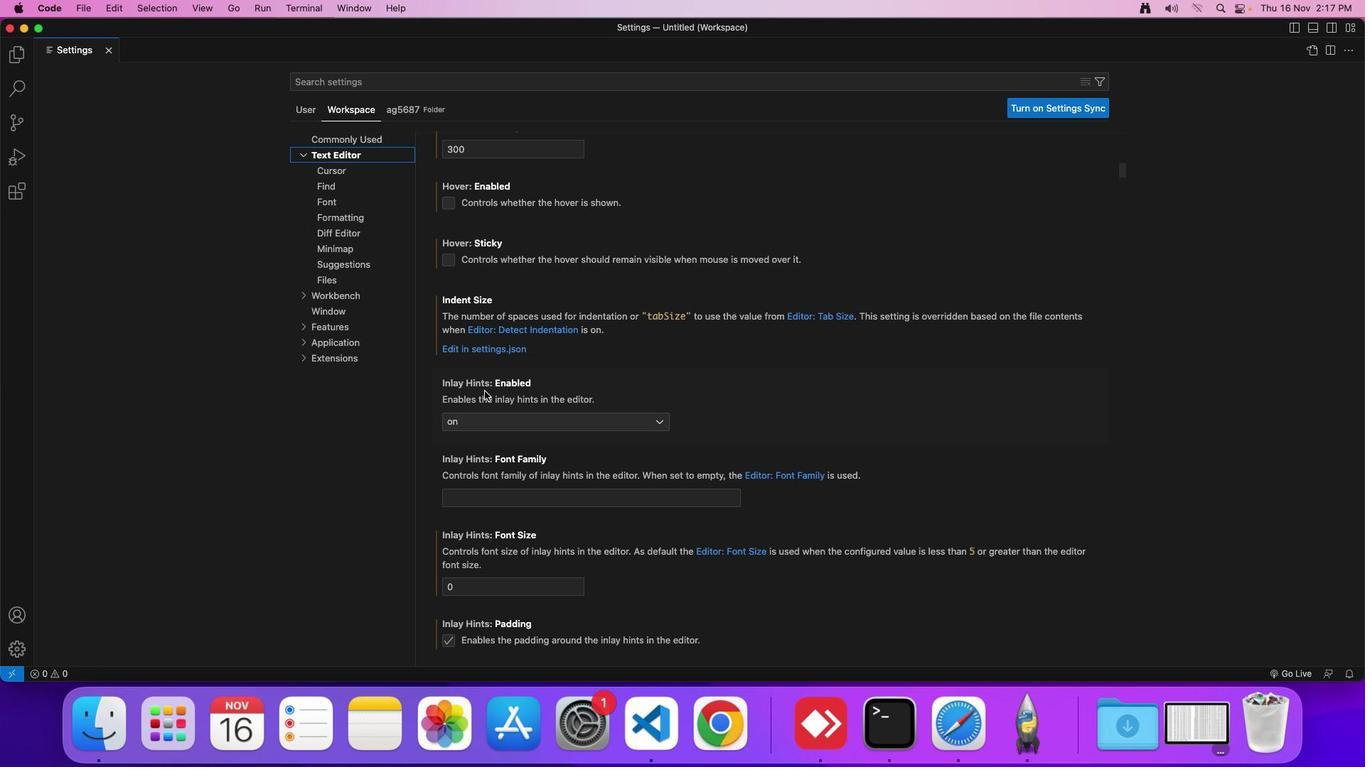 
Action: Mouse scrolled (399, 354) with delta (19, -89)
Screenshot: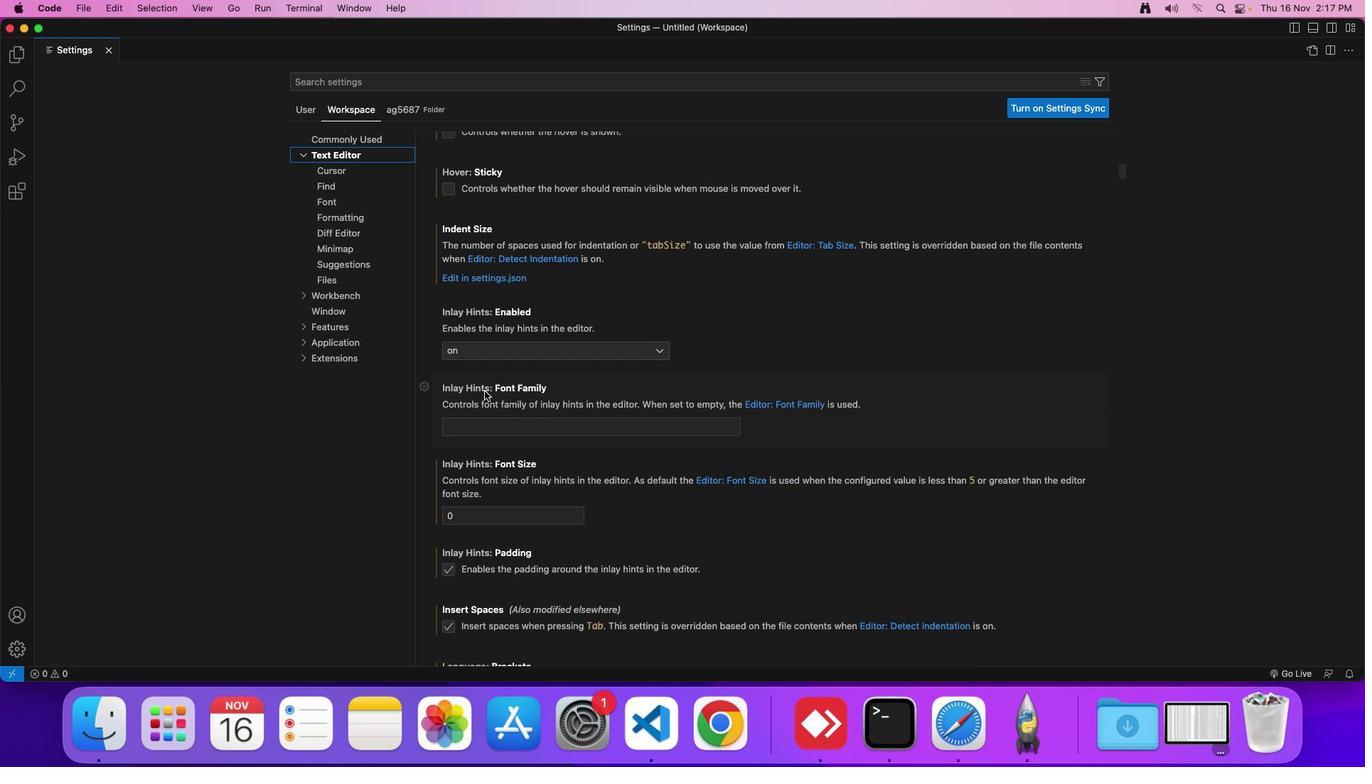 
Action: Mouse scrolled (399, 354) with delta (19, -89)
Screenshot: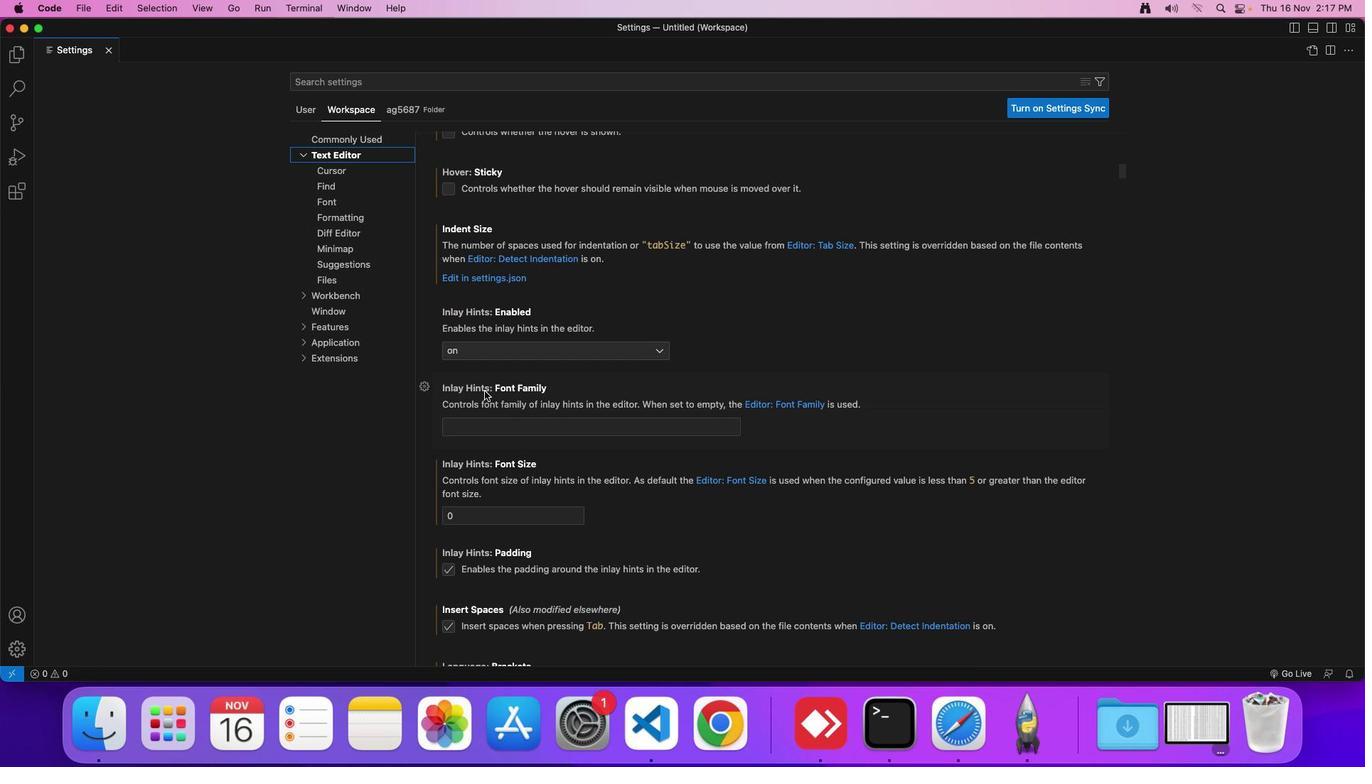 
Action: Mouse scrolled (399, 354) with delta (19, -89)
Screenshot: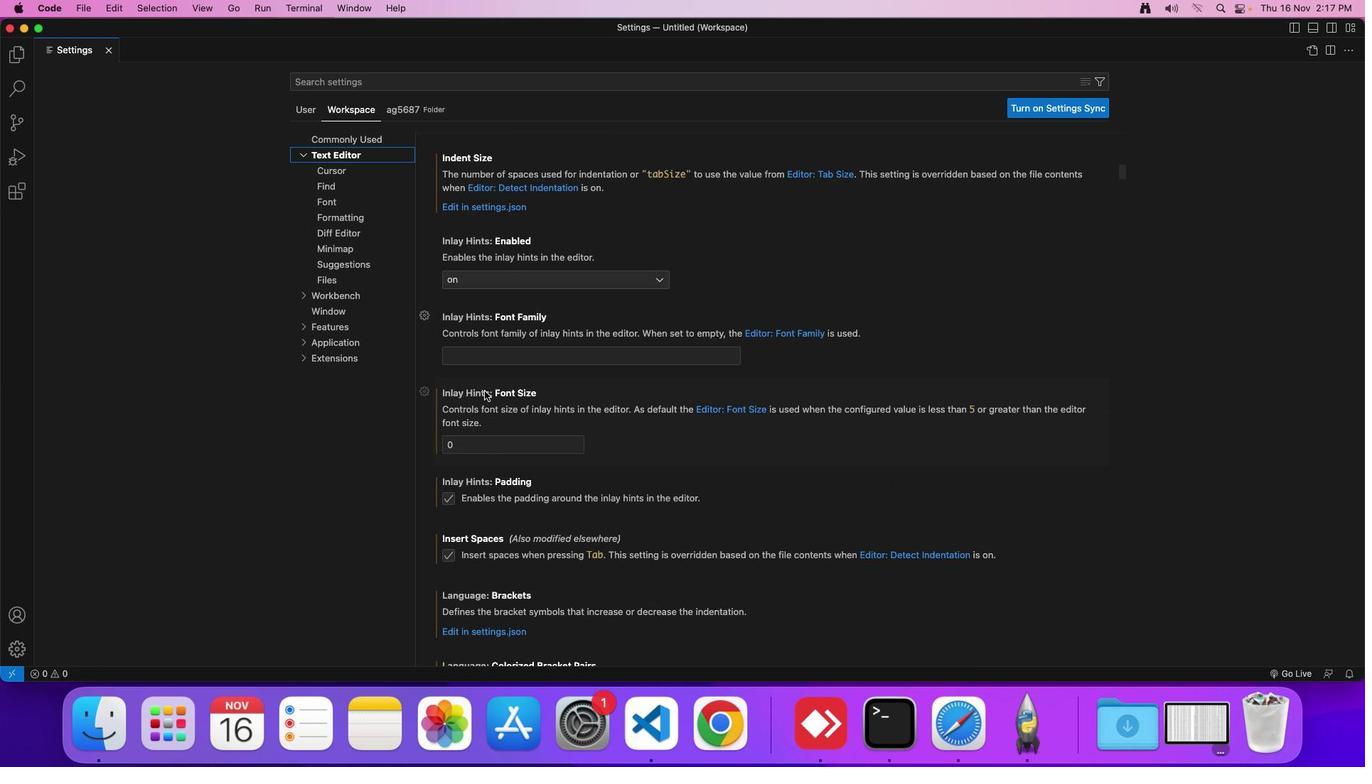 
Action: Mouse scrolled (399, 354) with delta (19, -89)
Screenshot: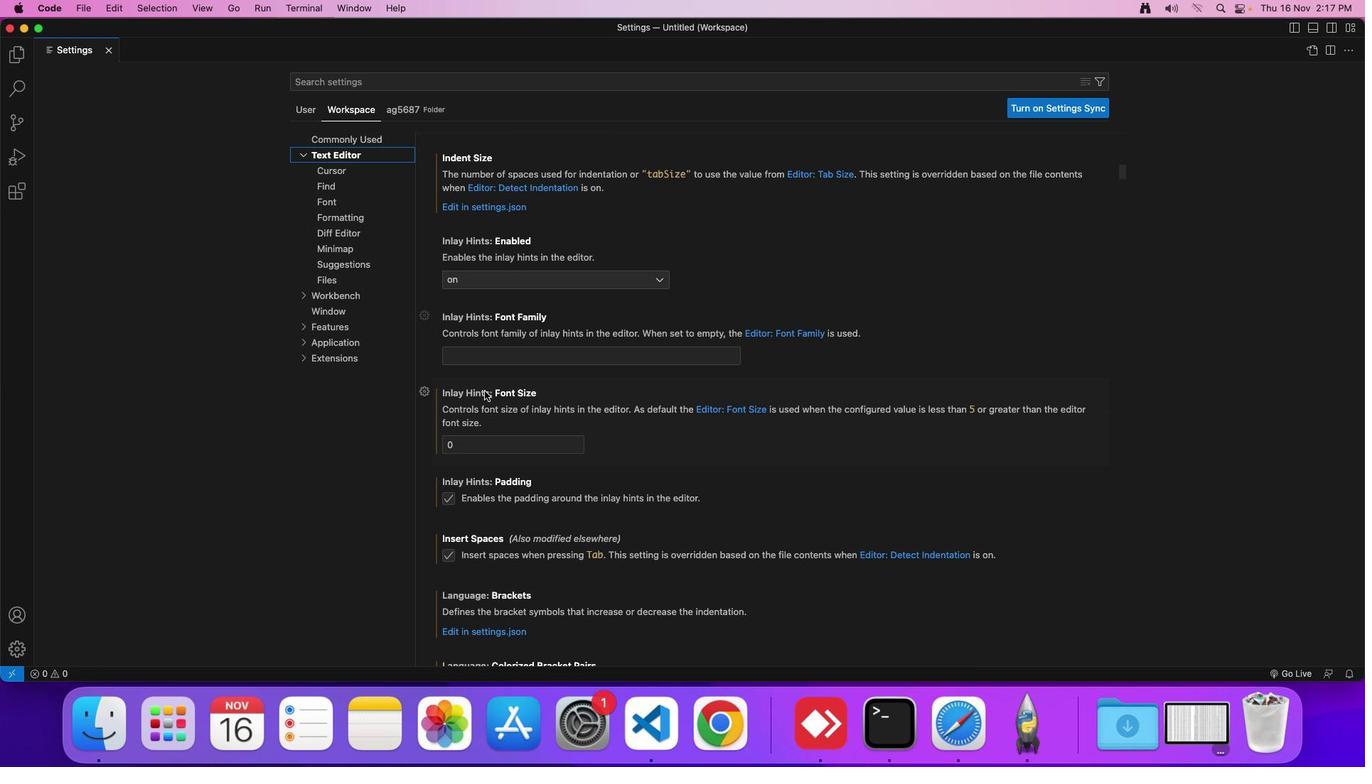
Action: Mouse scrolled (399, 354) with delta (19, -89)
Screenshot: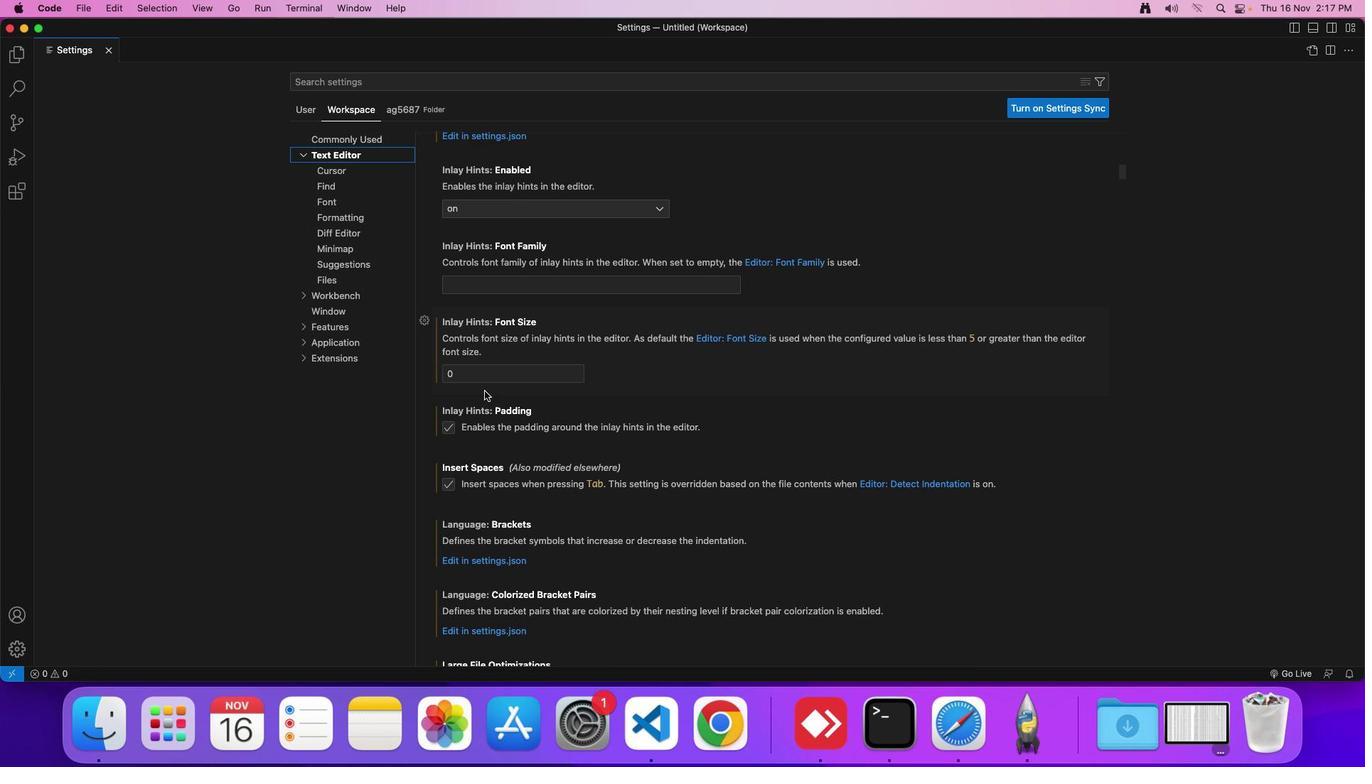 
Action: Mouse scrolled (399, 354) with delta (19, -89)
Screenshot: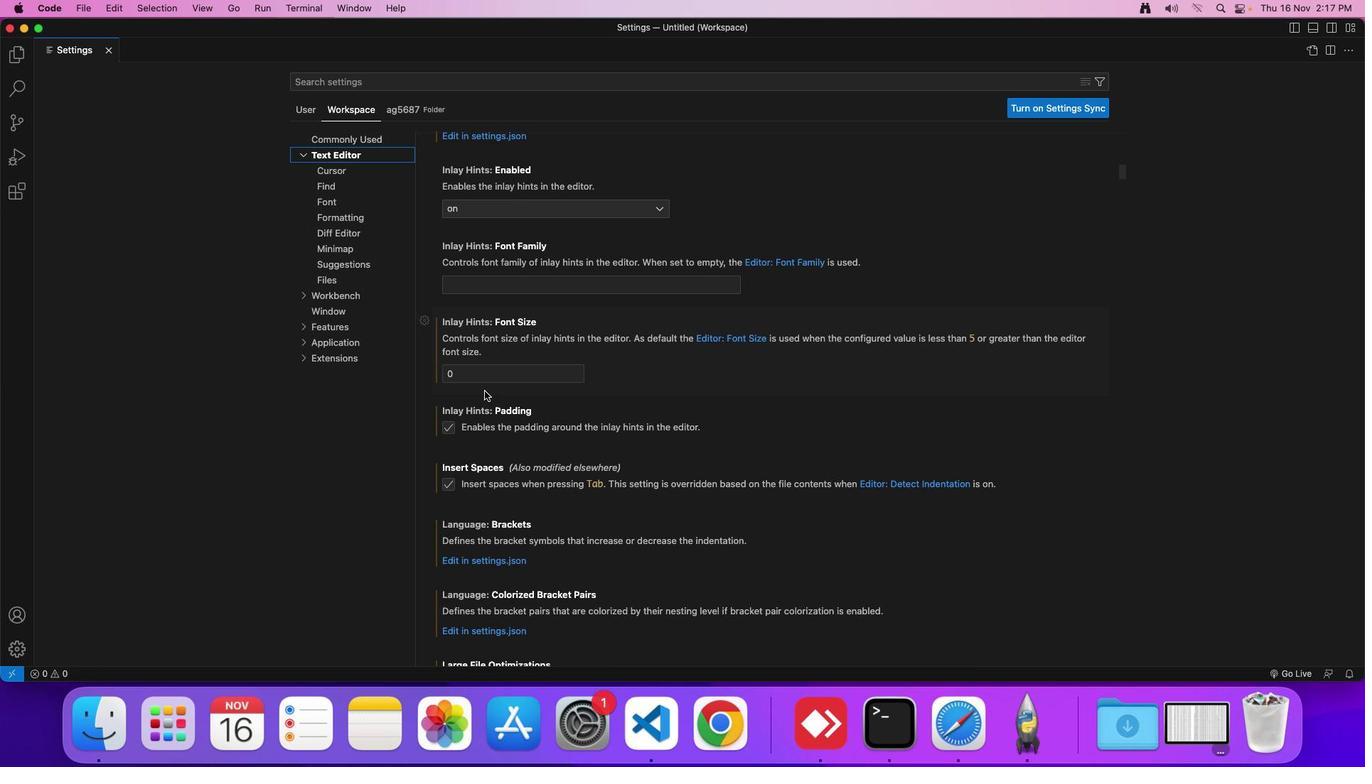 
Action: Mouse scrolled (399, 354) with delta (19, -89)
Screenshot: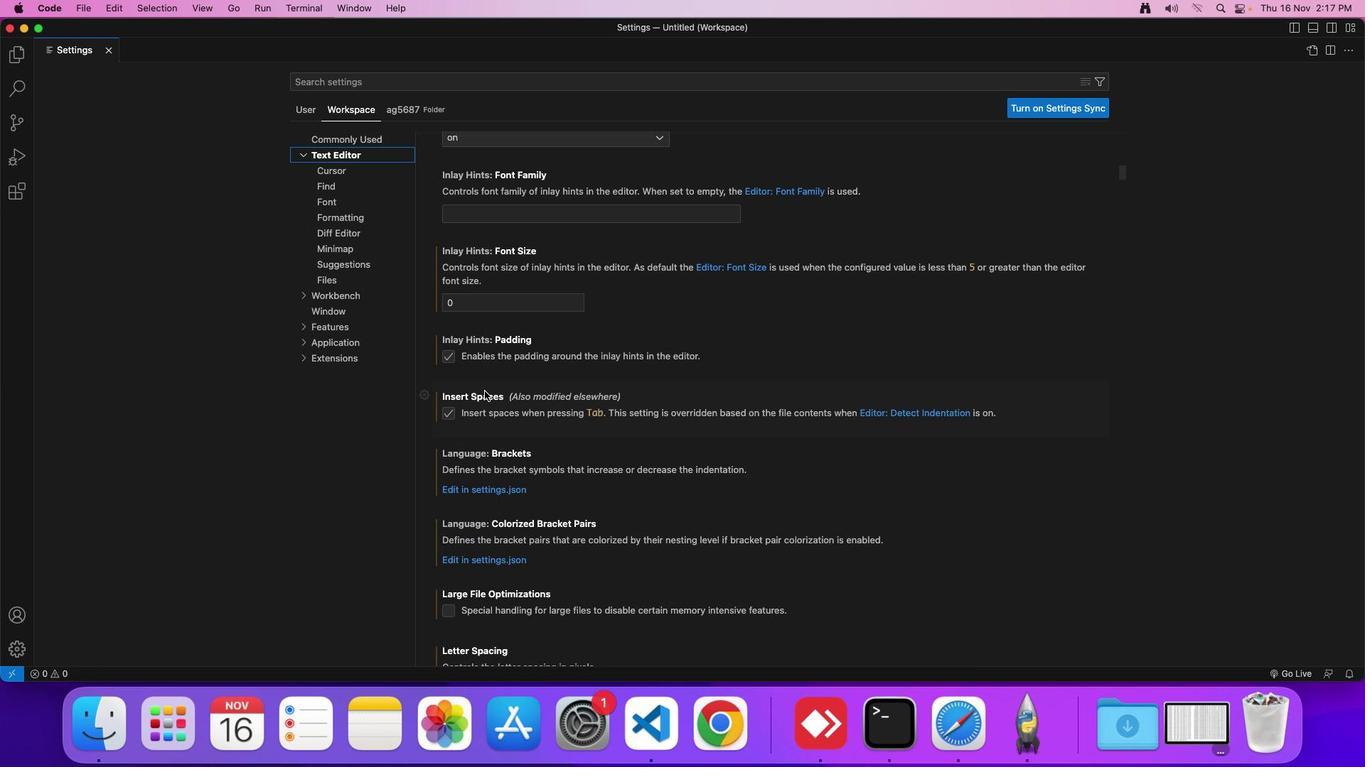 
Action: Mouse scrolled (399, 354) with delta (19, -89)
Screenshot: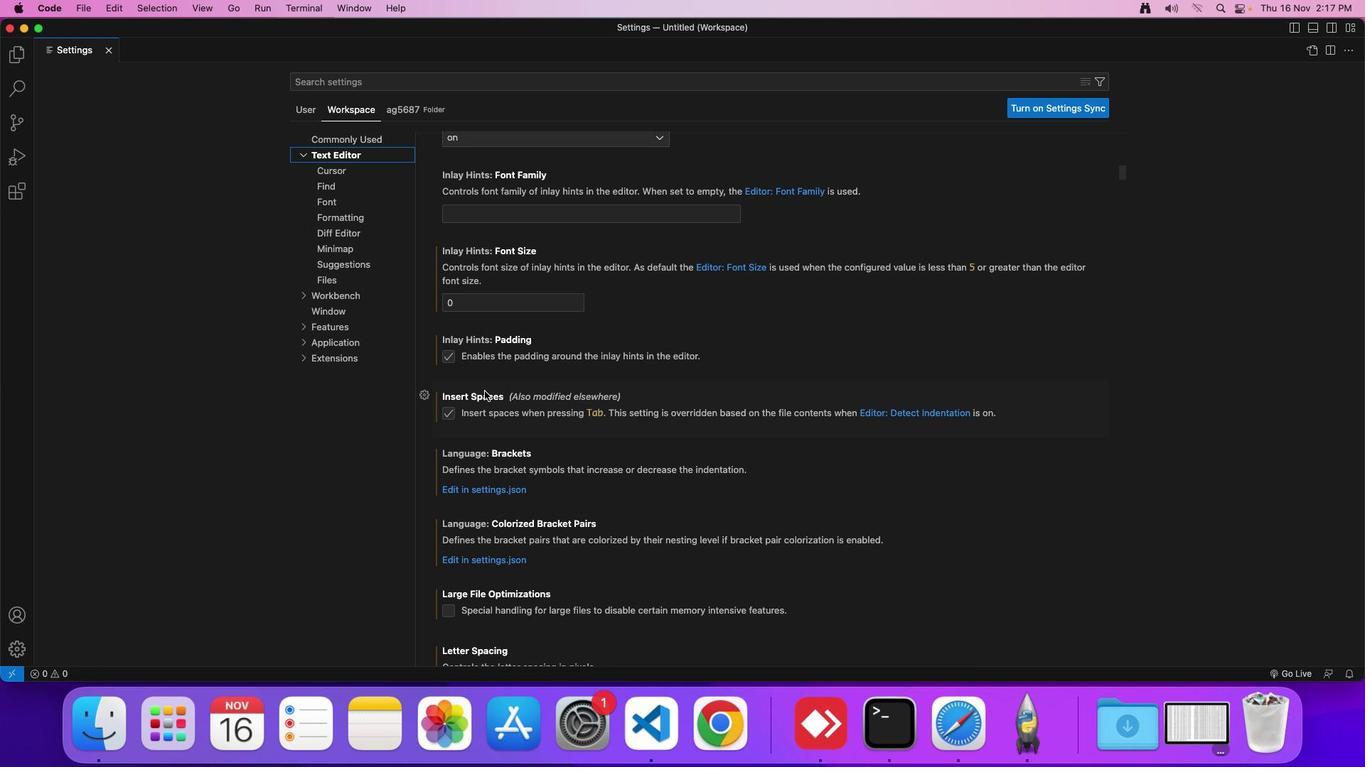 
Action: Mouse scrolled (399, 354) with delta (19, -89)
Screenshot: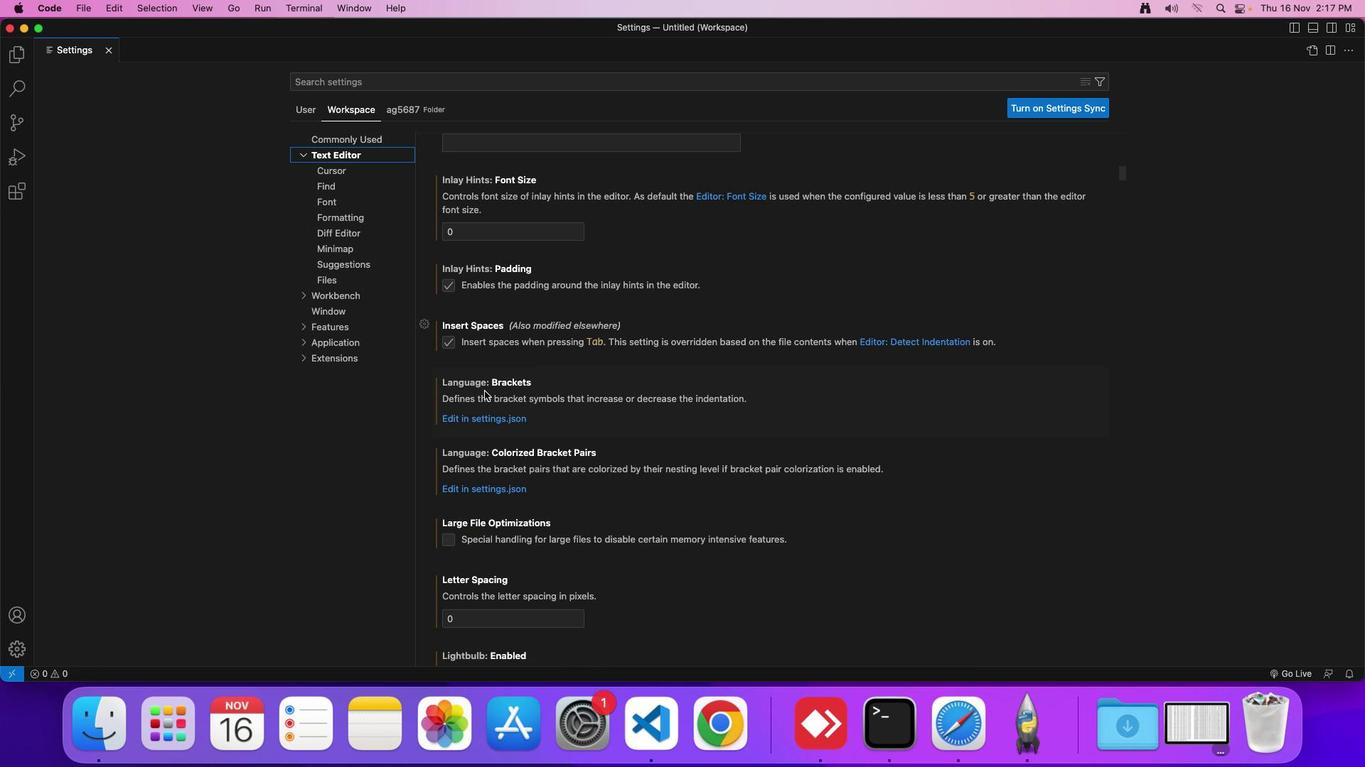 
Action: Mouse scrolled (399, 354) with delta (19, -89)
Screenshot: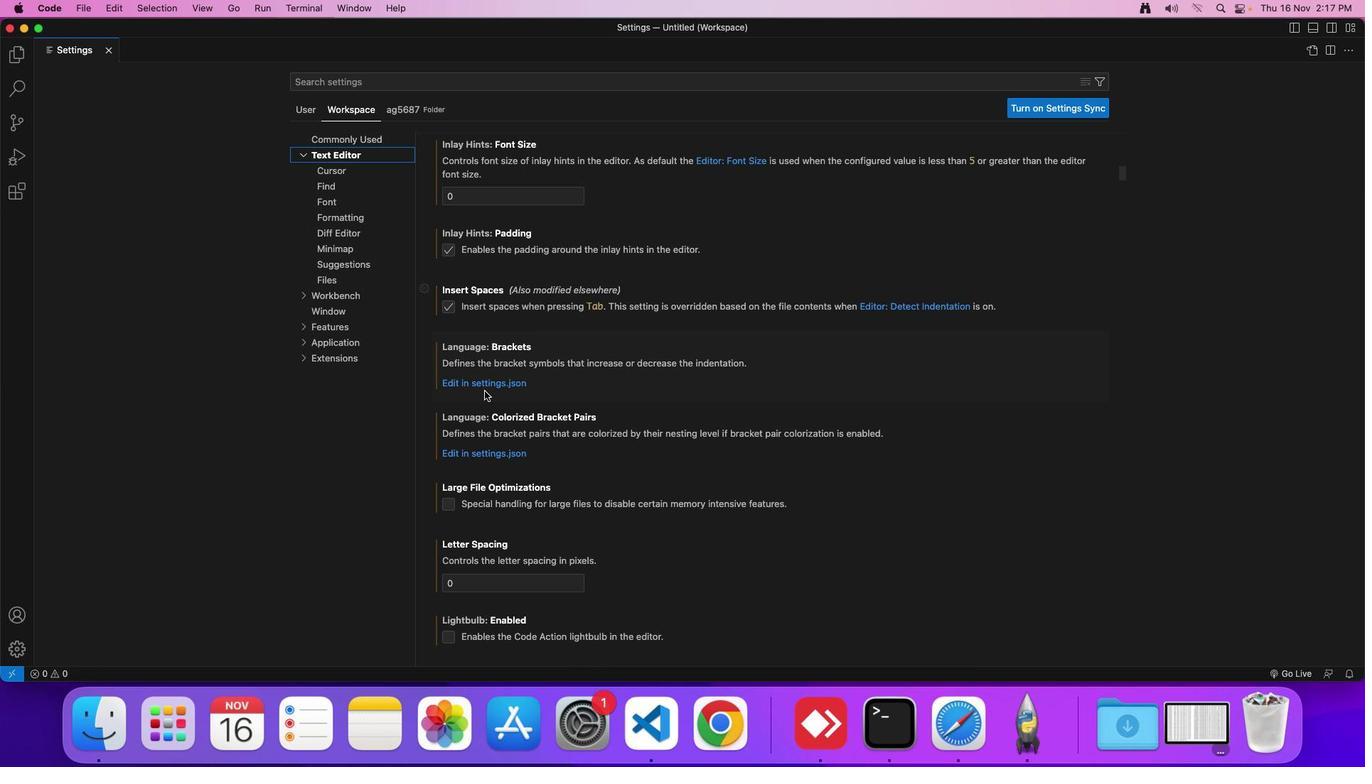 
Action: Mouse scrolled (399, 354) with delta (19, -89)
Screenshot: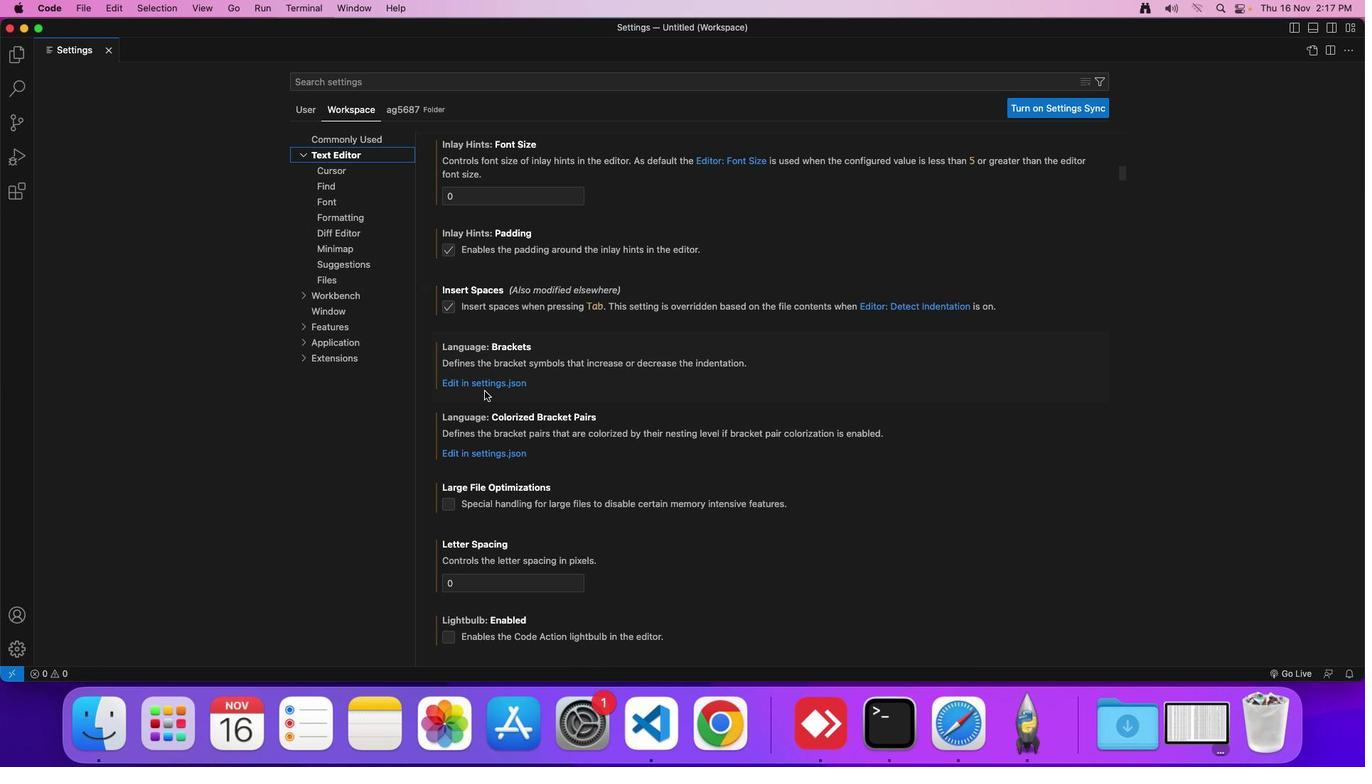 
Action: Mouse moved to (400, 354)
Screenshot: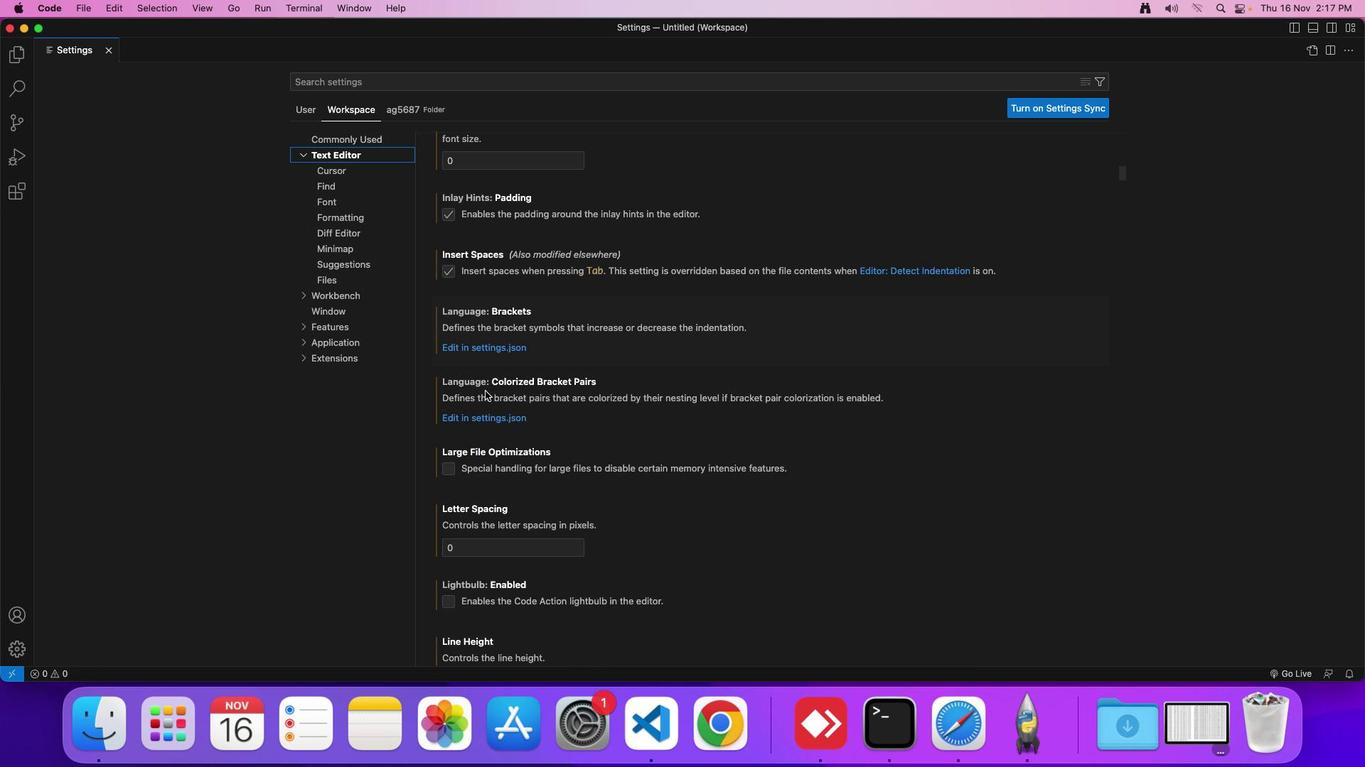 
Action: Mouse scrolled (400, 354) with delta (19, -89)
Screenshot: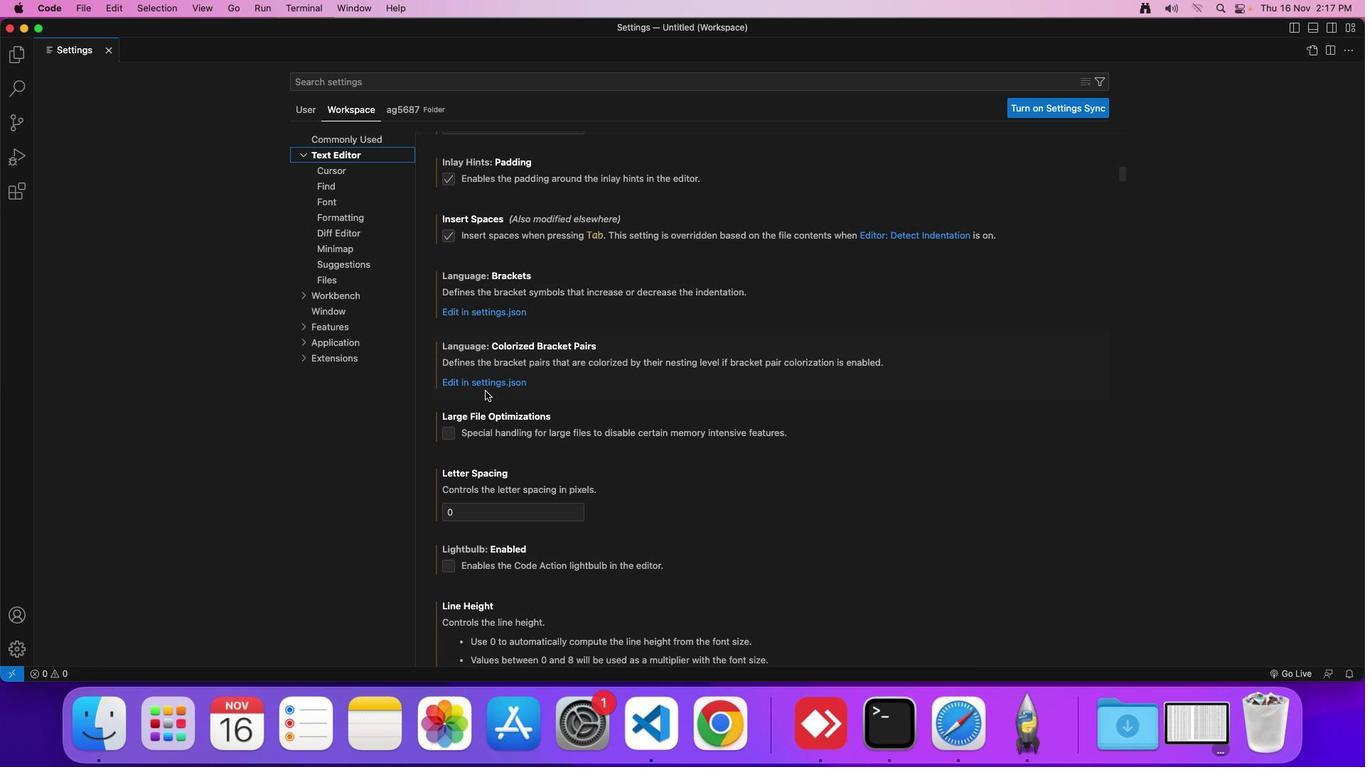 
Action: Mouse scrolled (400, 354) with delta (19, -89)
Screenshot: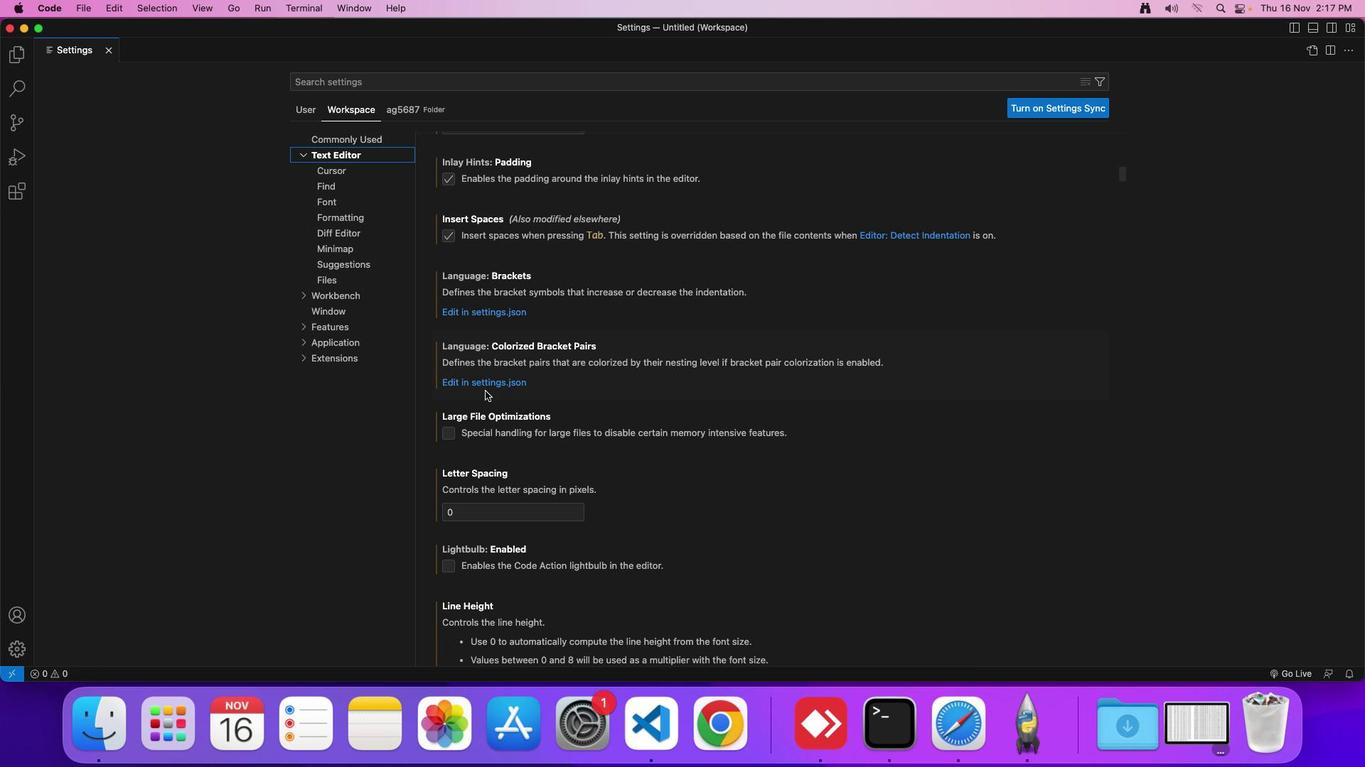 
Action: Mouse scrolled (400, 354) with delta (19, -89)
Screenshot: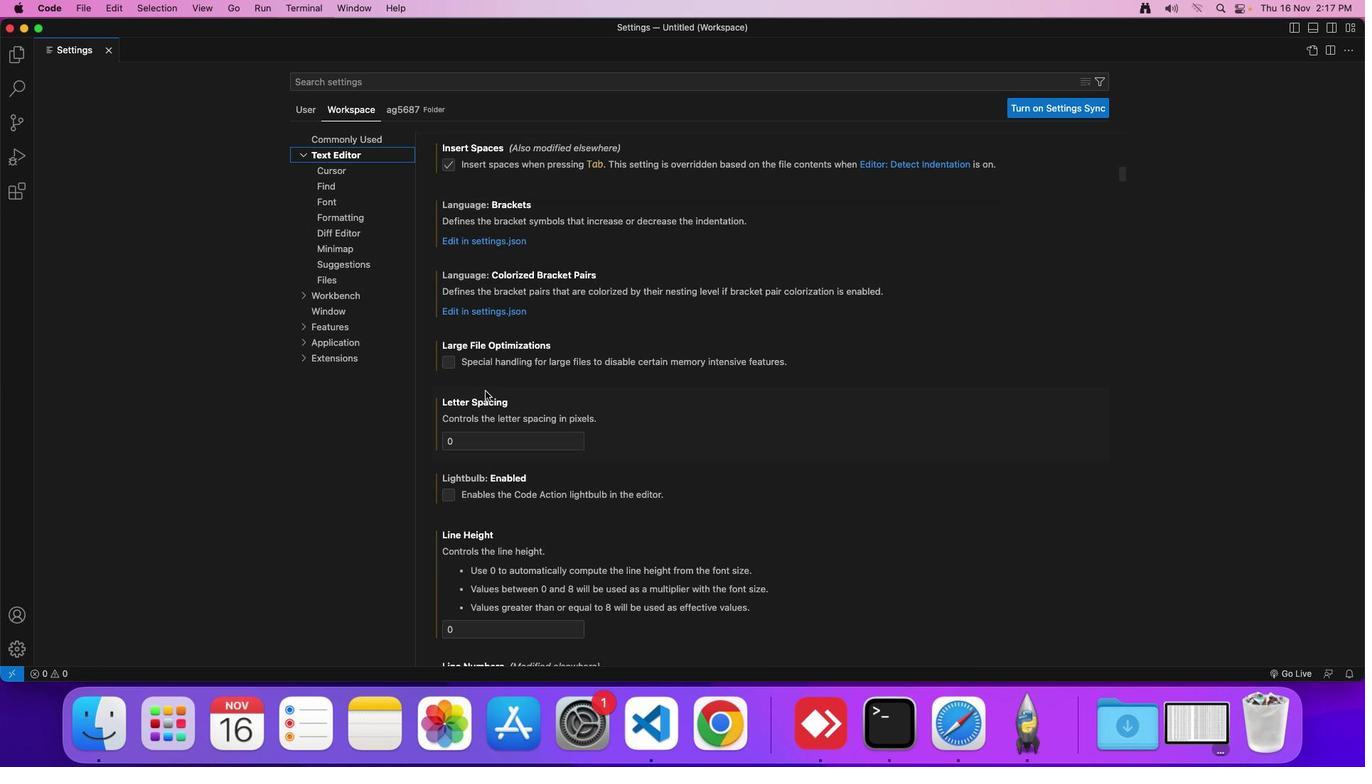 
Action: Mouse scrolled (400, 354) with delta (19, -89)
Screenshot: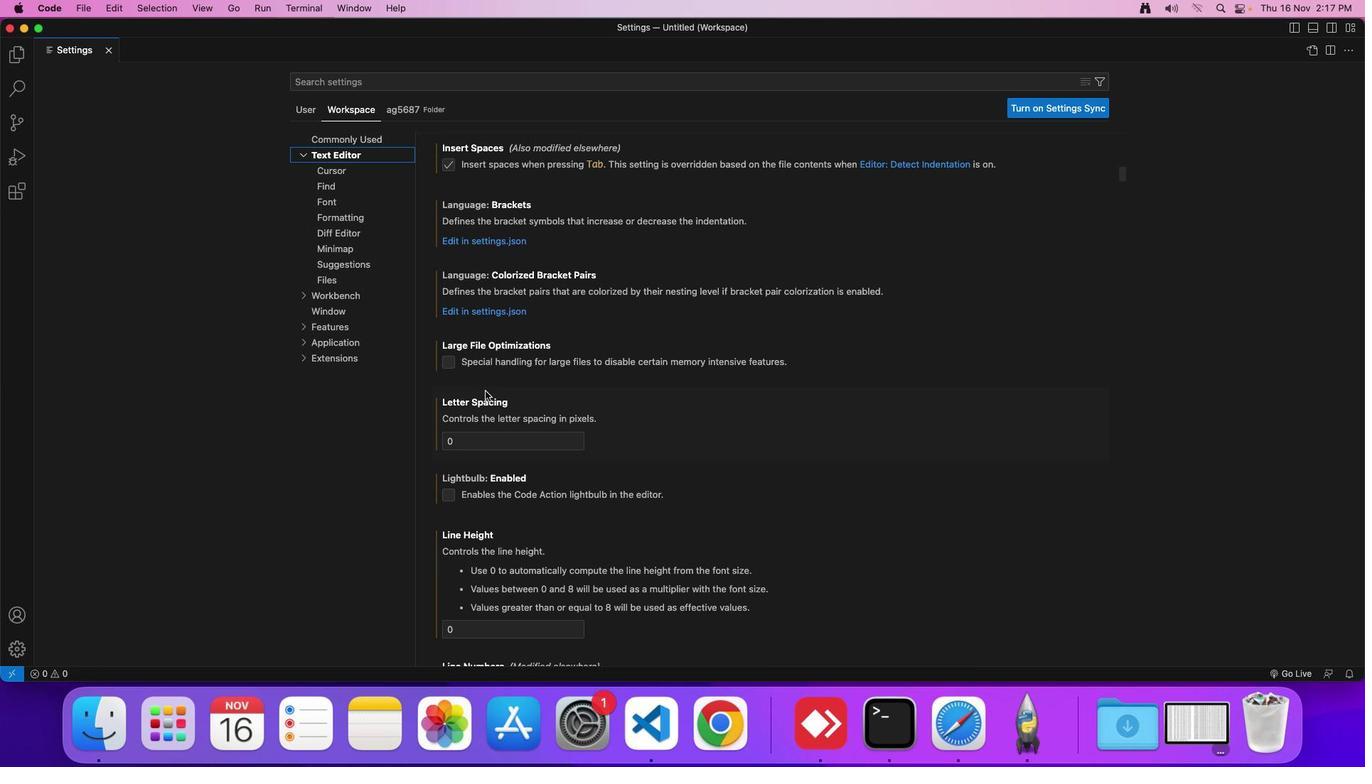 
Action: Mouse scrolled (400, 354) with delta (19, -89)
Screenshot: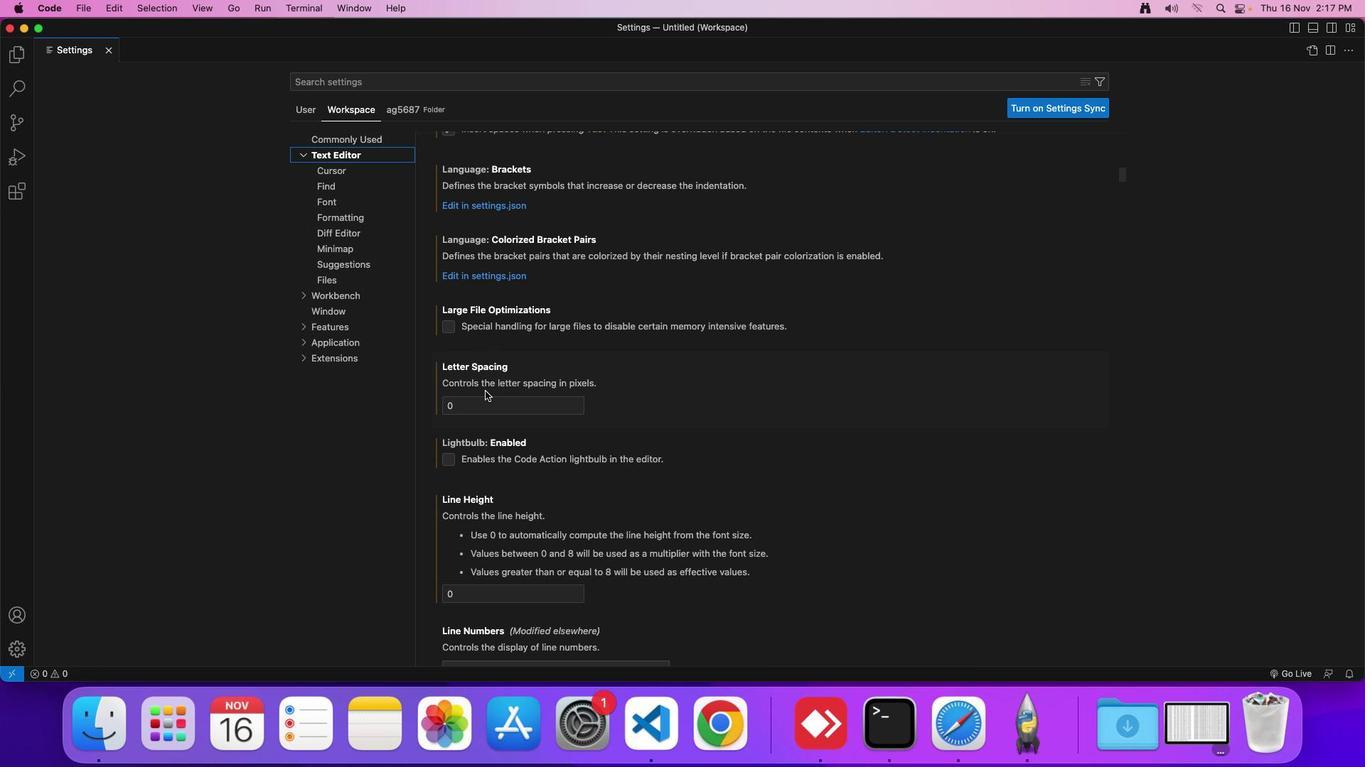 
Action: Mouse scrolled (400, 354) with delta (19, -89)
Screenshot: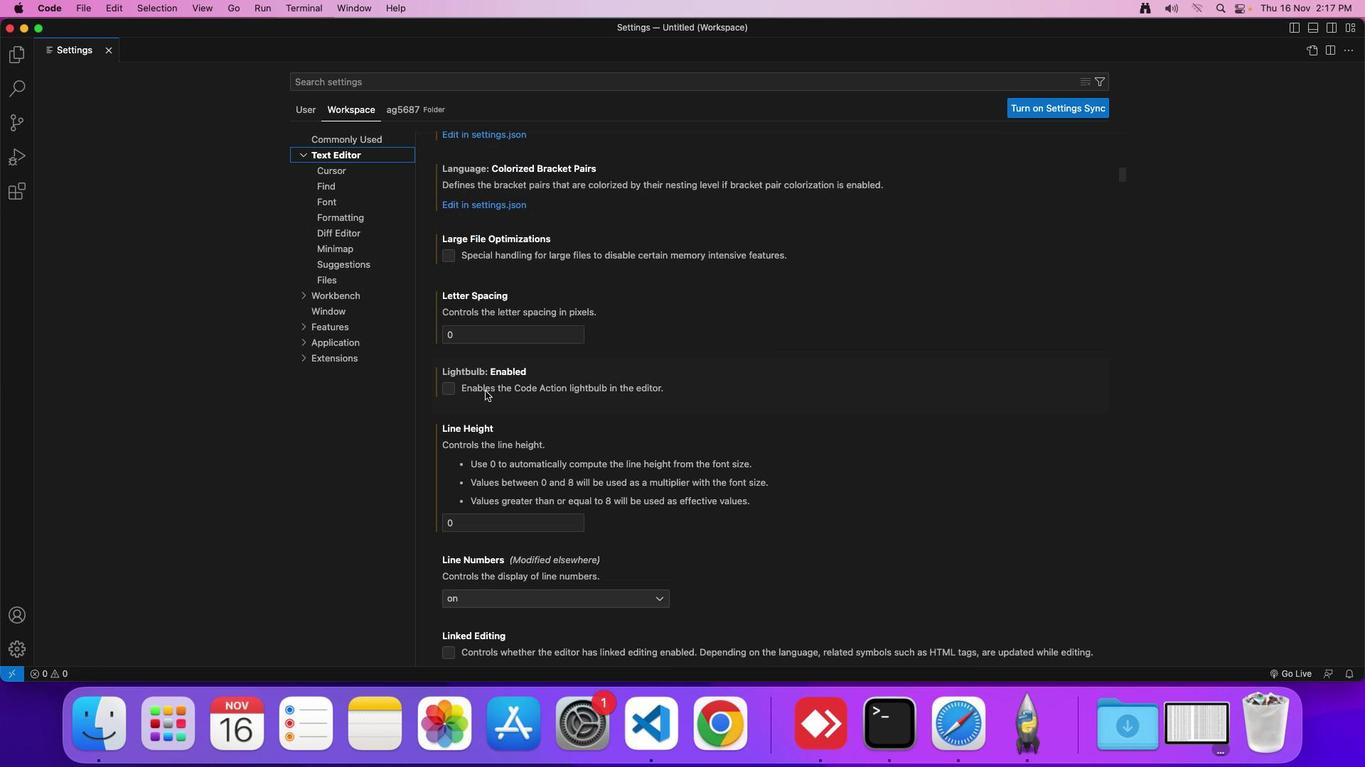
Action: Mouse scrolled (400, 354) with delta (19, -89)
Screenshot: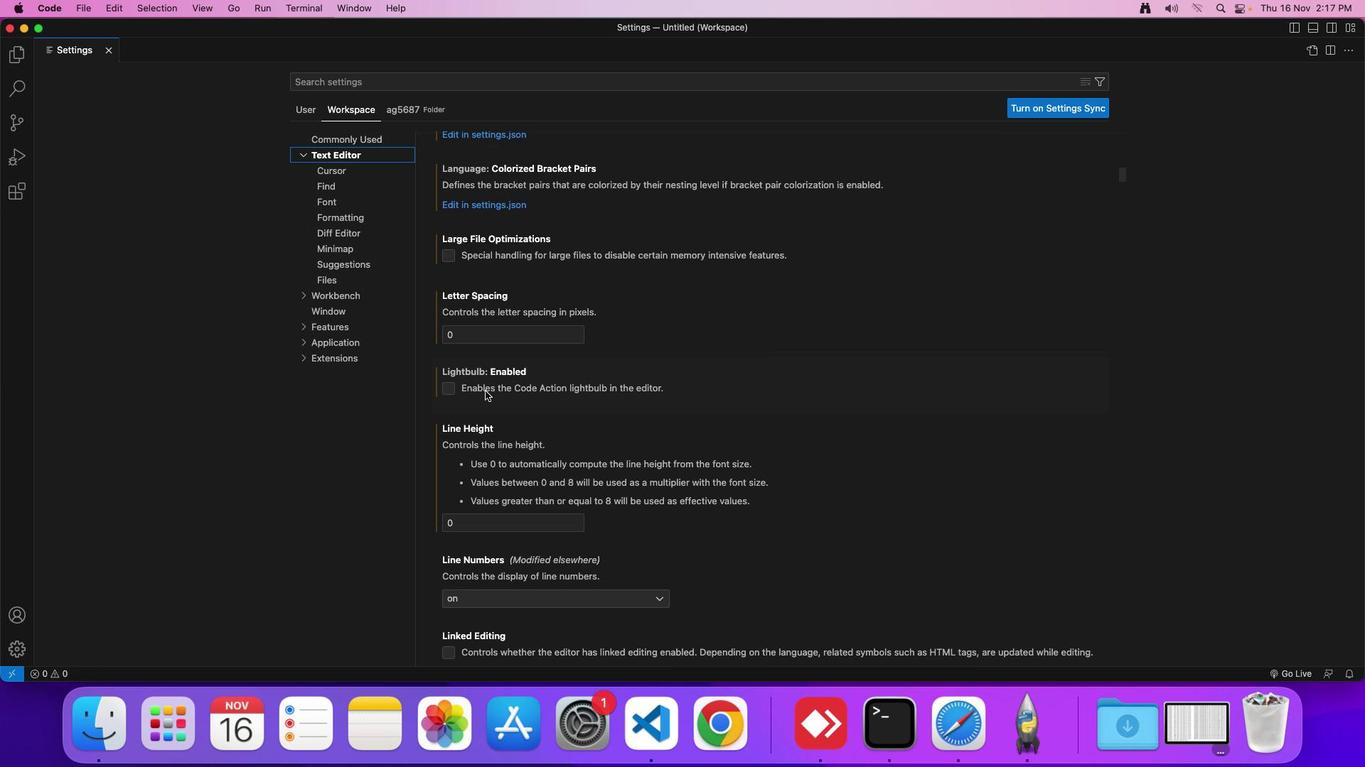 
Action: Mouse scrolled (400, 354) with delta (19, -89)
Screenshot: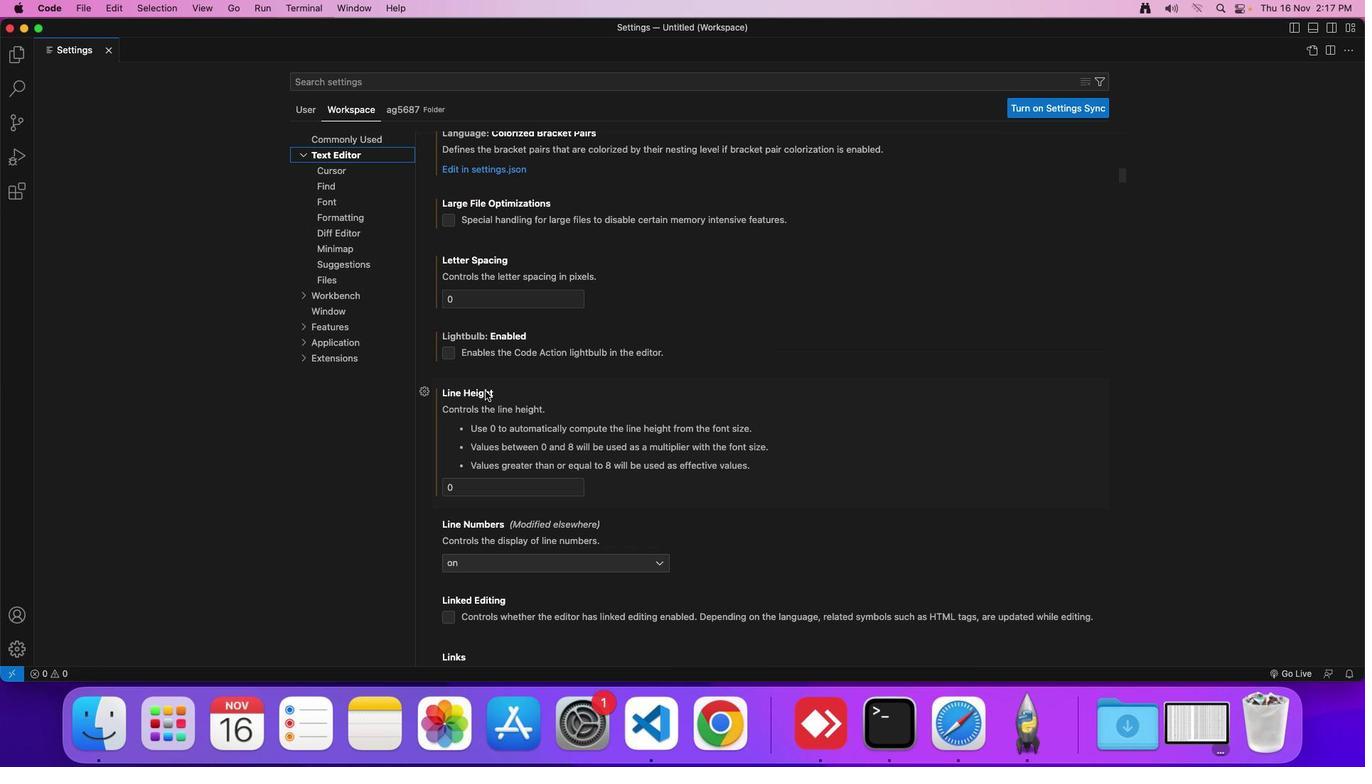
Action: Mouse scrolled (400, 354) with delta (19, -89)
Screenshot: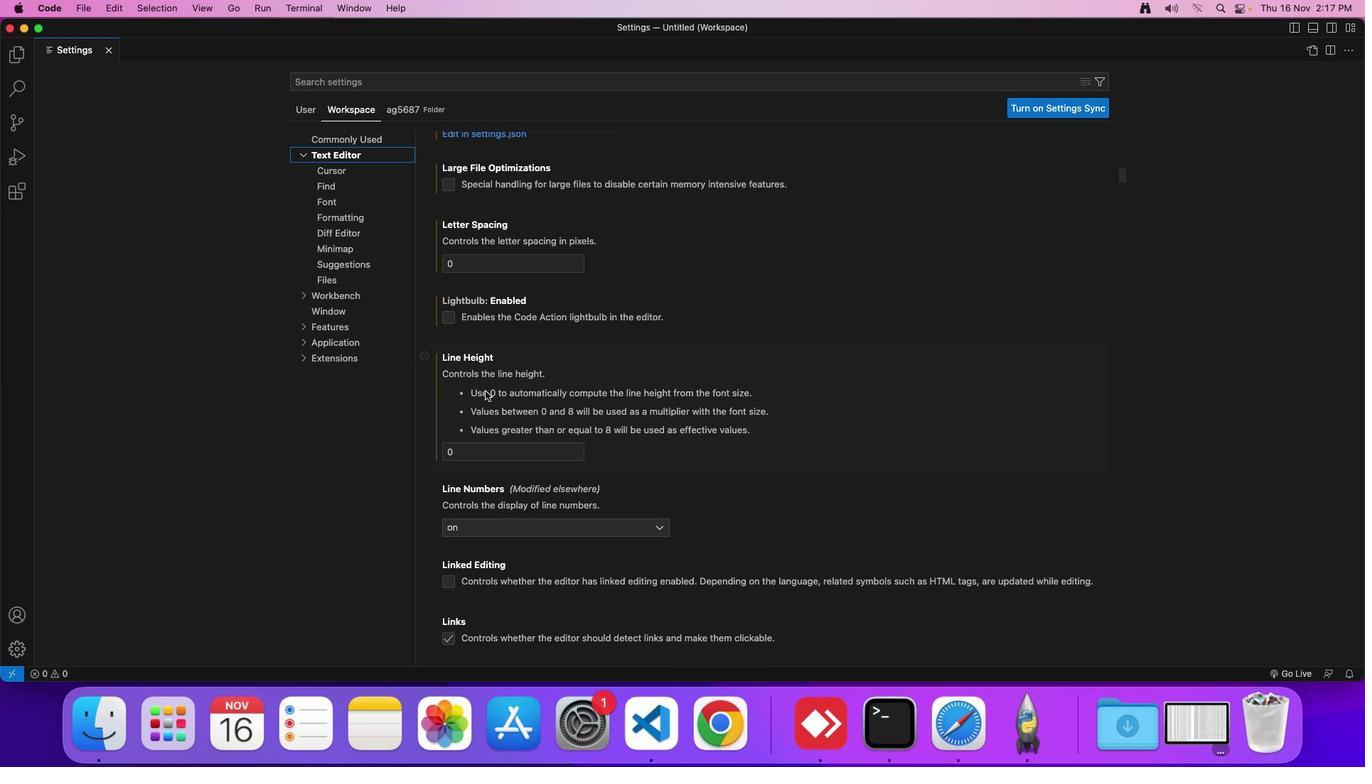 
Action: Mouse scrolled (400, 354) with delta (19, -89)
Screenshot: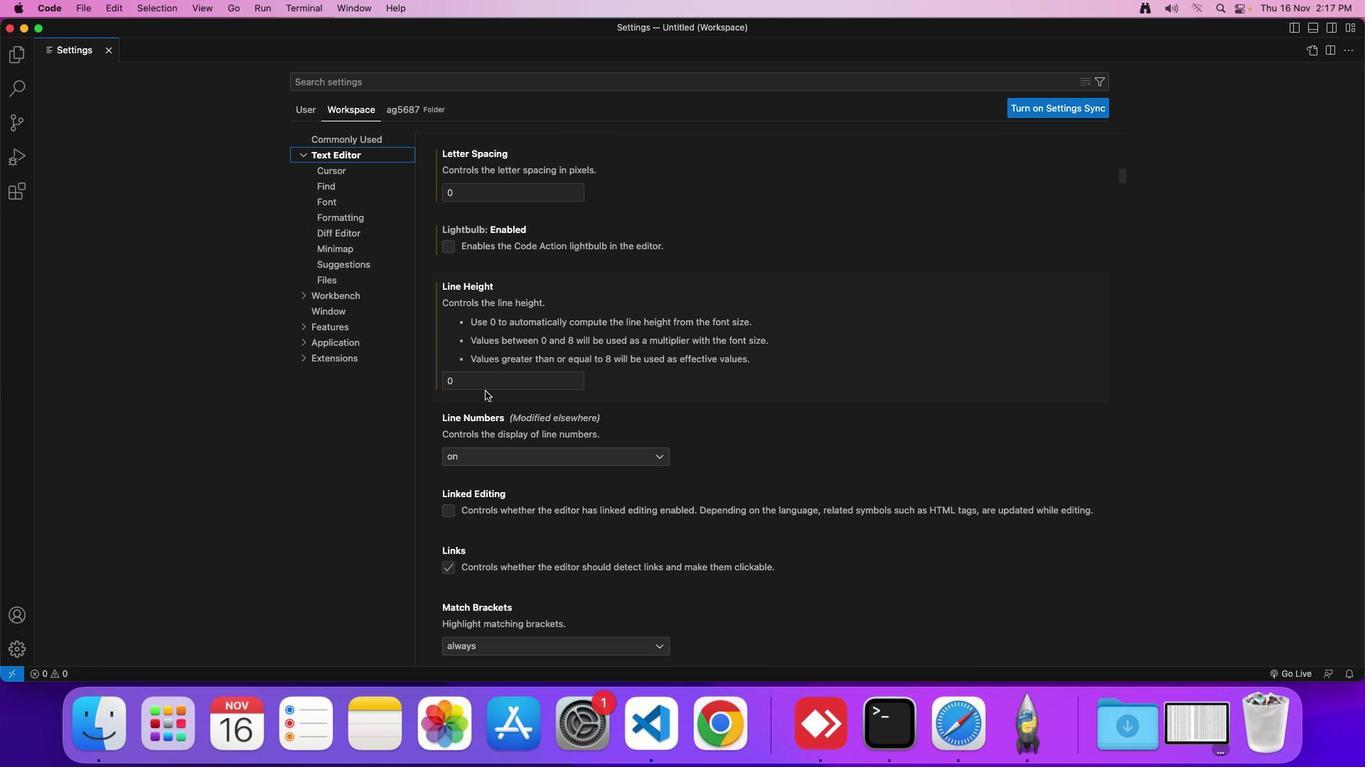
Action: Mouse scrolled (400, 354) with delta (19, -89)
Screenshot: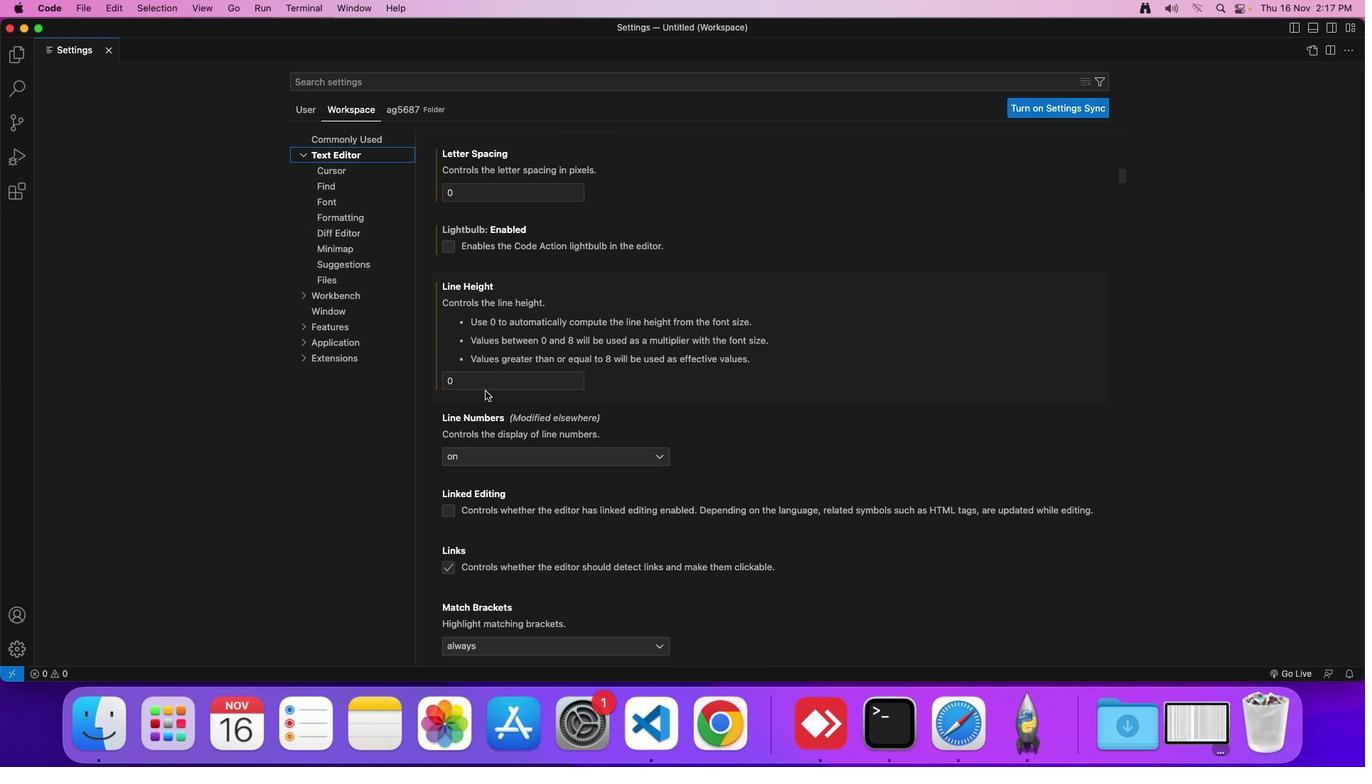 
Action: Mouse scrolled (400, 354) with delta (19, -89)
Screenshot: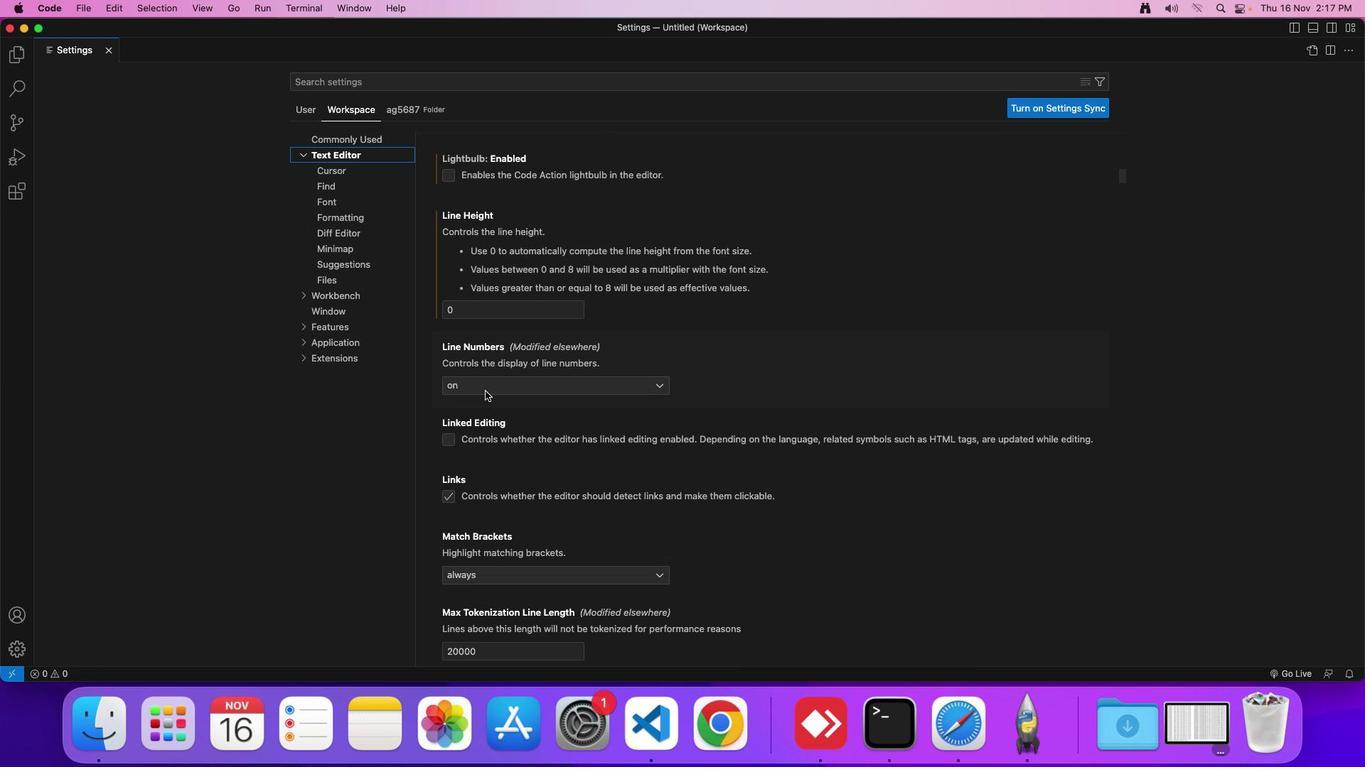 
Action: Mouse scrolled (400, 354) with delta (19, -89)
Screenshot: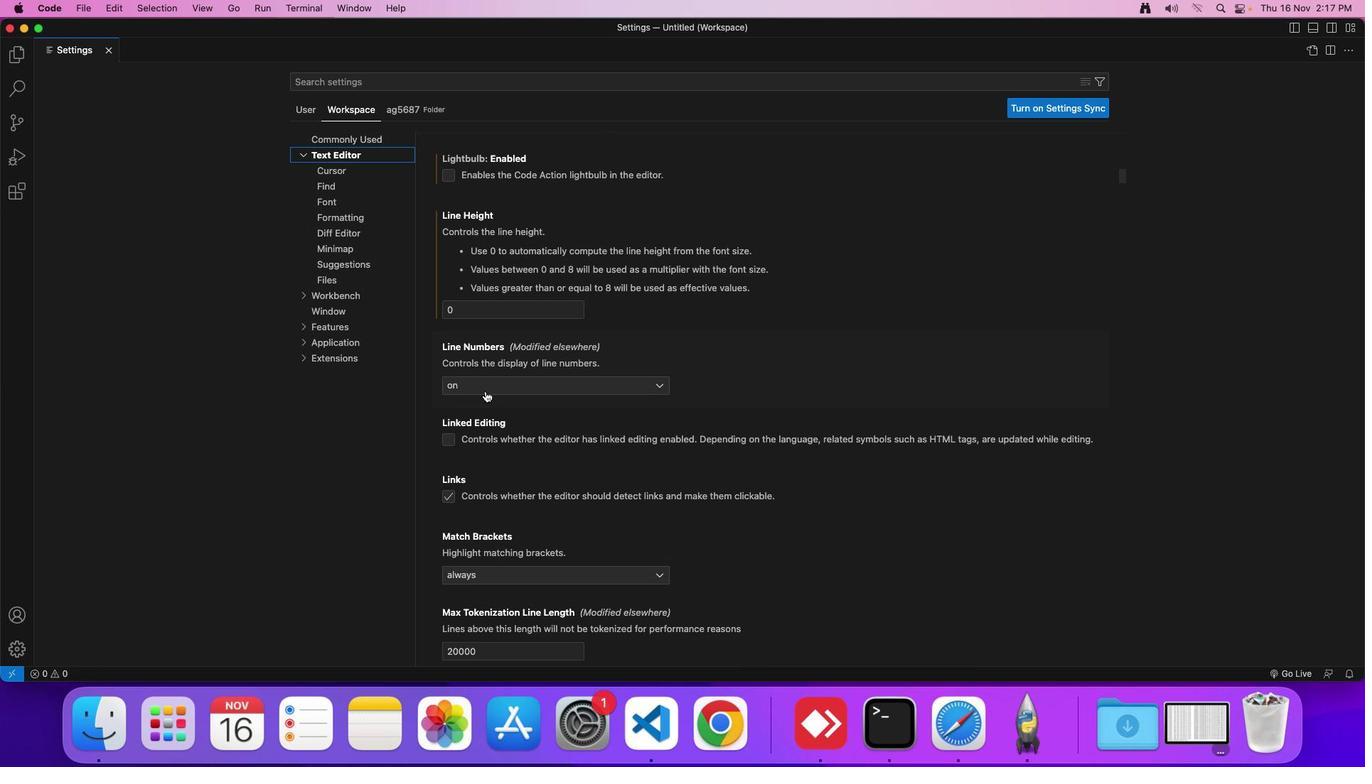 
Action: Mouse moved to (403, 349)
Screenshot: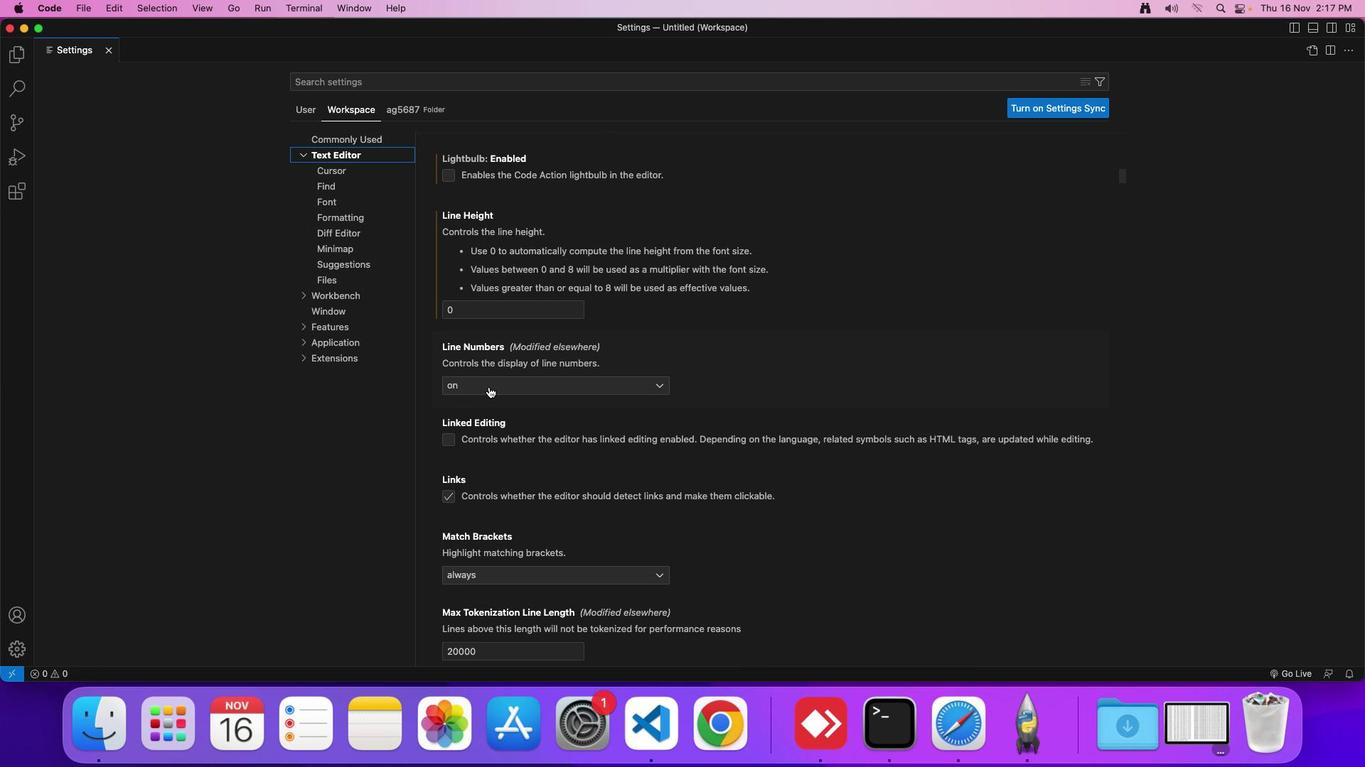 
Action: Mouse pressed left at (403, 349)
Screenshot: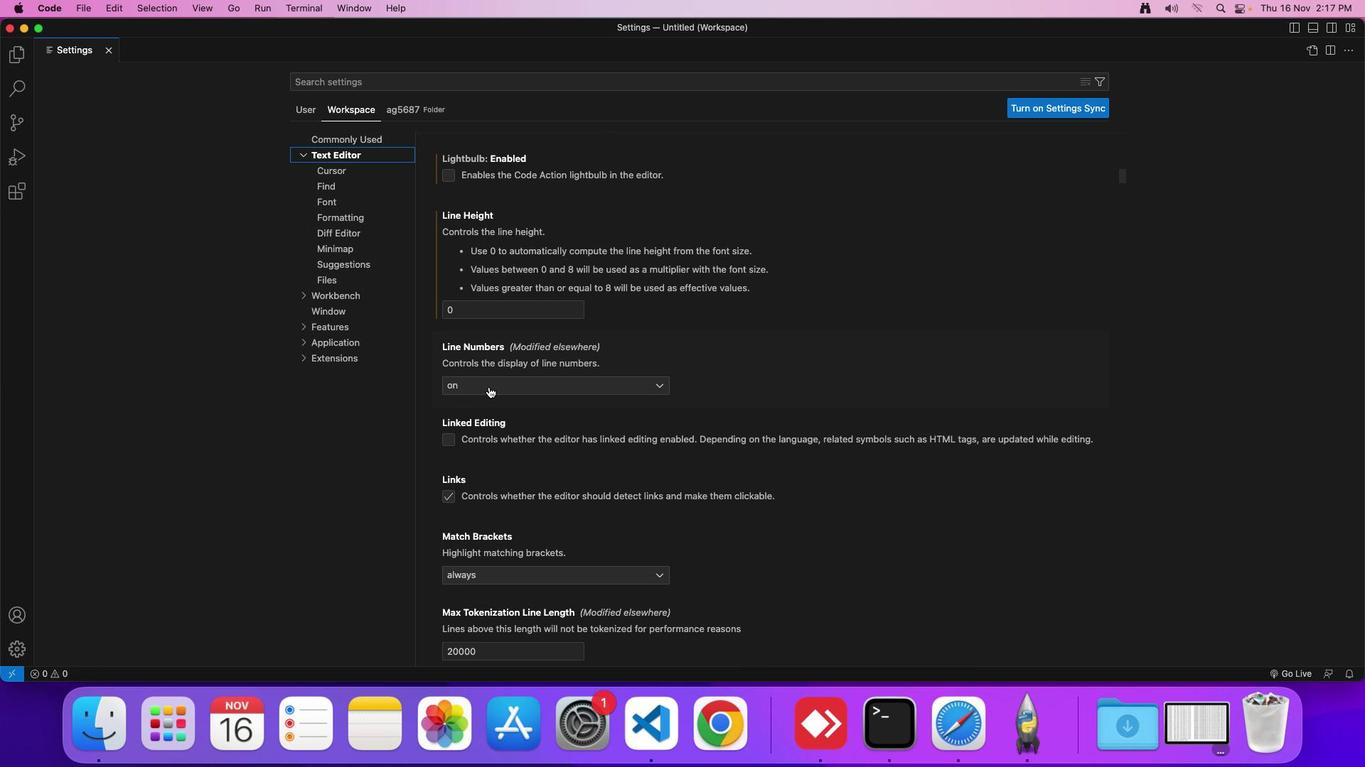 
Action: Mouse moved to (394, 362)
Screenshot: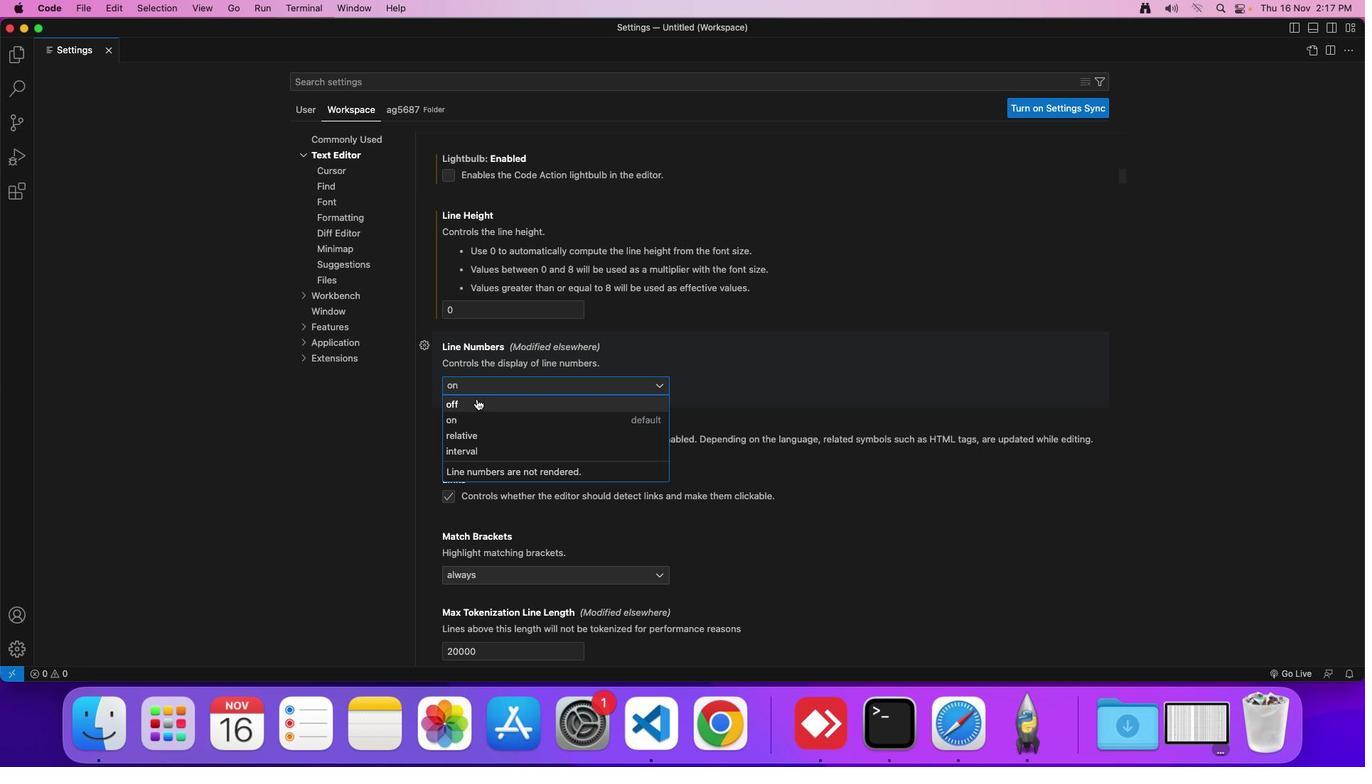 
Action: Mouse pressed left at (394, 362)
Screenshot: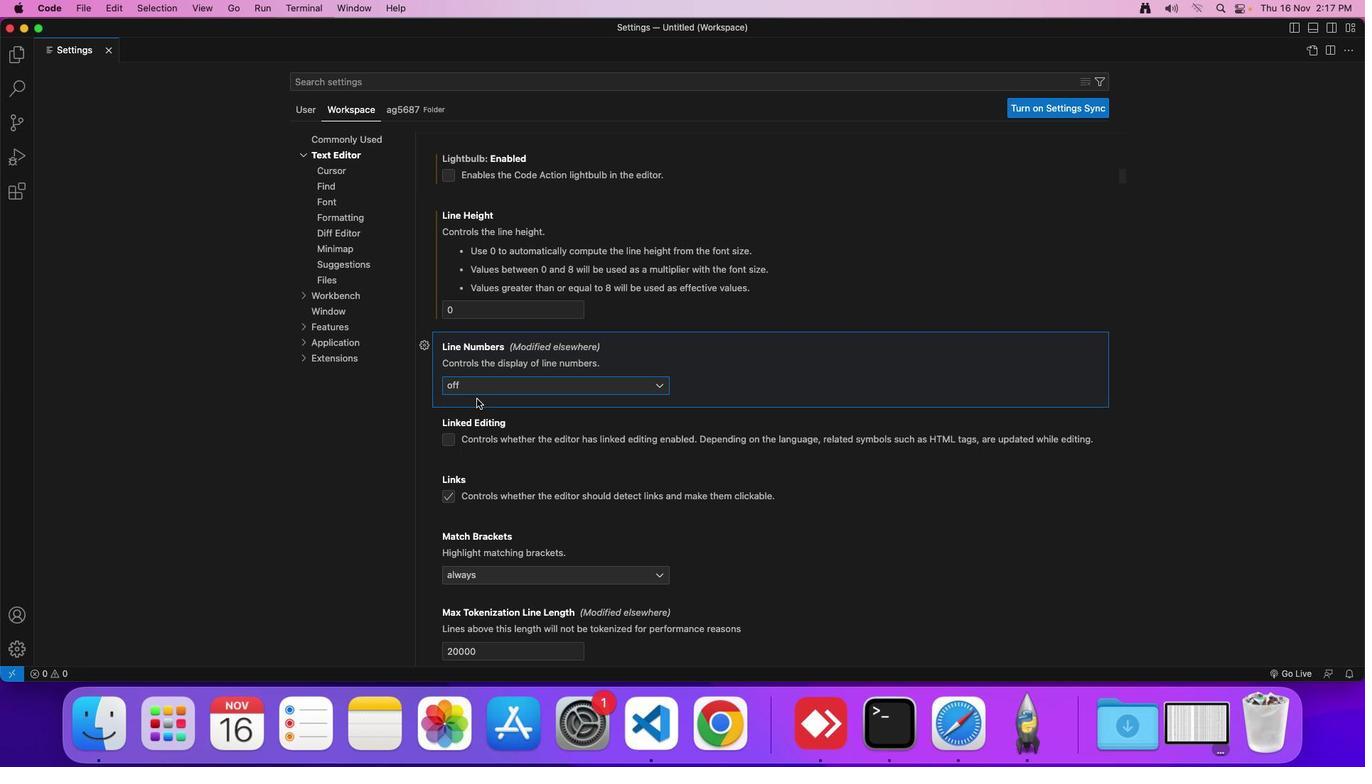 
Action: Mouse moved to (397, 358)
Screenshot: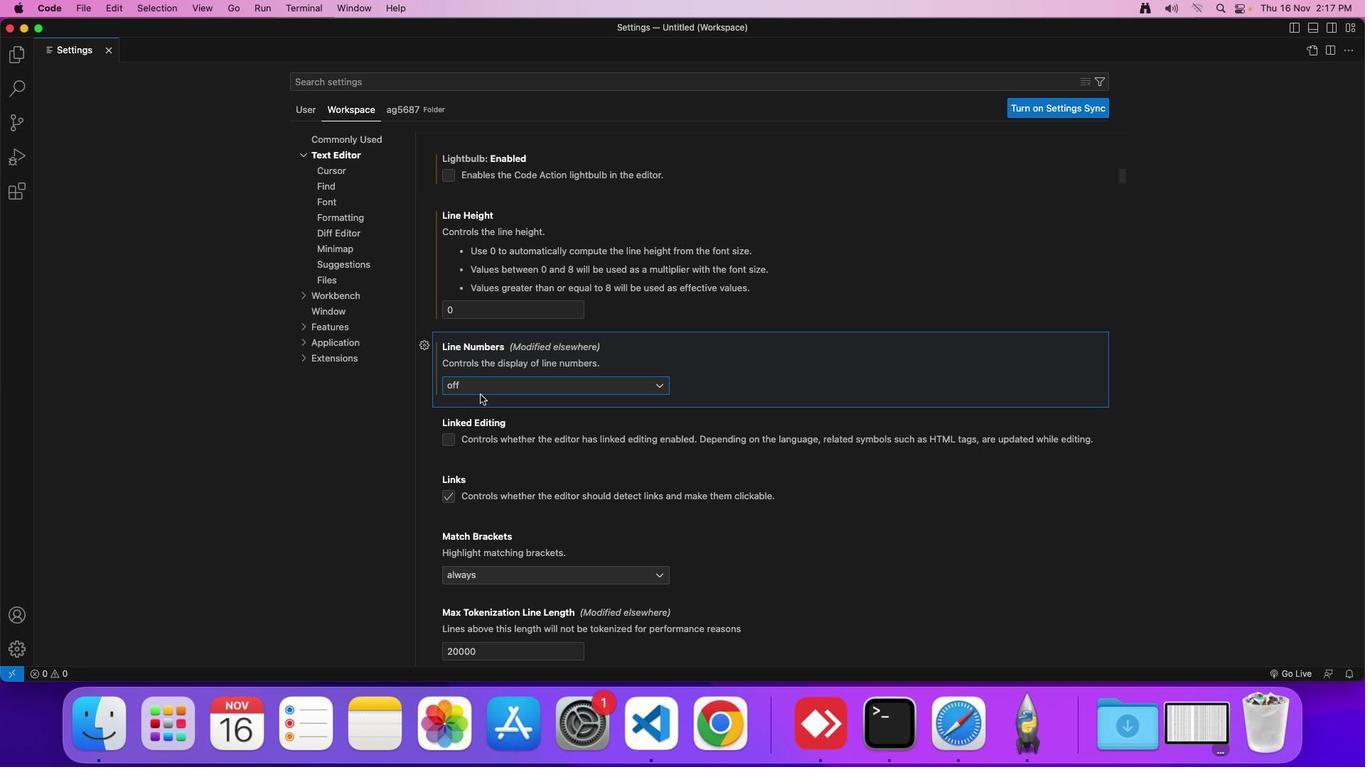 
